 Task: Compose an email with the signature Lia Hill with the subject Request for feedback on a user guide and the message Could you please provide a breakdown of the project assumptions document? from softage.3@softage.net to softage.1@softage.net with an attached audio file Audio_poetry_reading.mp3 Undo the message, redo the message and add the line (Thank you) Send the email. Finally, move the email from Sent Items to the label Customer complaints
Action: Mouse moved to (318, 251)
Screenshot: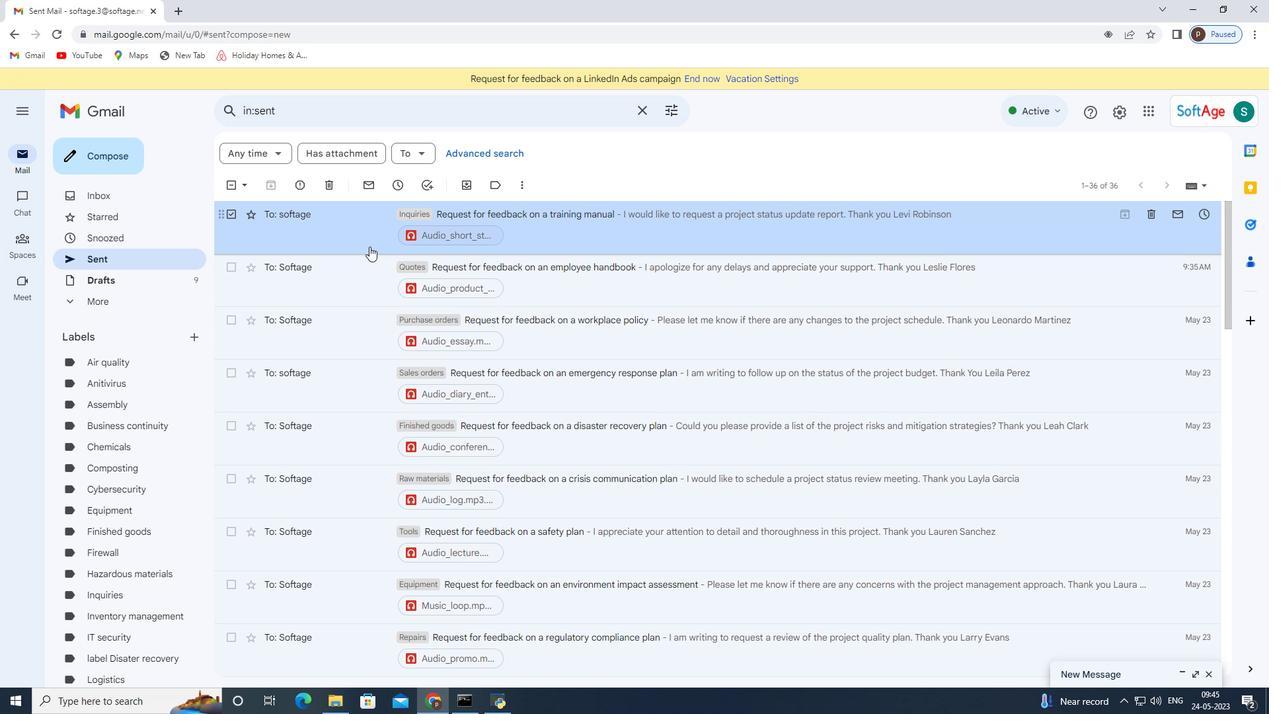 
Action: Mouse scrolled (318, 251) with delta (0, 0)
Screenshot: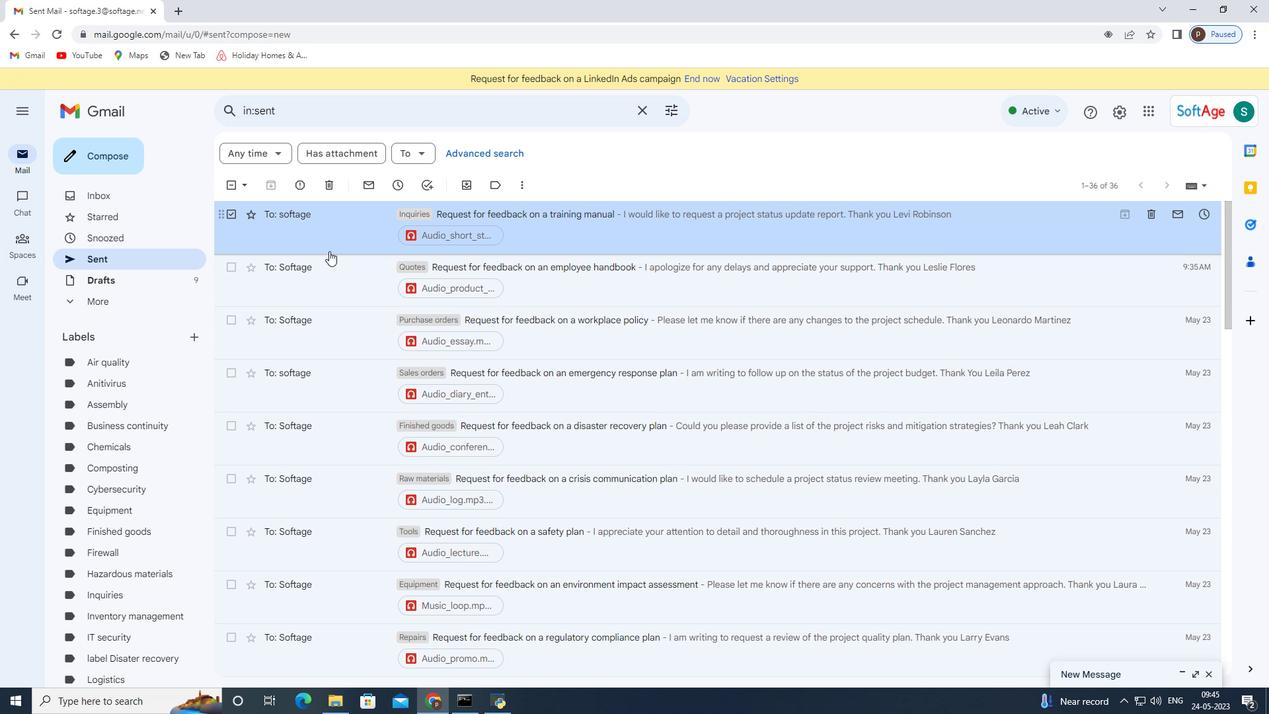 
Action: Mouse scrolled (318, 251) with delta (0, 0)
Screenshot: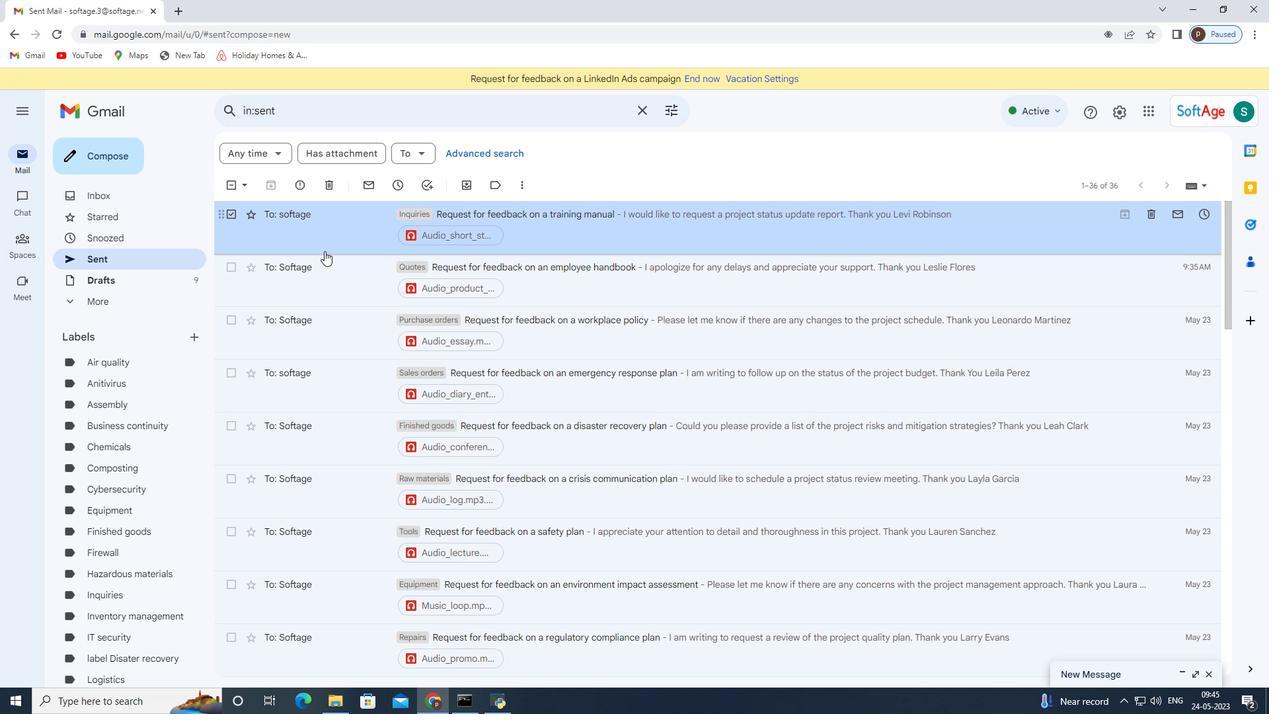 
Action: Mouse scrolled (318, 251) with delta (0, 0)
Screenshot: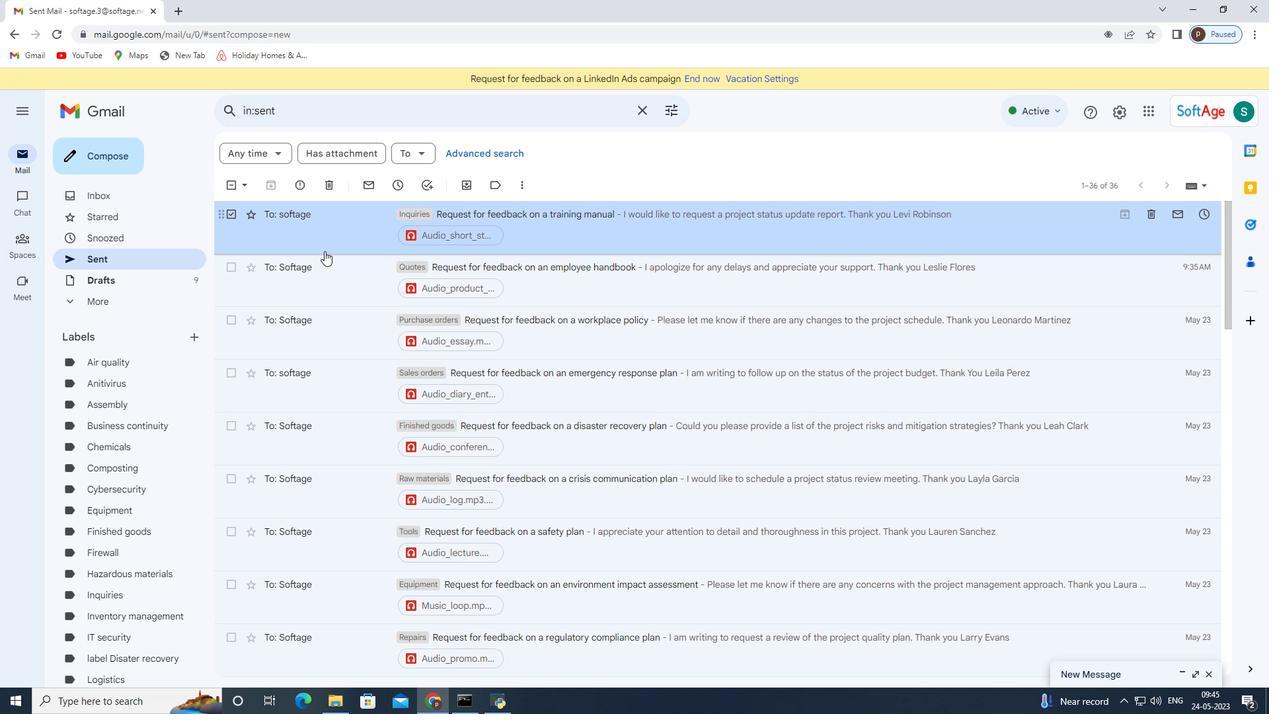 
Action: Mouse moved to (123, 159)
Screenshot: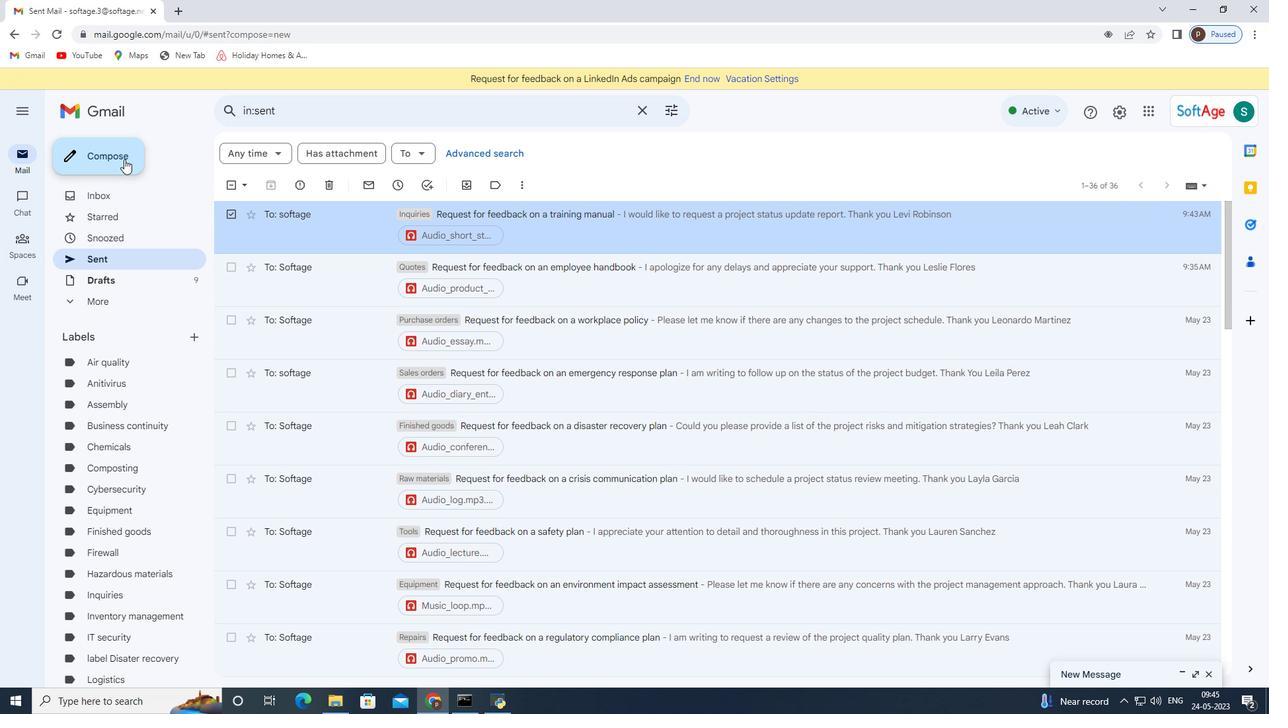 
Action: Mouse pressed left at (123, 159)
Screenshot: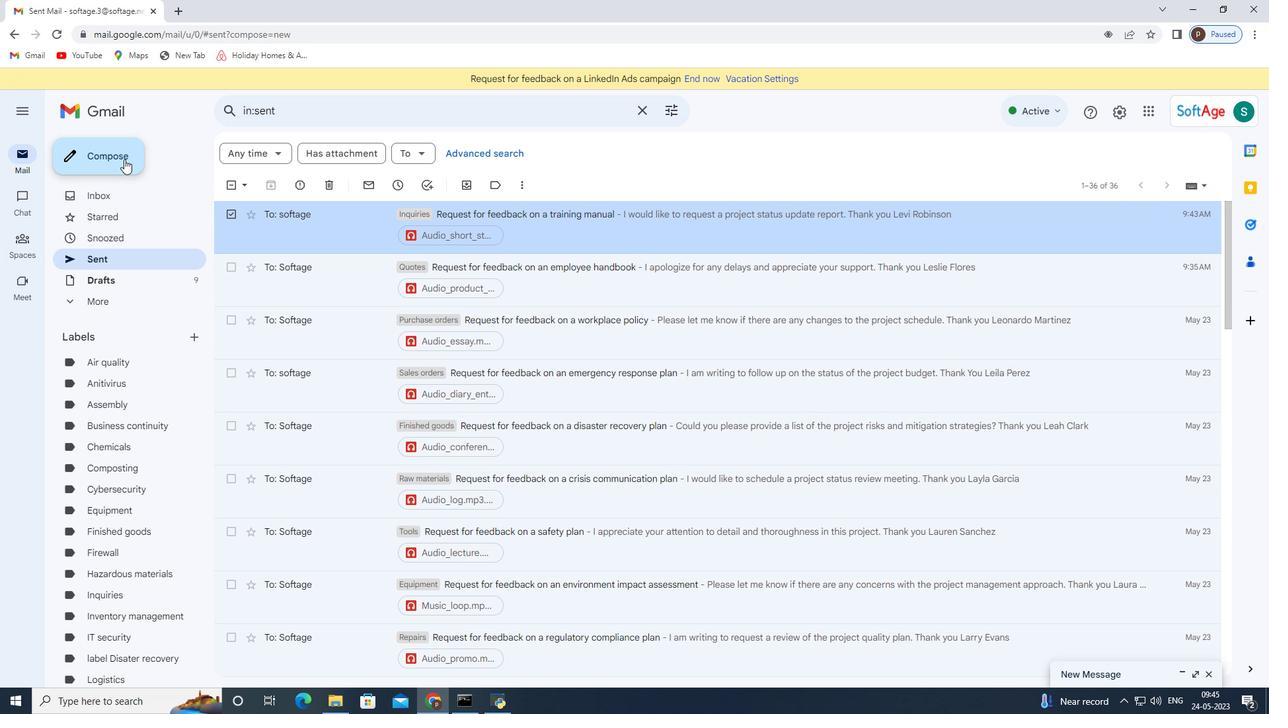 
Action: Mouse moved to (891, 667)
Screenshot: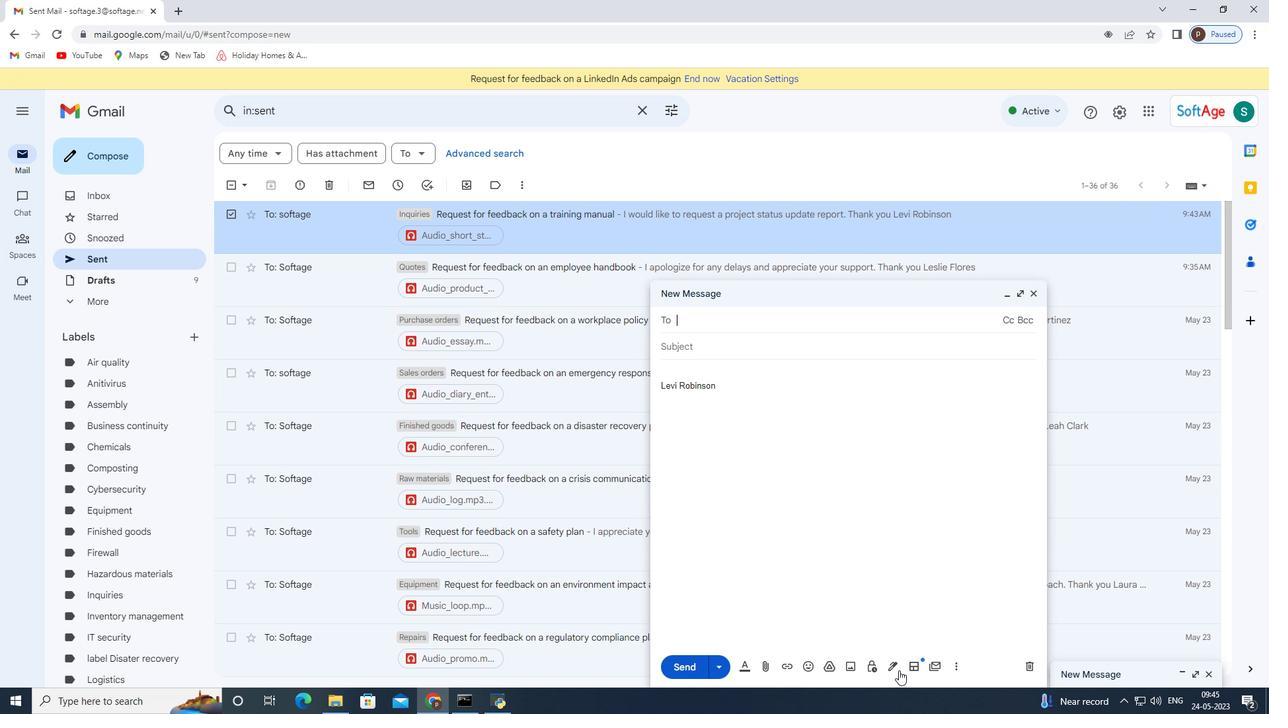 
Action: Mouse pressed left at (891, 667)
Screenshot: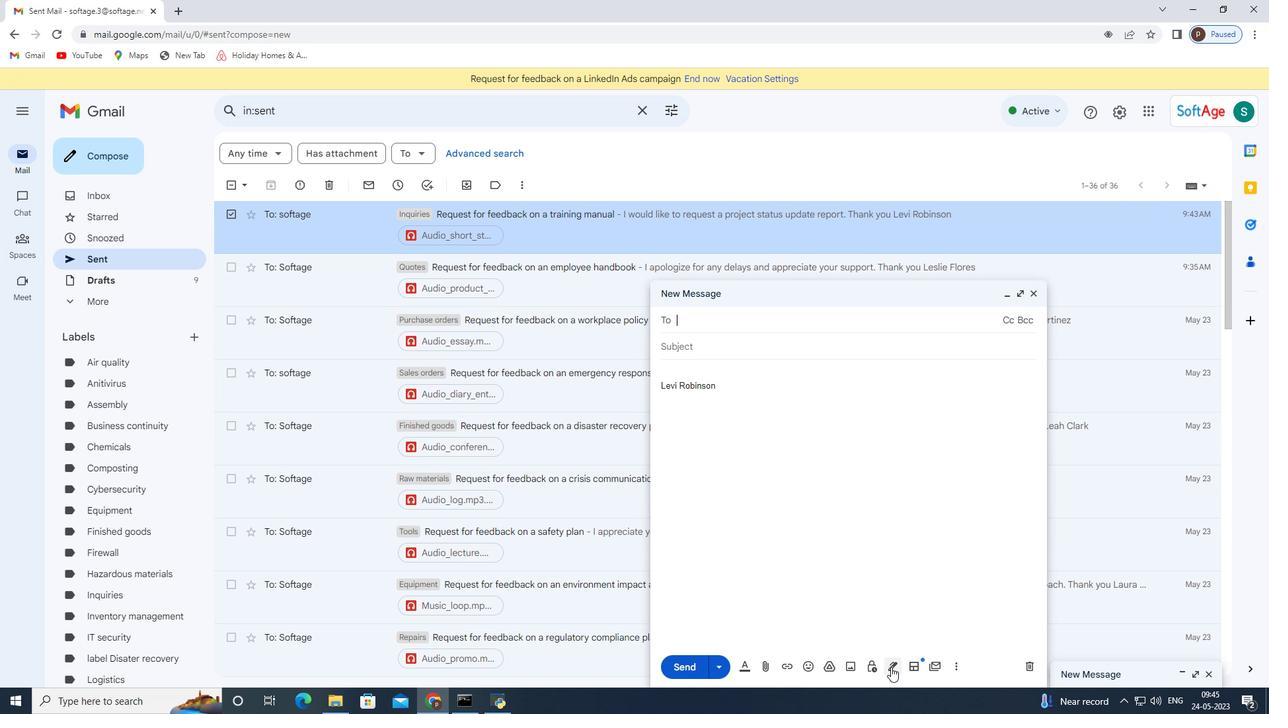 
Action: Mouse moved to (931, 590)
Screenshot: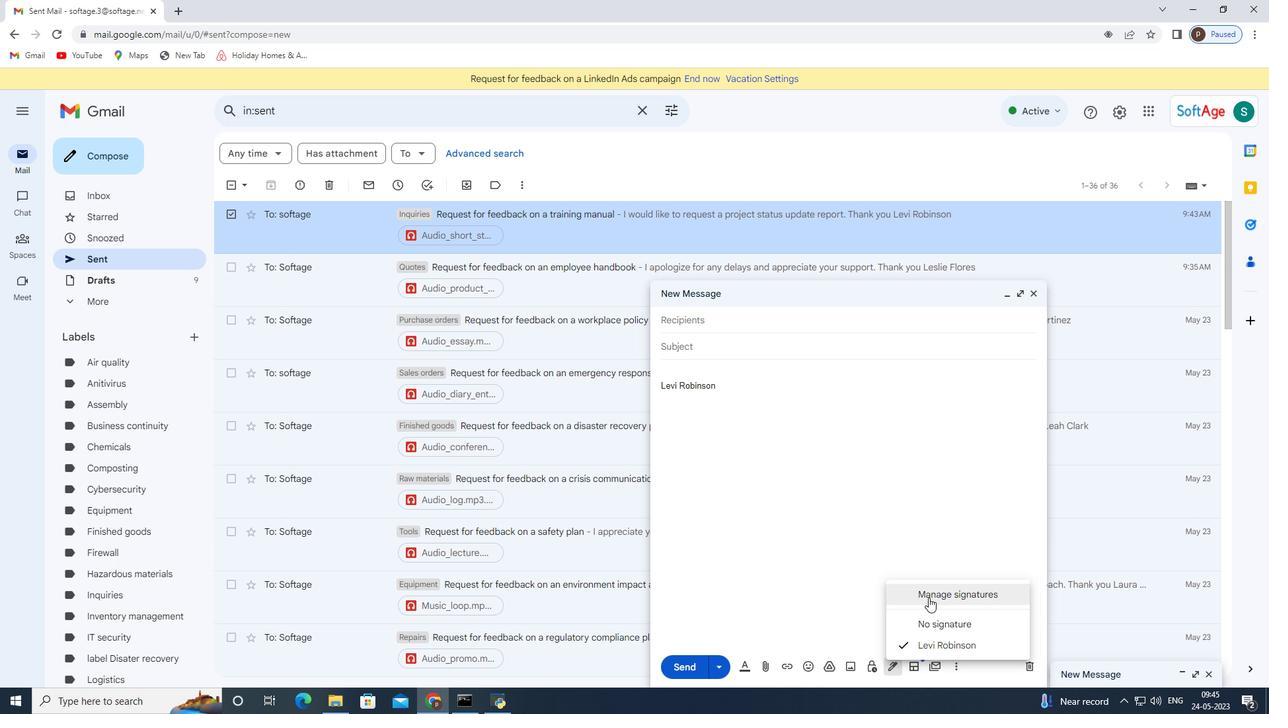 
Action: Mouse pressed left at (931, 590)
Screenshot: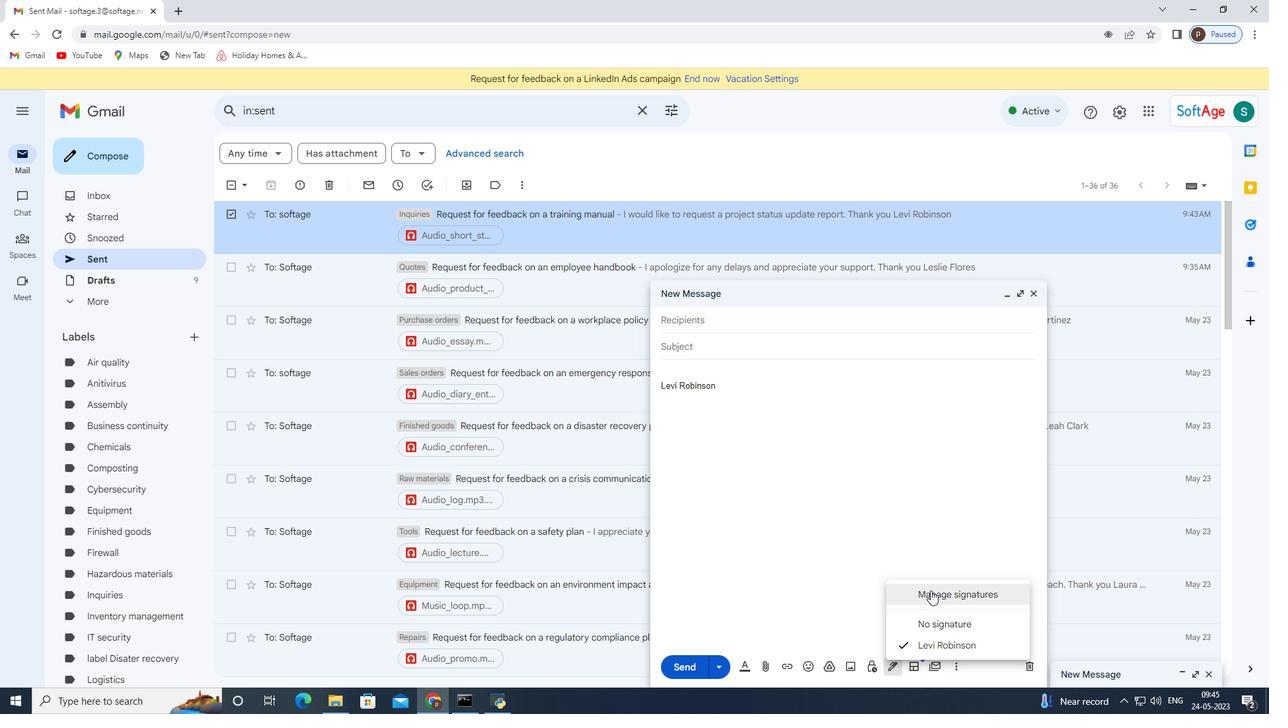 
Action: Mouse moved to (1033, 292)
Screenshot: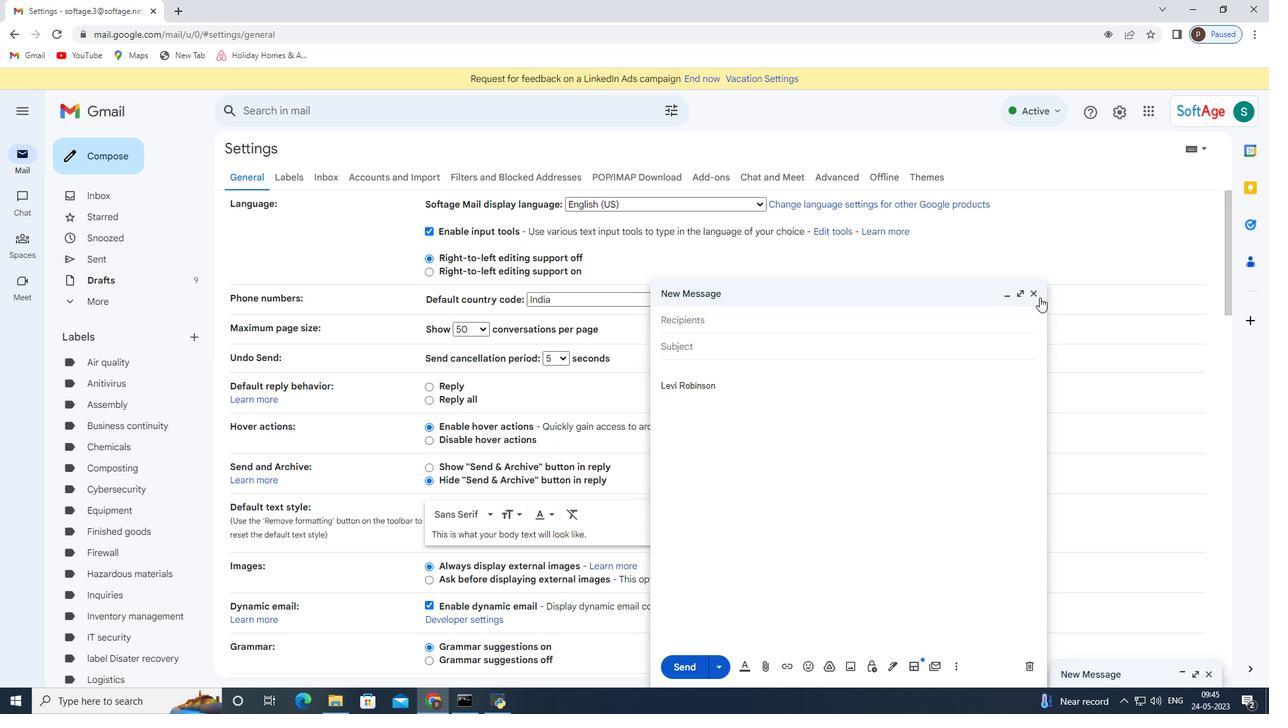 
Action: Mouse pressed left at (1033, 292)
Screenshot: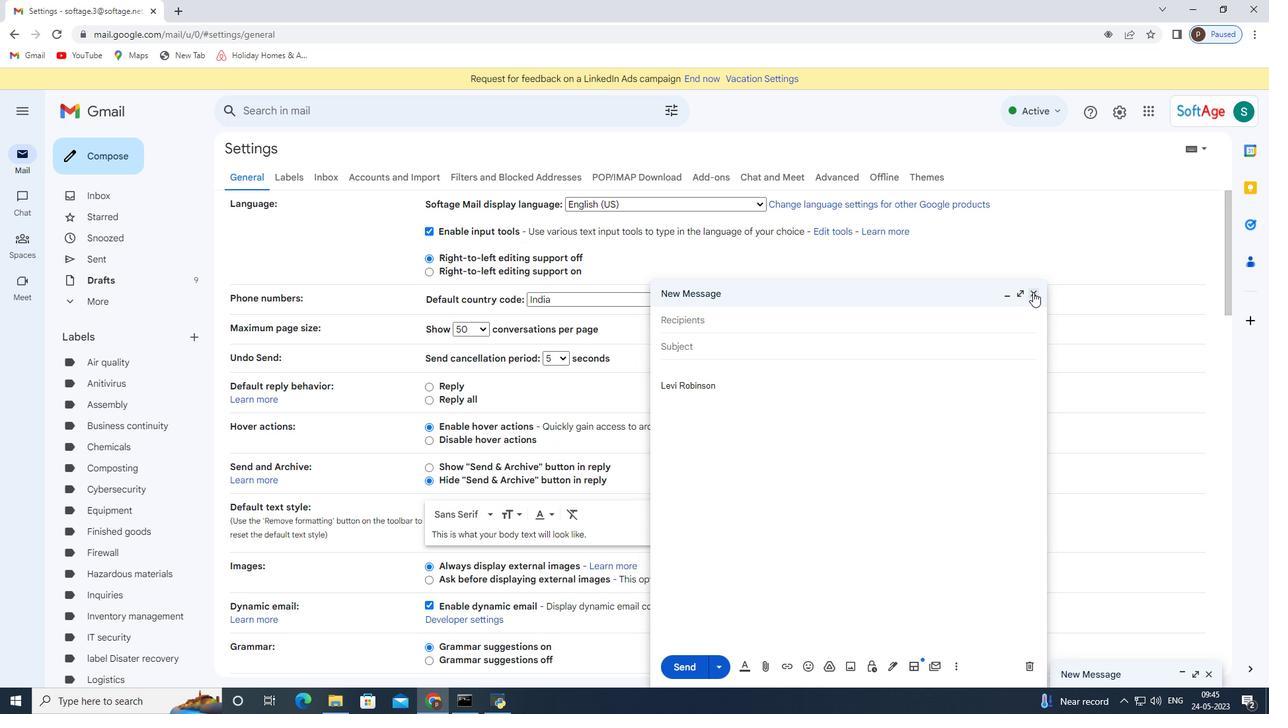 
Action: Mouse moved to (575, 402)
Screenshot: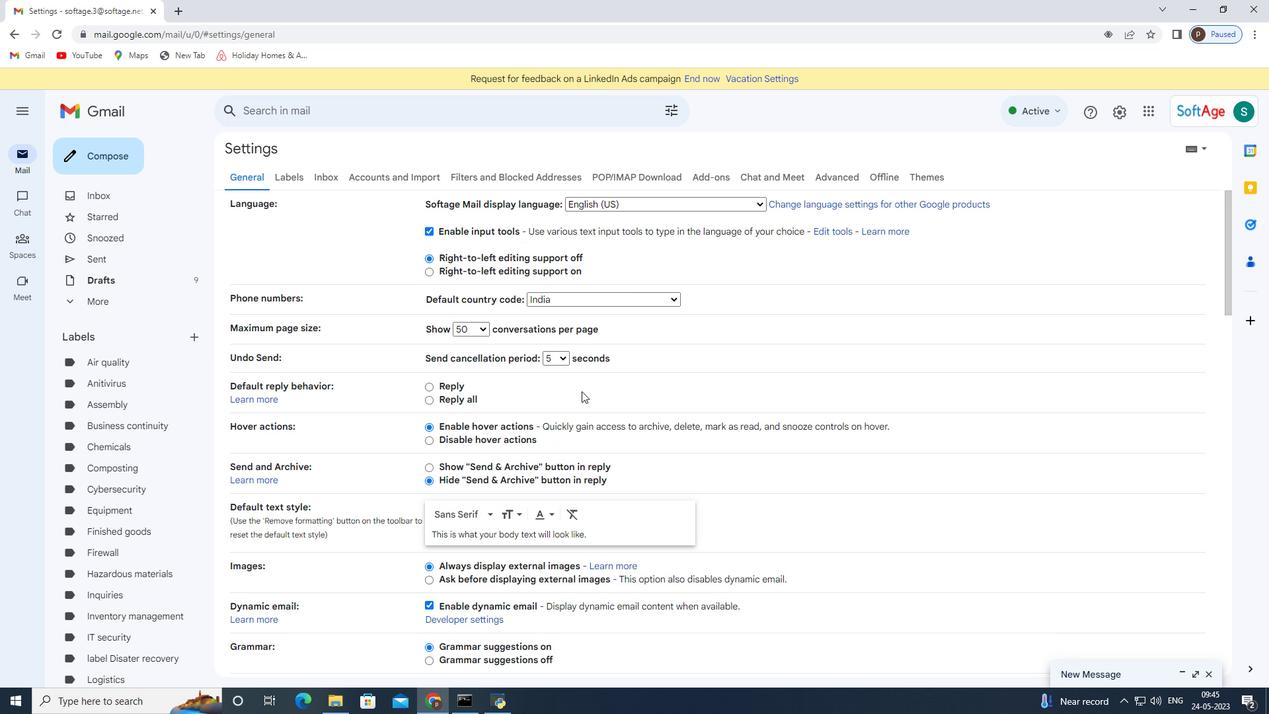 
Action: Mouse scrolled (575, 401) with delta (0, 0)
Screenshot: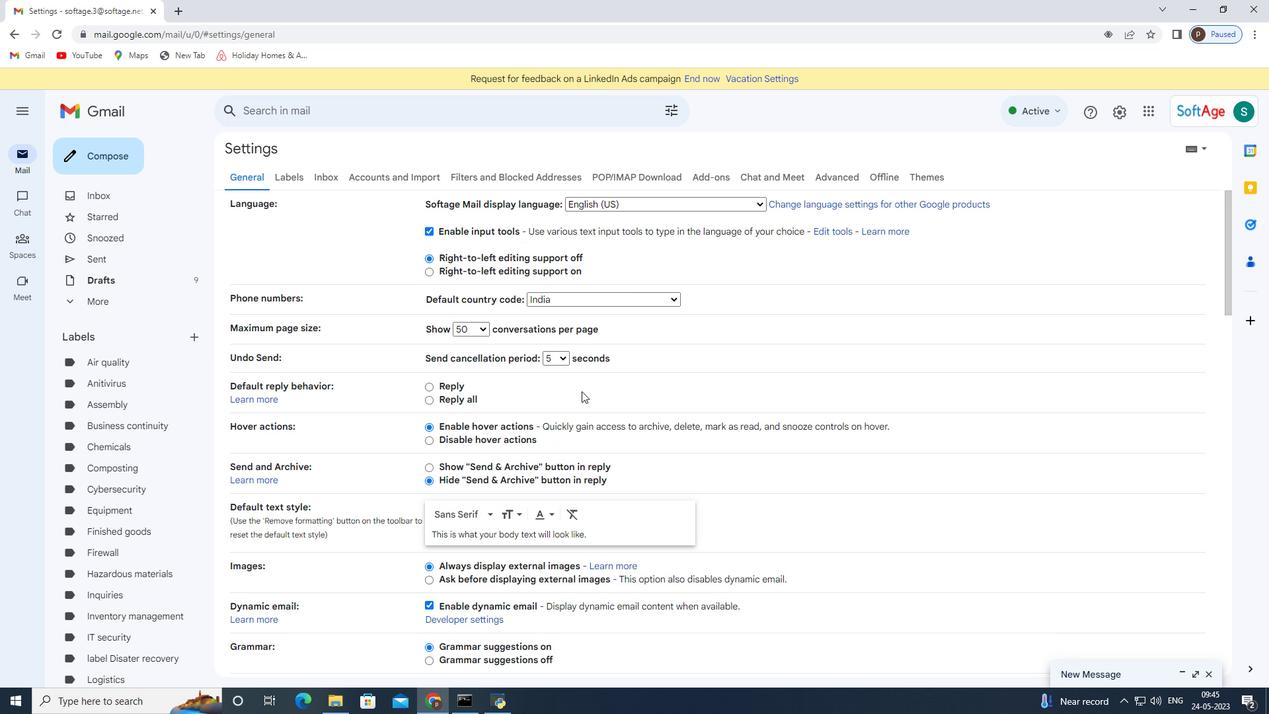 
Action: Mouse moved to (574, 402)
Screenshot: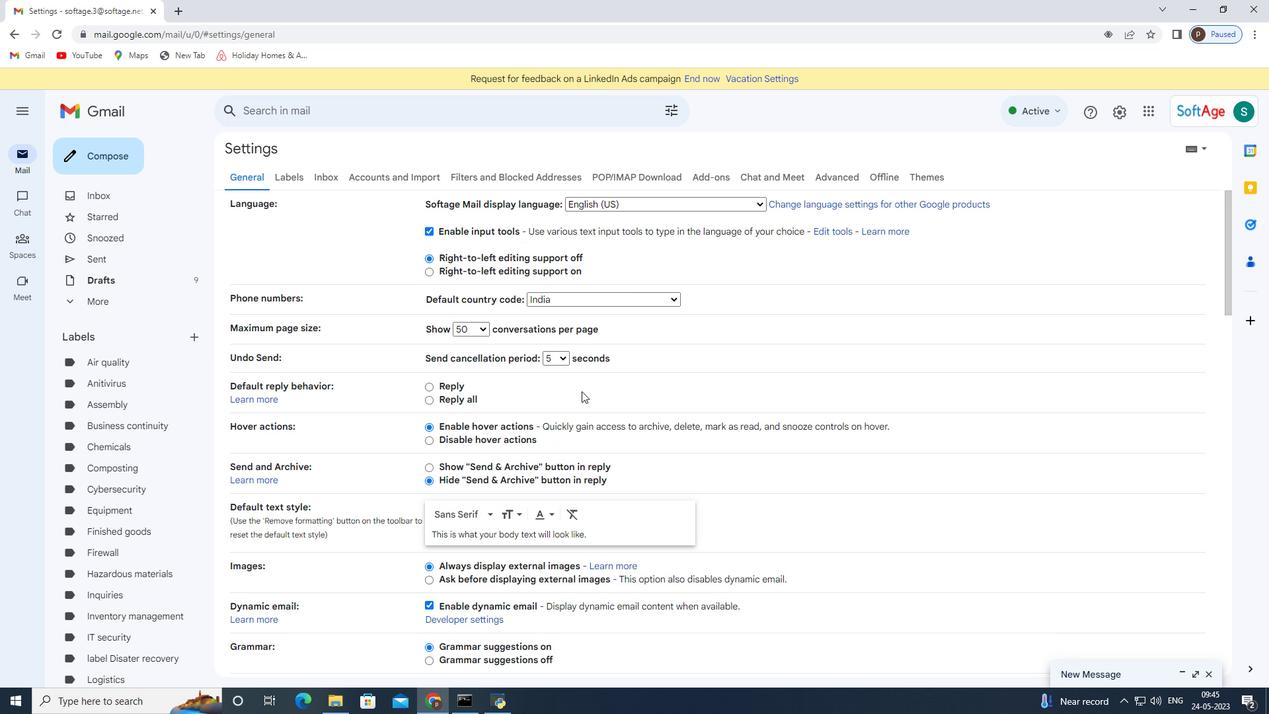 
Action: Mouse scrolled (574, 403) with delta (0, 0)
Screenshot: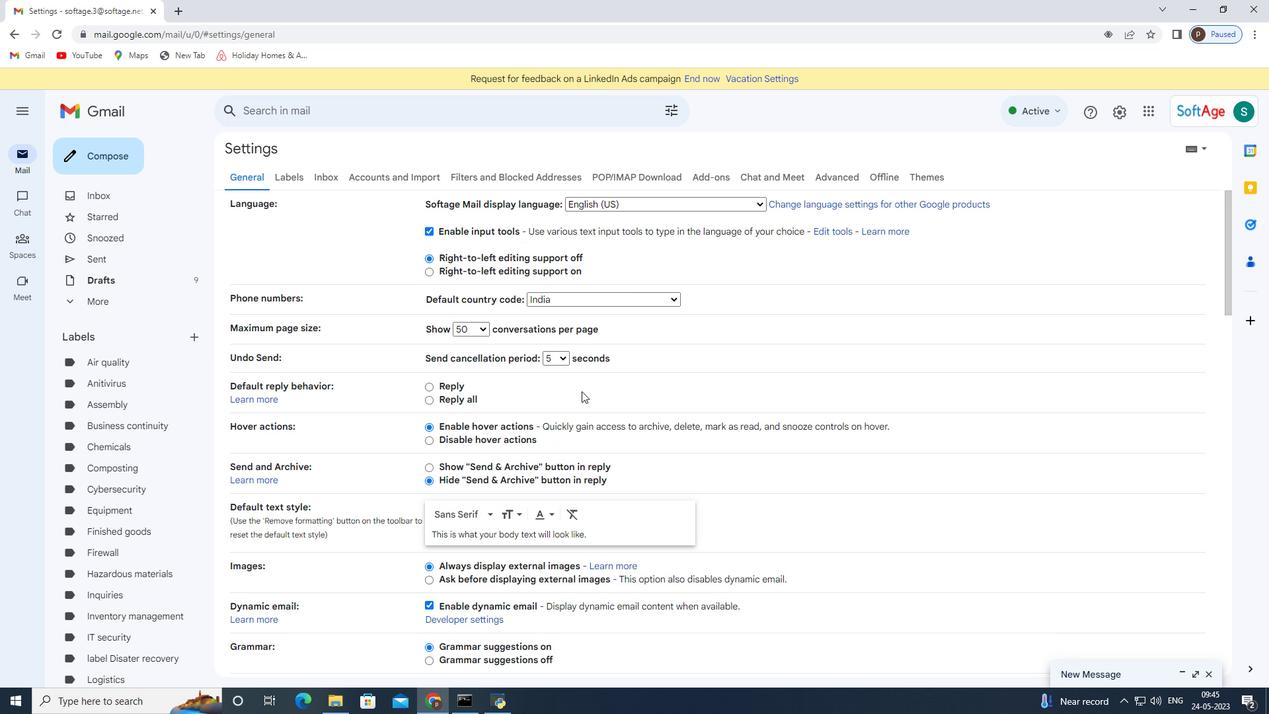 
Action: Mouse moved to (574, 404)
Screenshot: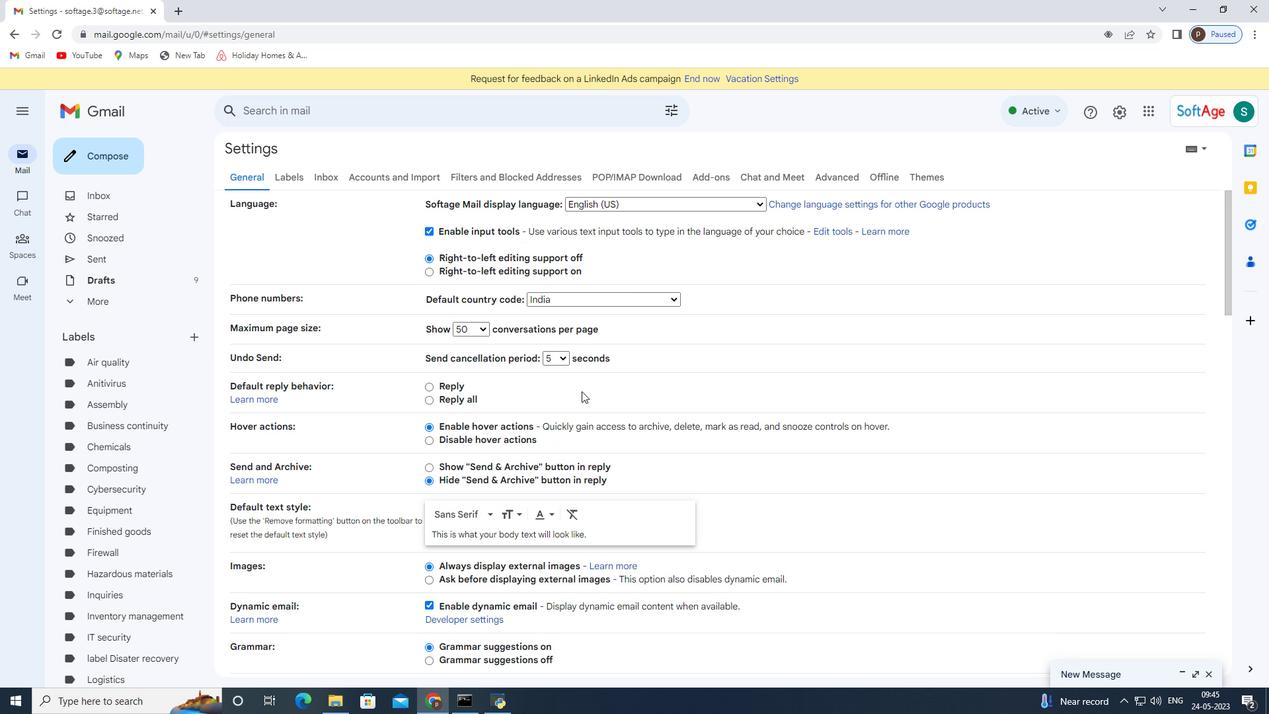 
Action: Mouse scrolled (574, 403) with delta (0, 0)
Screenshot: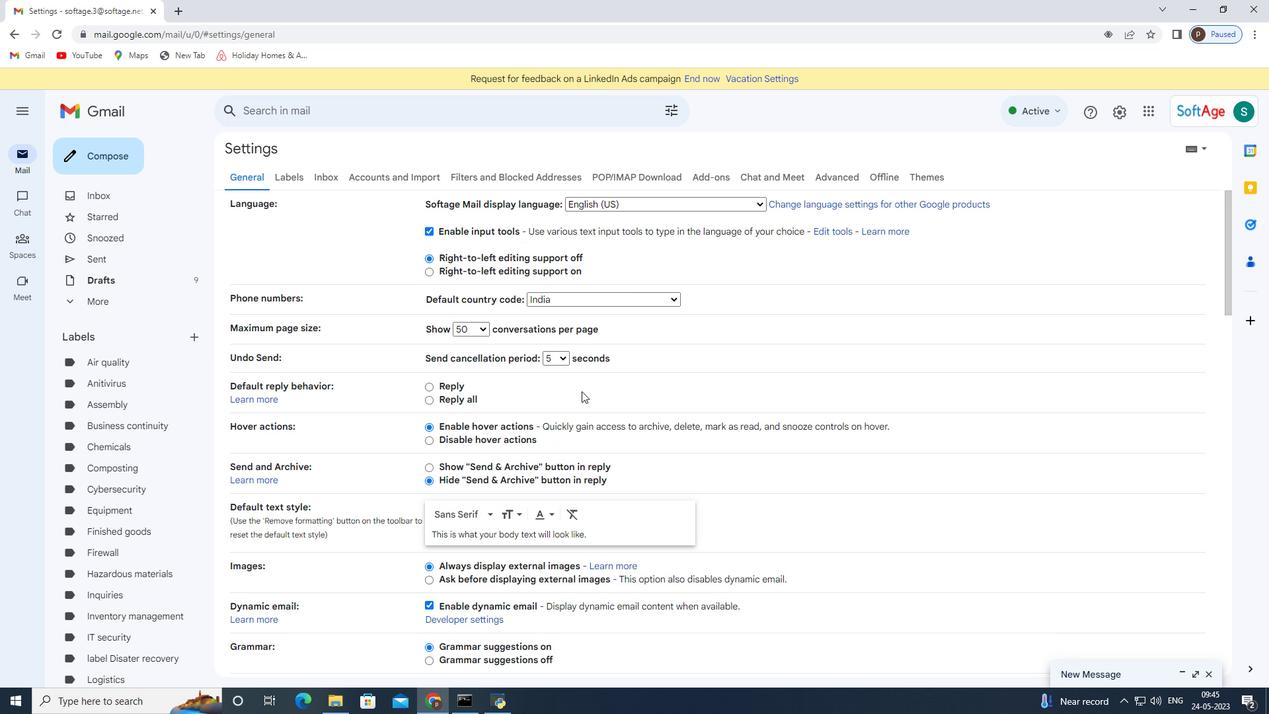 
Action: Mouse moved to (573, 404)
Screenshot: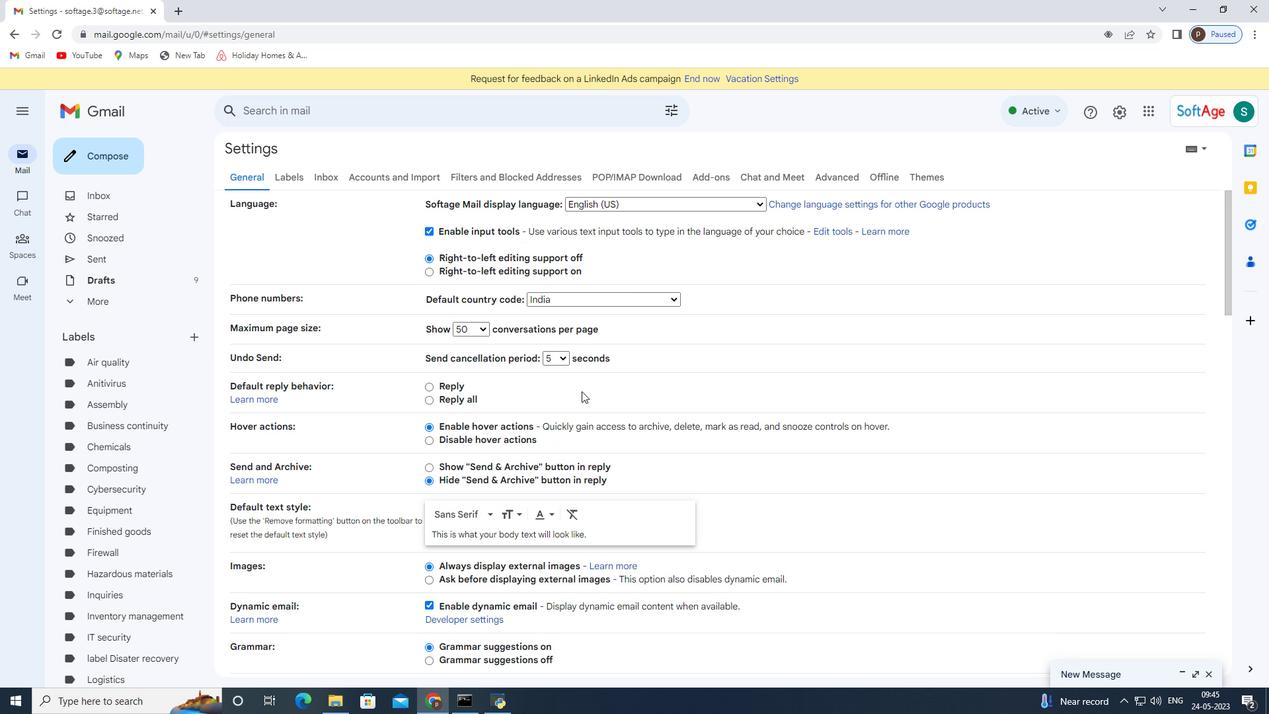 
Action: Mouse scrolled (573, 404) with delta (0, 0)
Screenshot: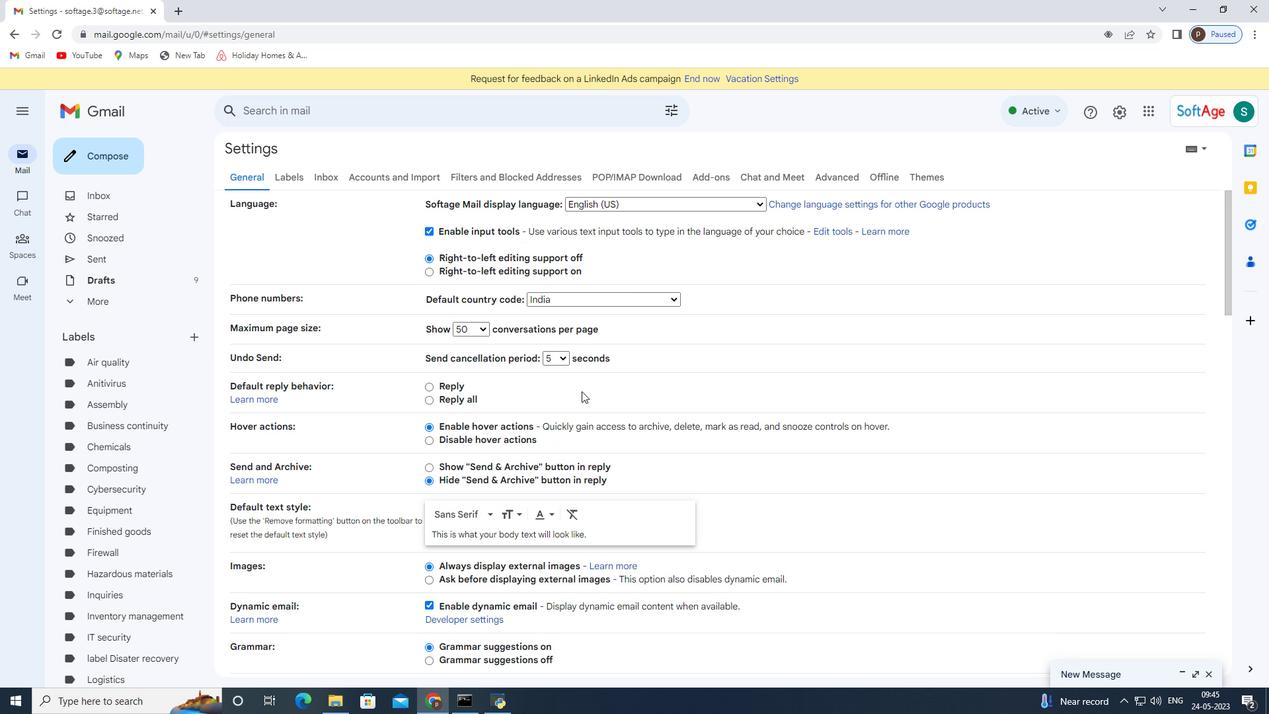 
Action: Mouse scrolled (573, 404) with delta (0, 0)
Screenshot: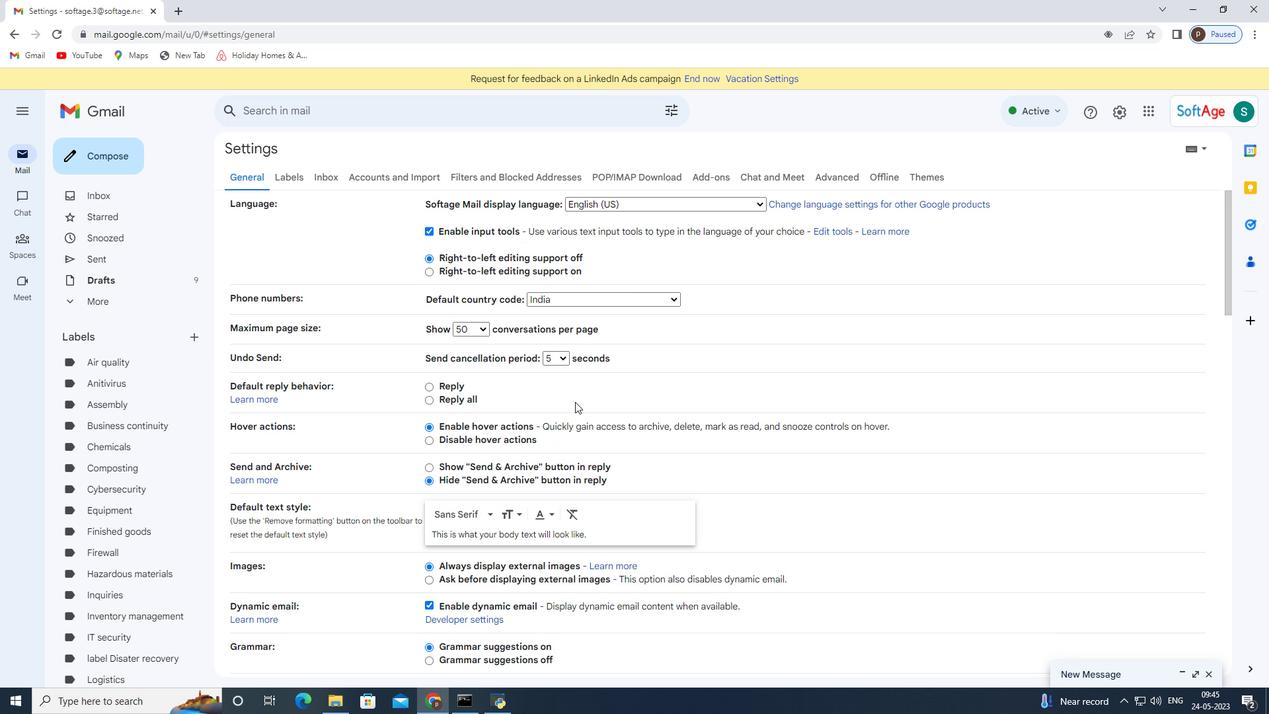 
Action: Mouse scrolled (573, 404) with delta (0, 0)
Screenshot: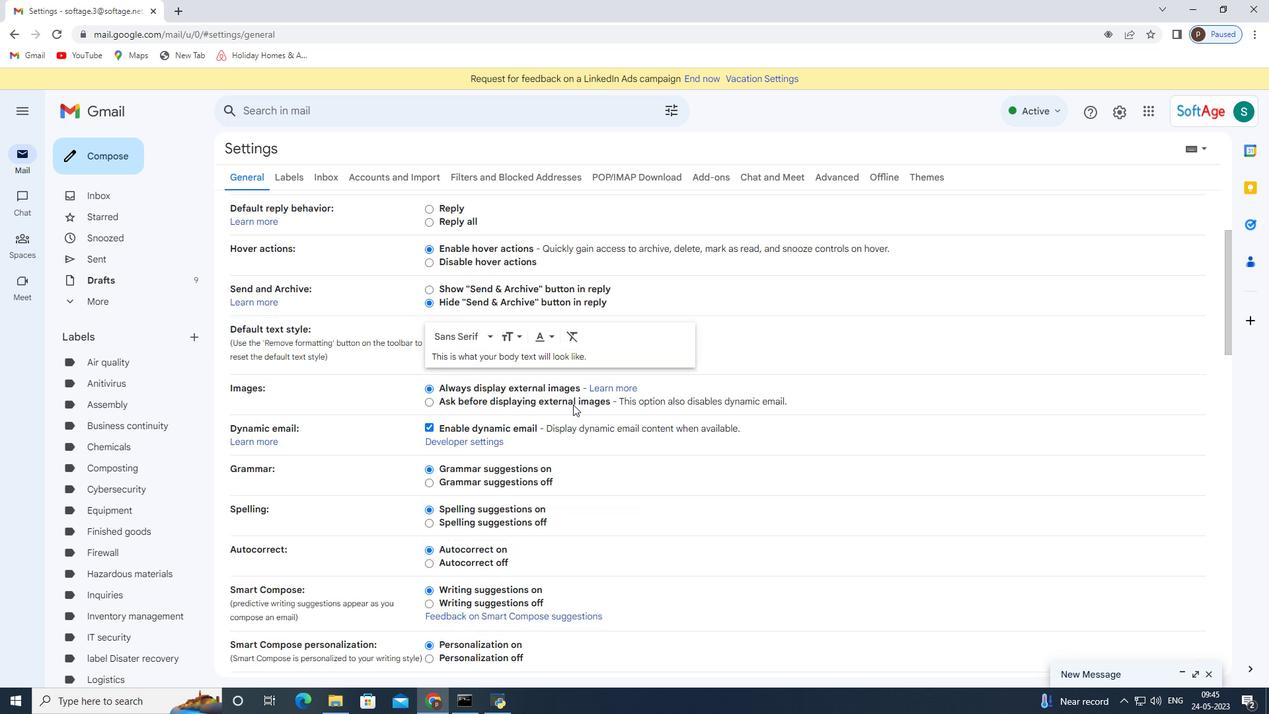 
Action: Mouse scrolled (573, 404) with delta (0, 0)
Screenshot: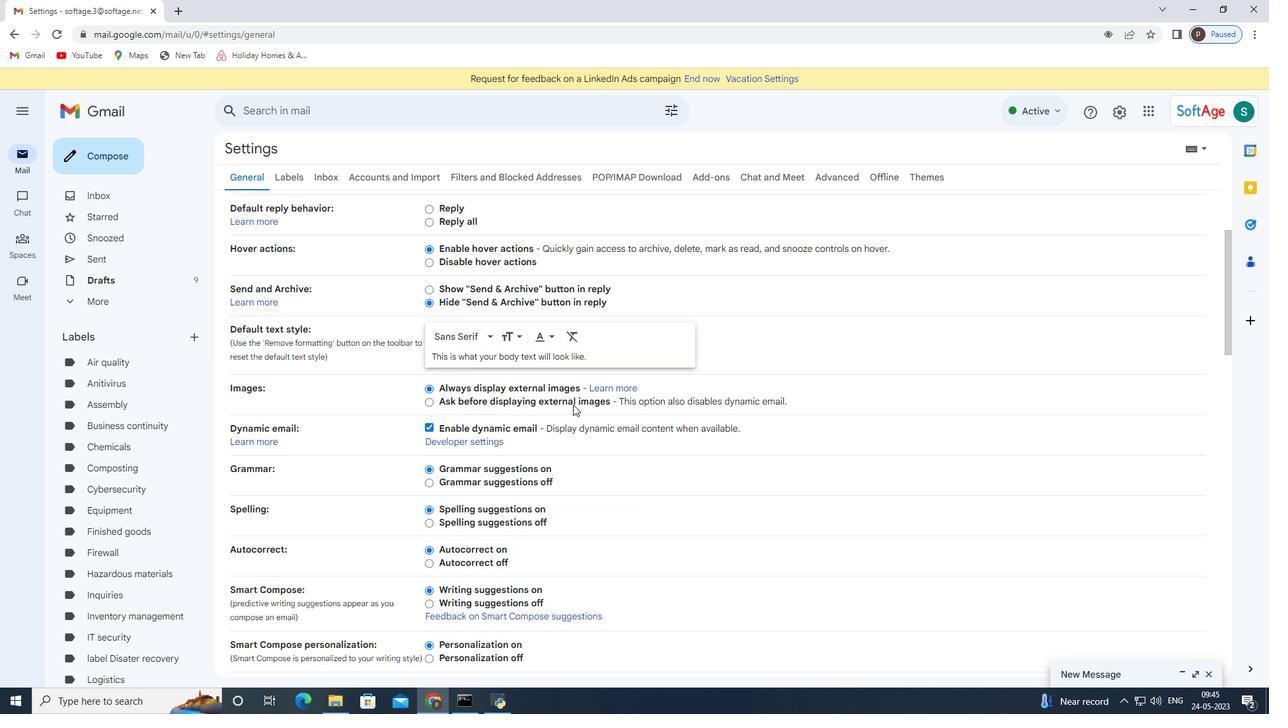 
Action: Mouse scrolled (573, 405) with delta (0, 0)
Screenshot: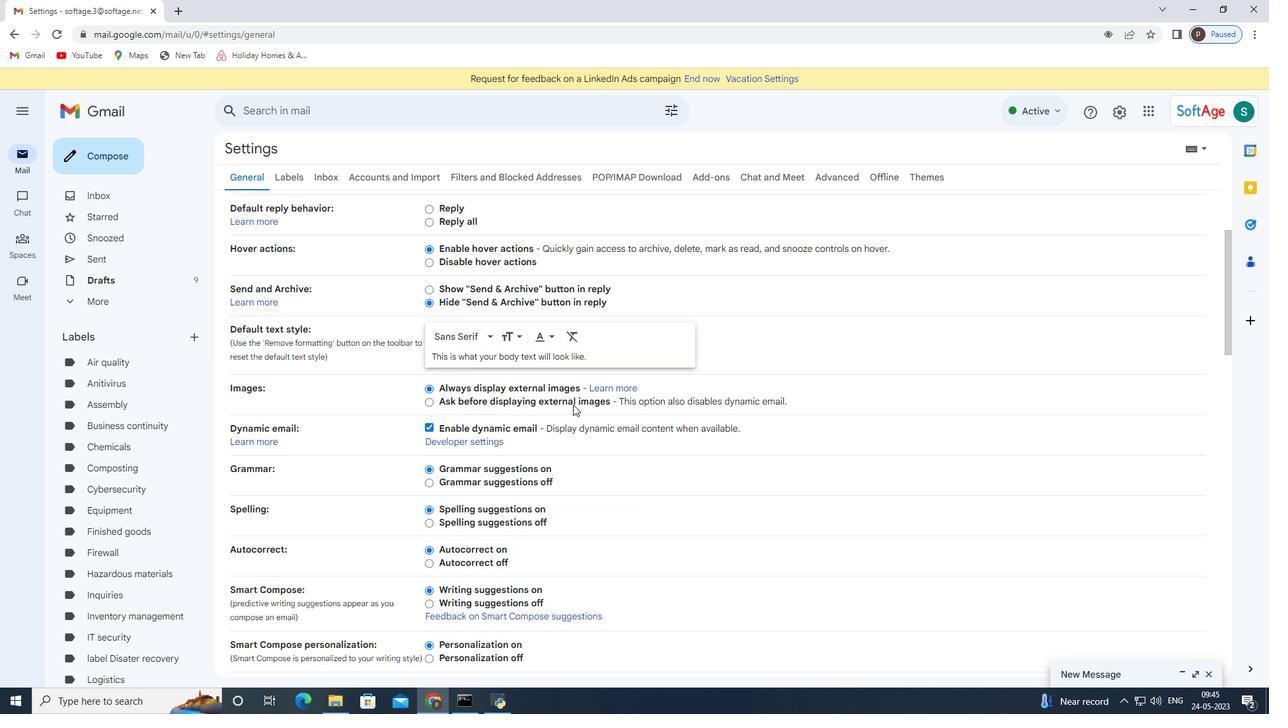 
Action: Mouse scrolled (573, 404) with delta (0, 0)
Screenshot: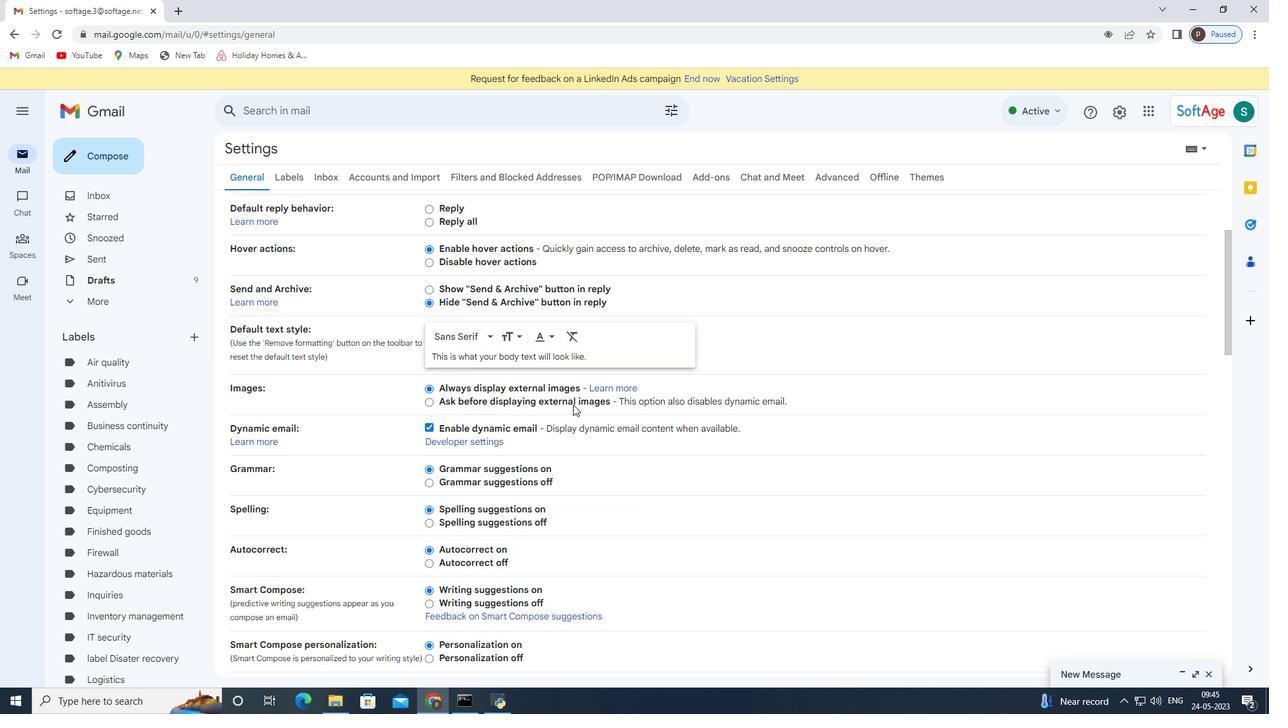 
Action: Mouse scrolled (573, 404) with delta (0, 0)
Screenshot: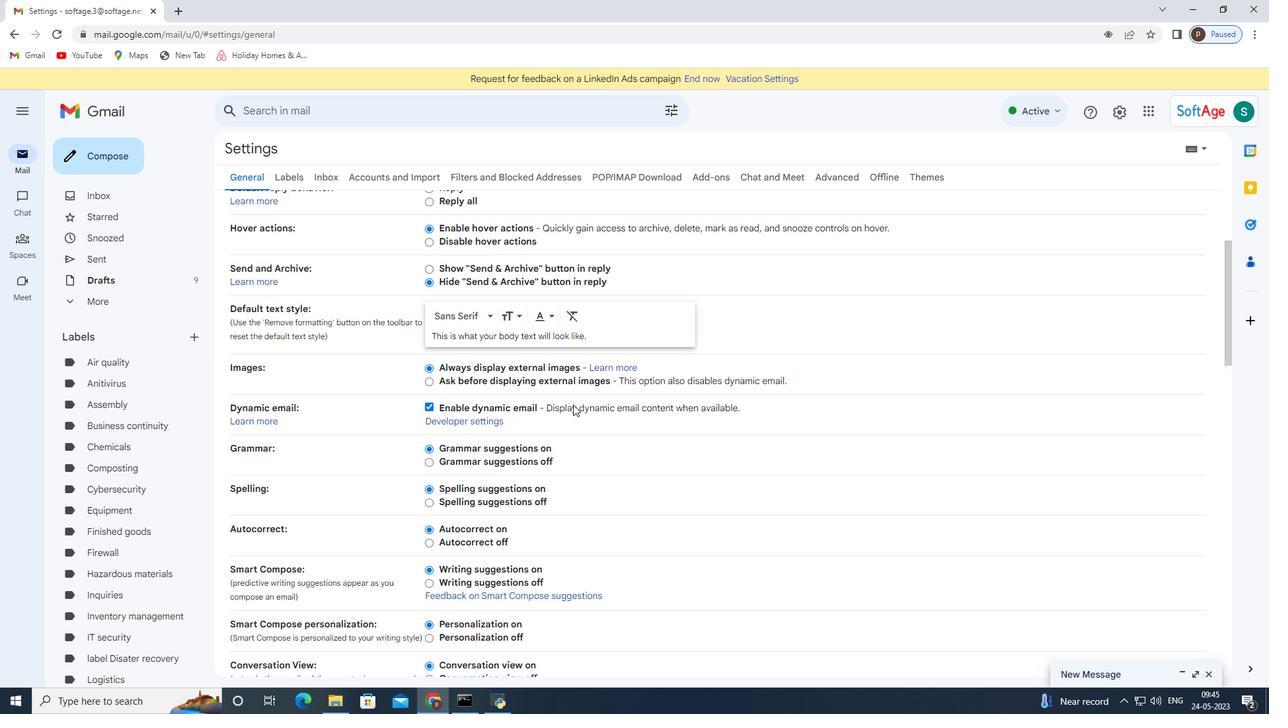 
Action: Mouse moved to (568, 412)
Screenshot: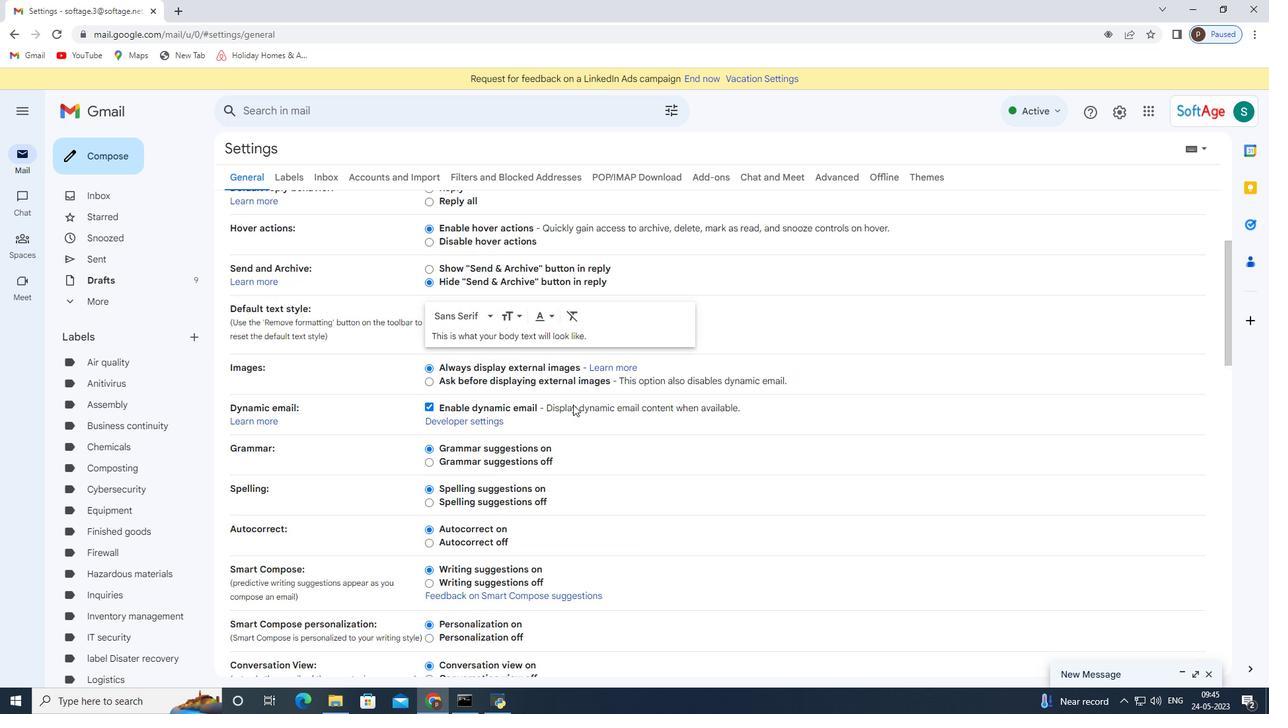
Action: Mouse scrolled (568, 412) with delta (0, 0)
Screenshot: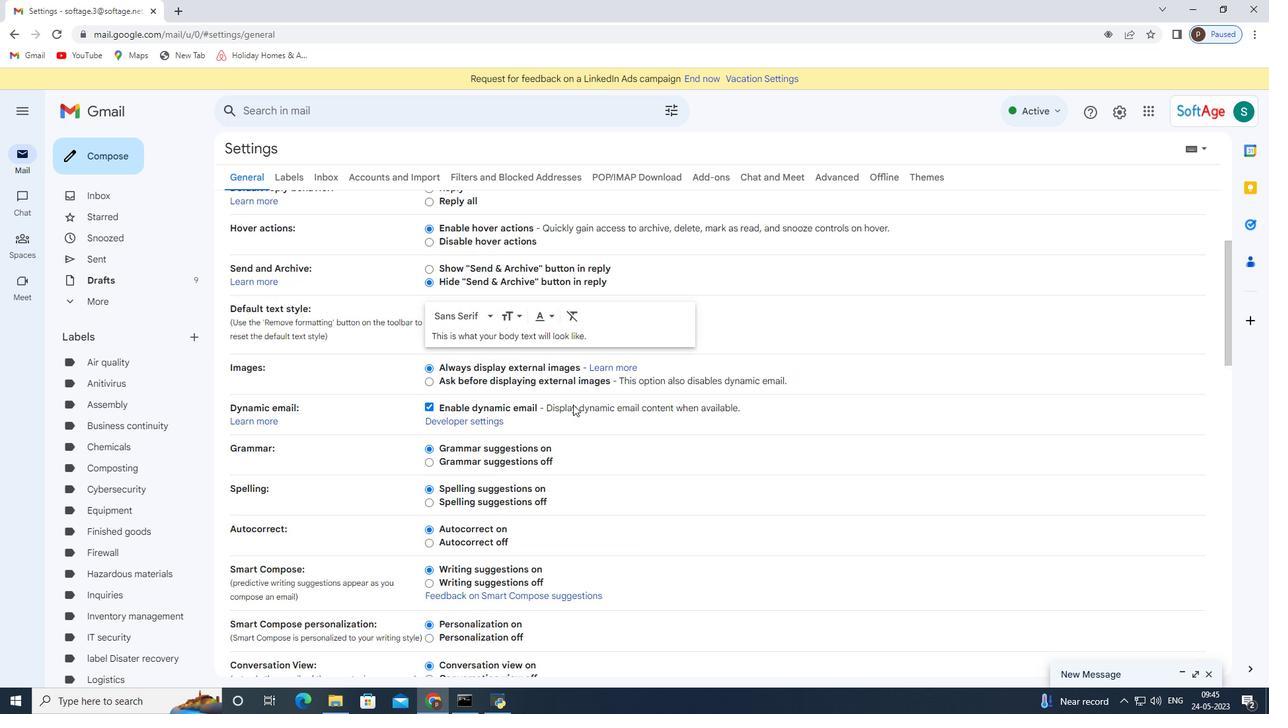 
Action: Mouse moved to (494, 478)
Screenshot: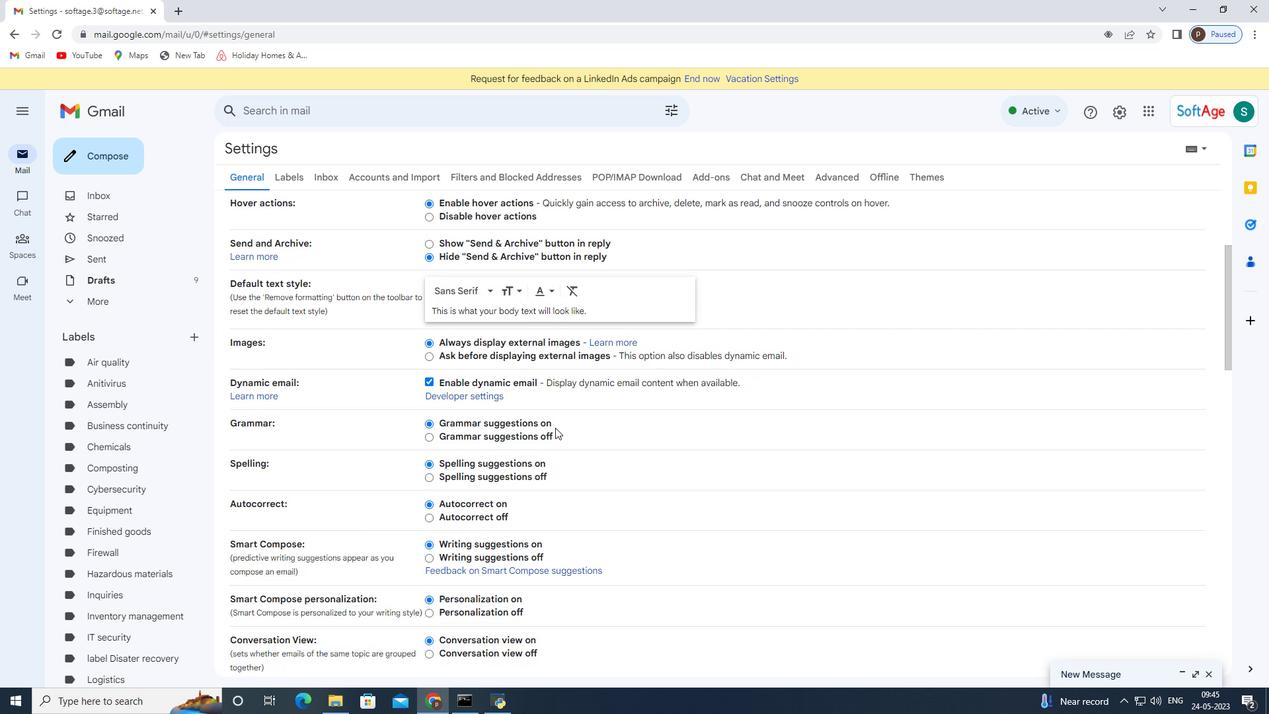 
Action: Mouse scrolled (494, 478) with delta (0, 0)
Screenshot: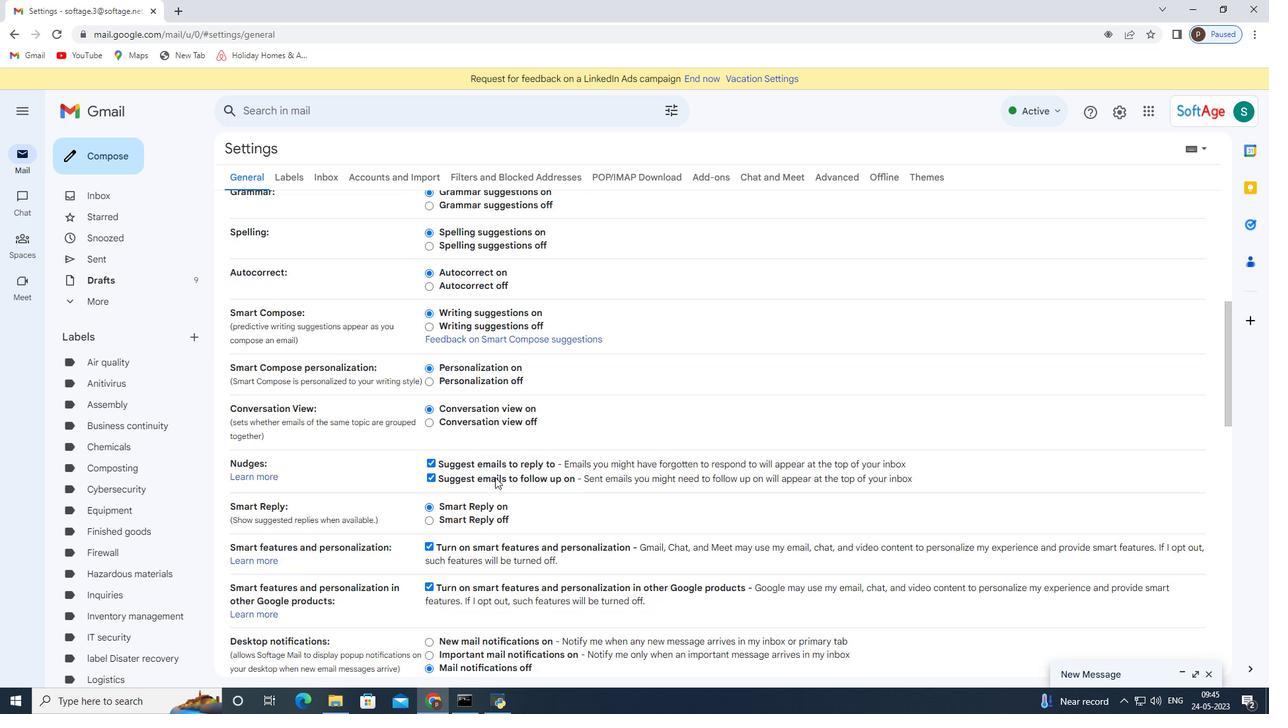
Action: Mouse scrolled (494, 478) with delta (0, 0)
Screenshot: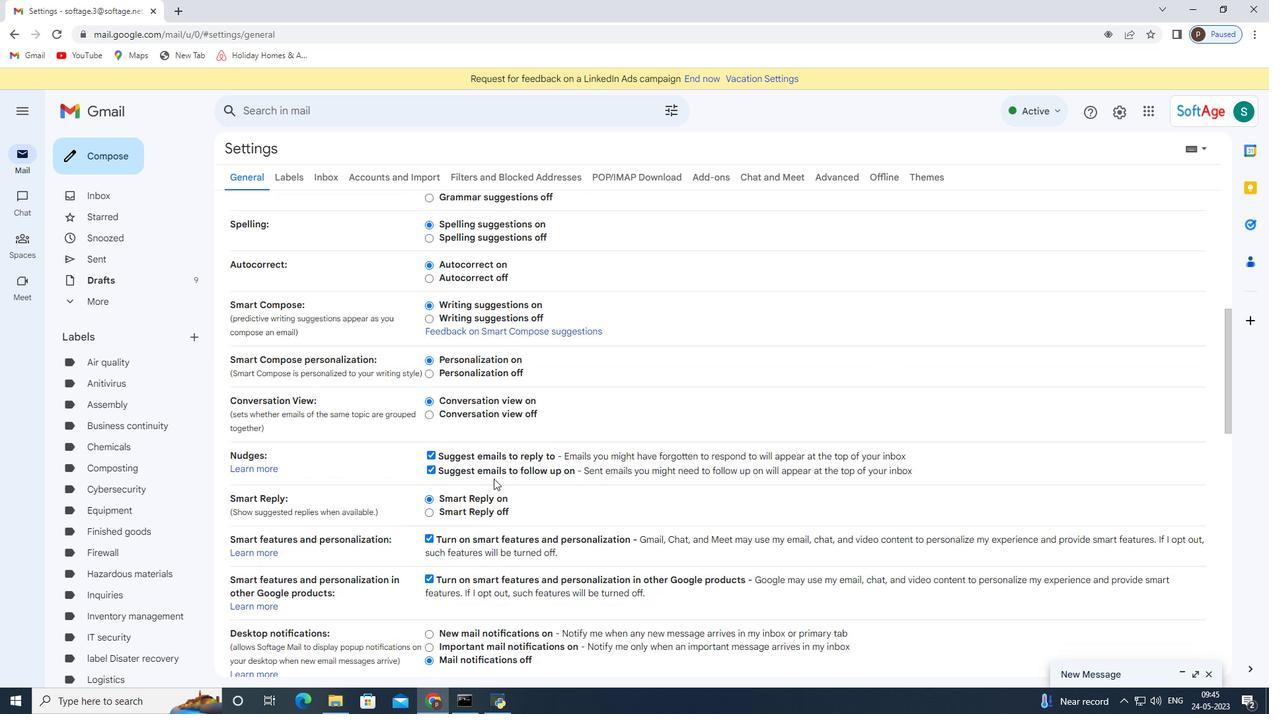 
Action: Mouse scrolled (494, 478) with delta (0, 0)
Screenshot: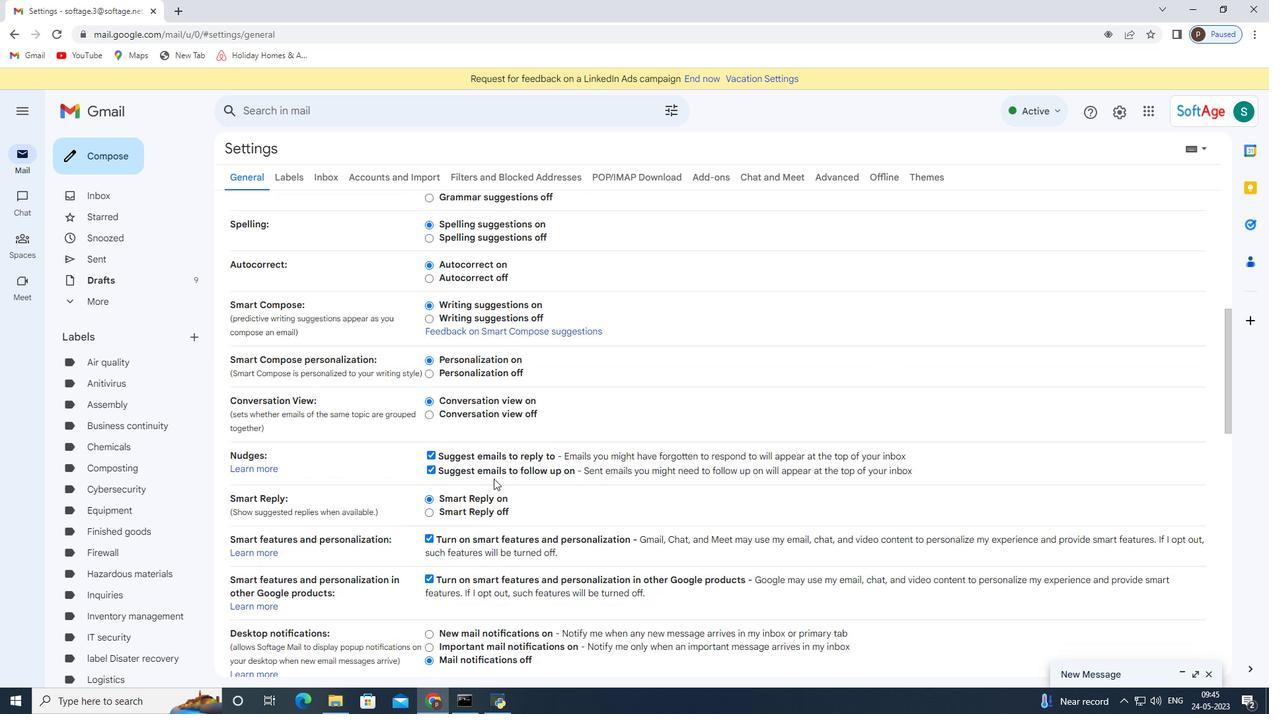
Action: Mouse scrolled (494, 478) with delta (0, 0)
Screenshot: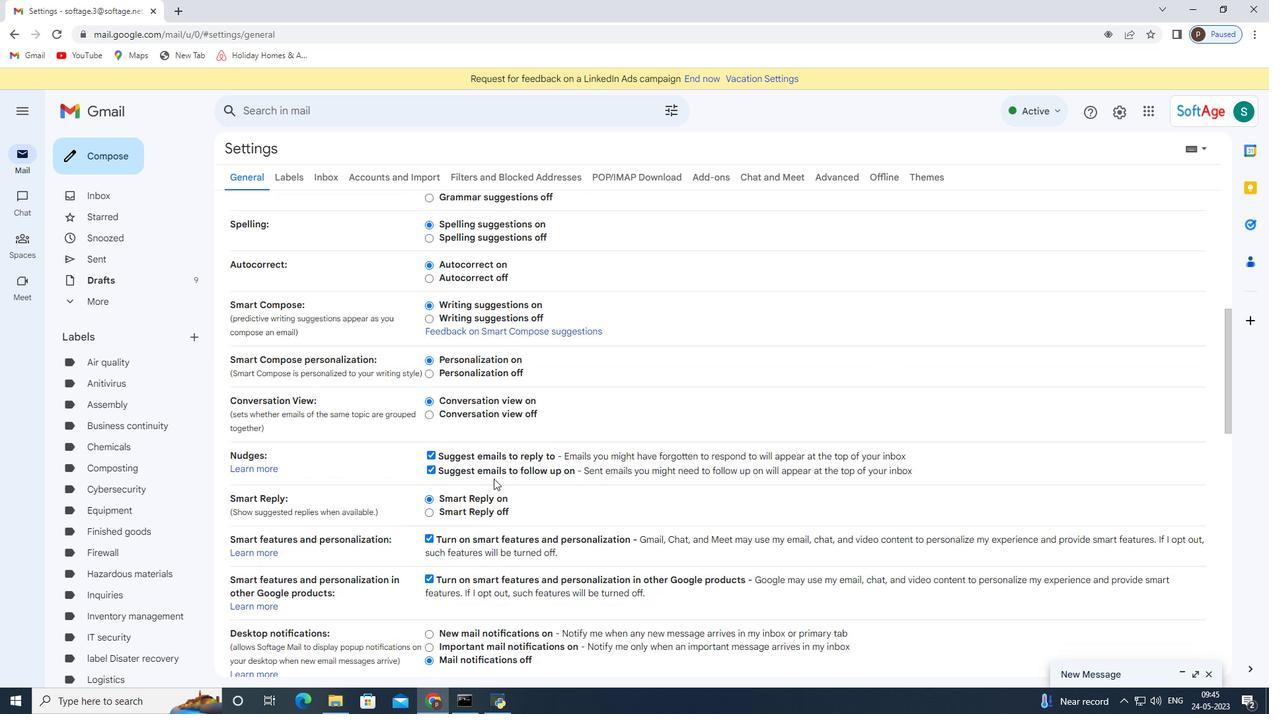 
Action: Mouse moved to (502, 480)
Screenshot: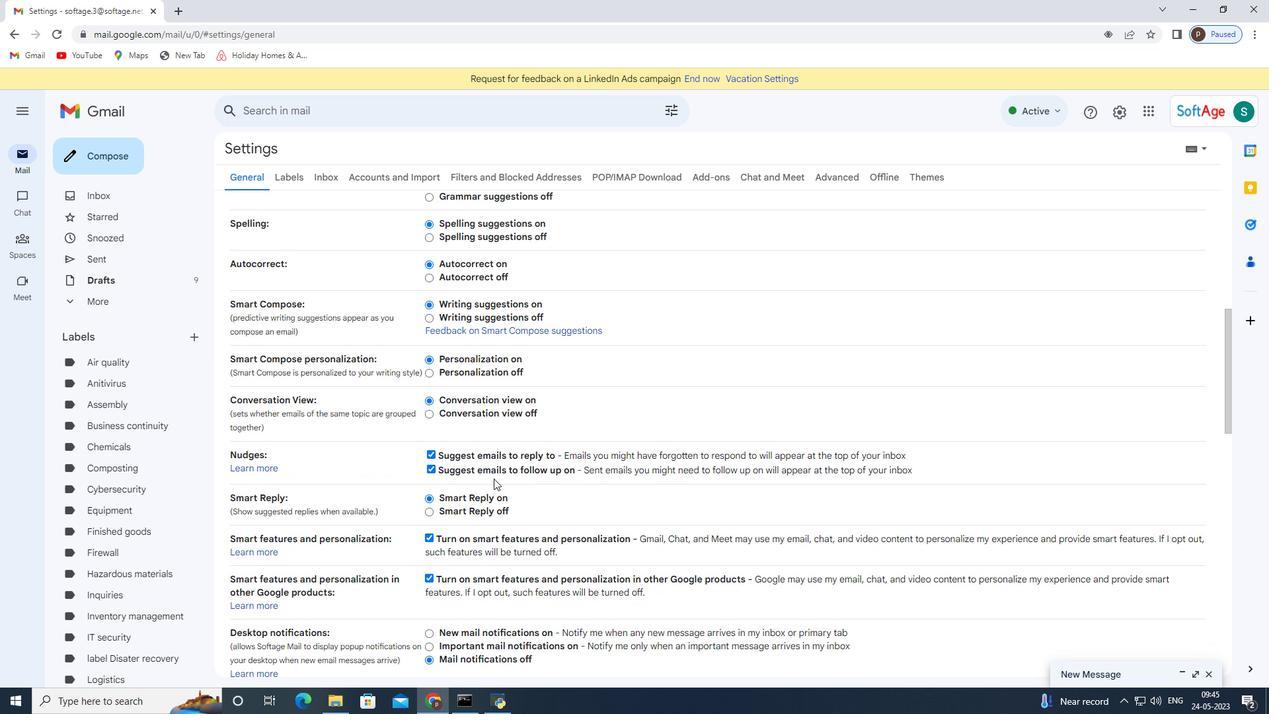 
Action: Mouse scrolled (502, 480) with delta (0, 0)
Screenshot: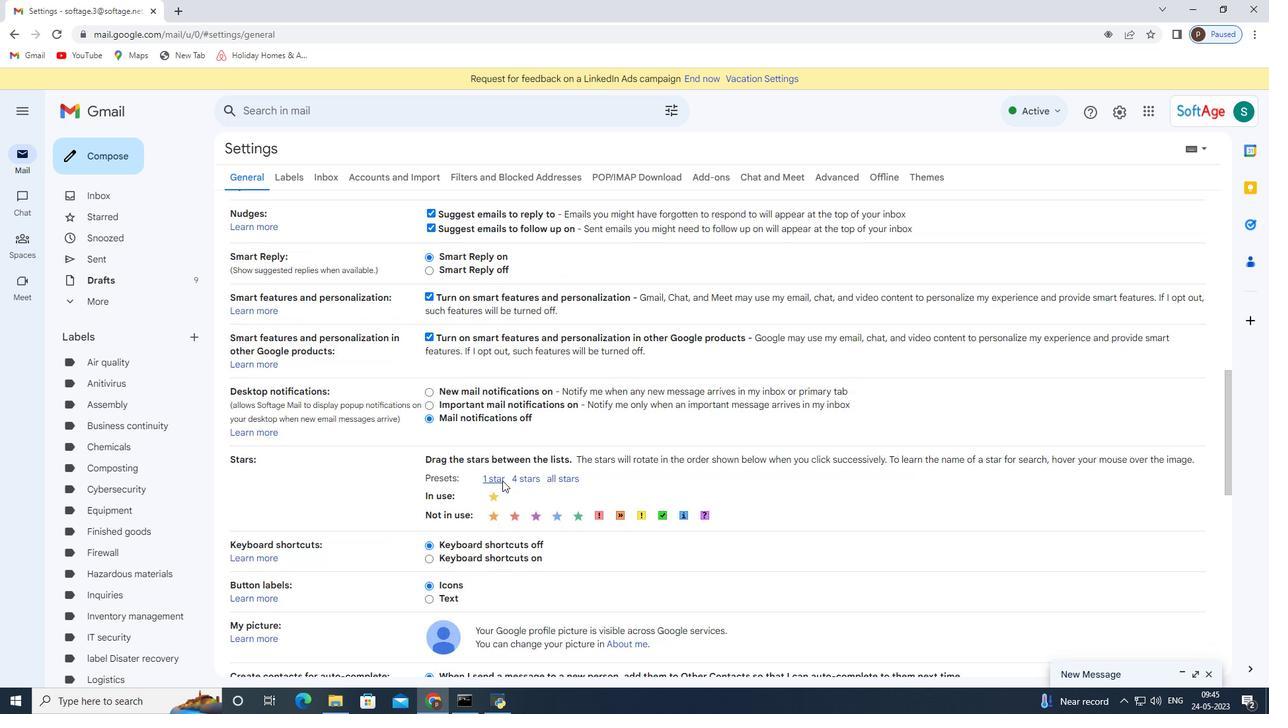 
Action: Mouse scrolled (502, 480) with delta (0, 0)
Screenshot: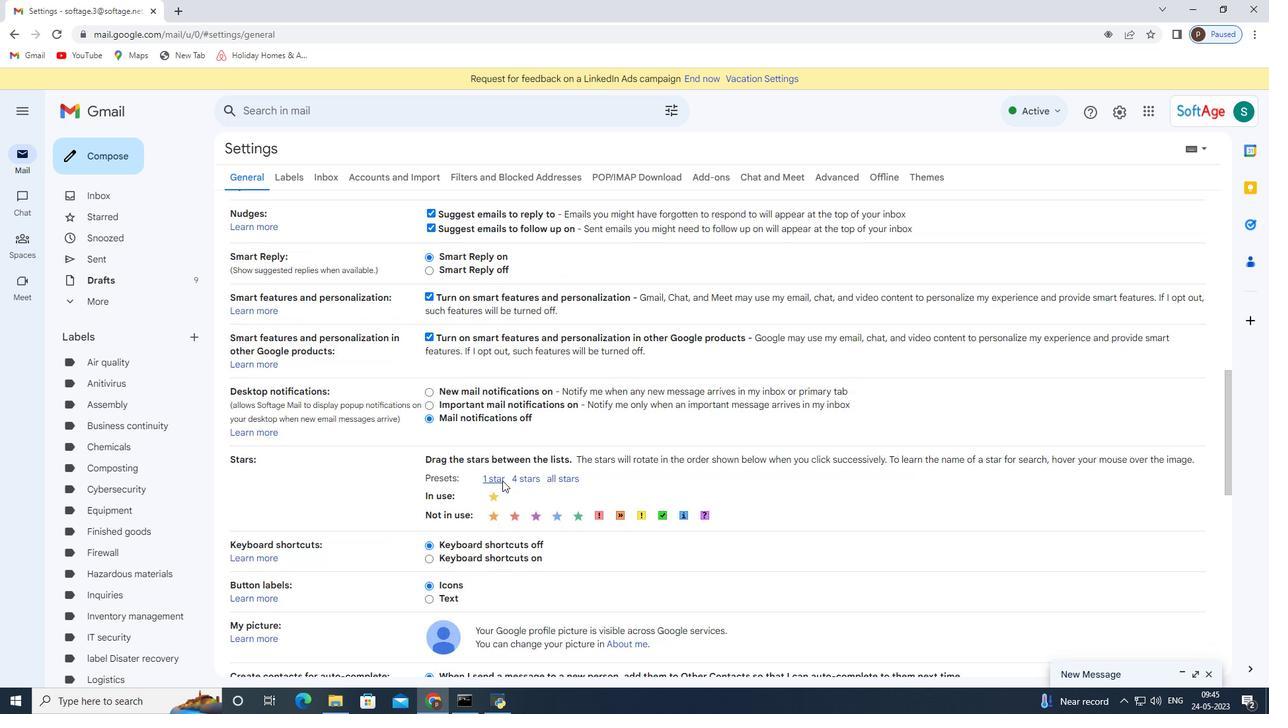 
Action: Mouse scrolled (502, 480) with delta (0, 0)
Screenshot: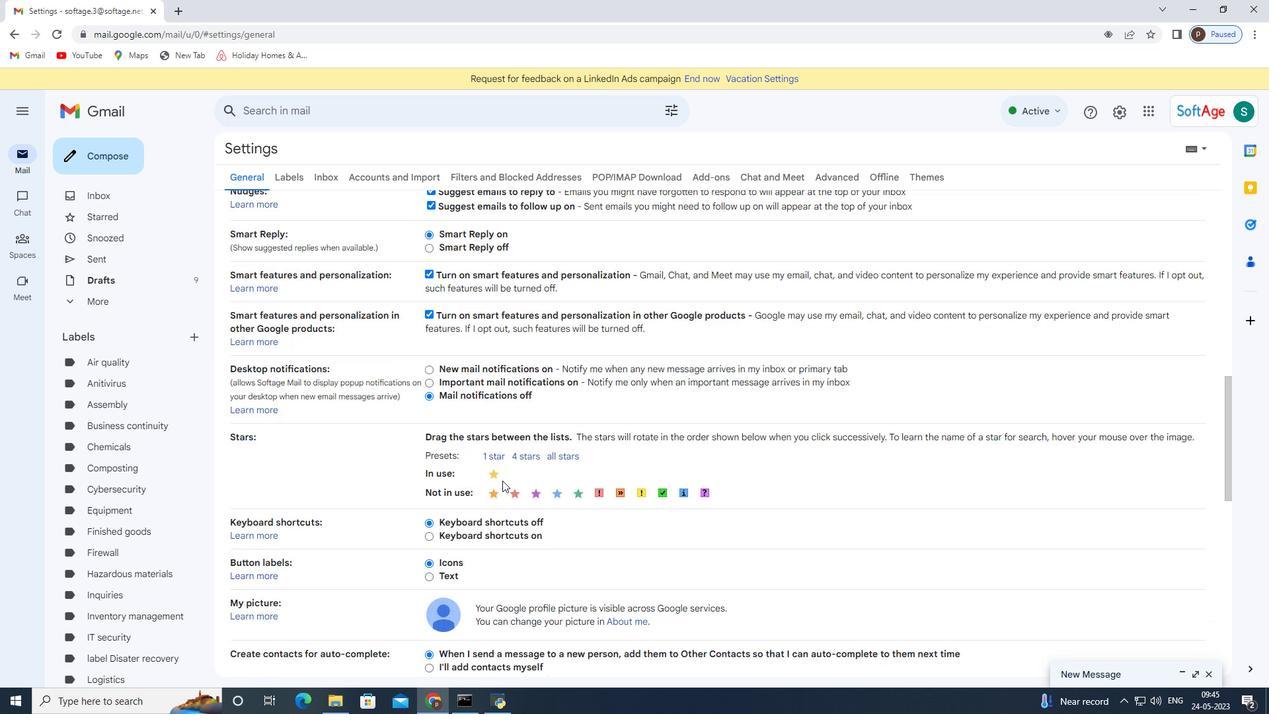 
Action: Mouse scrolled (502, 480) with delta (0, 0)
Screenshot: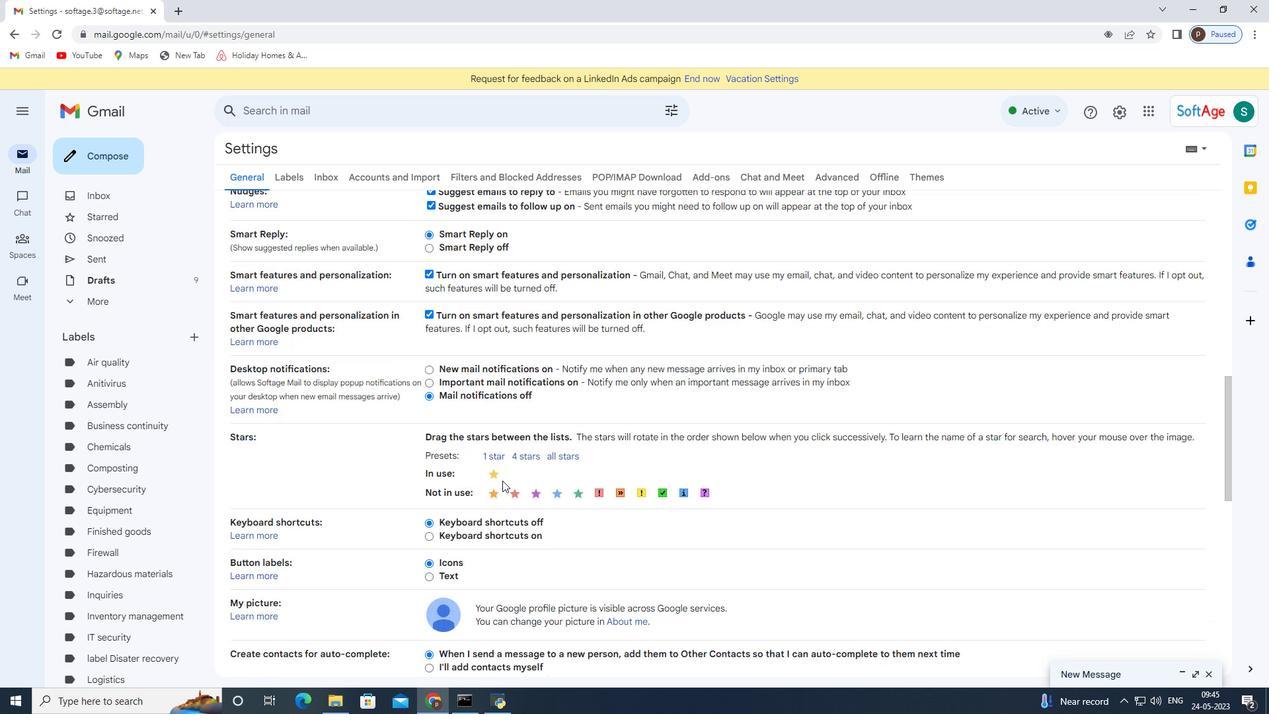 
Action: Mouse moved to (571, 443)
Screenshot: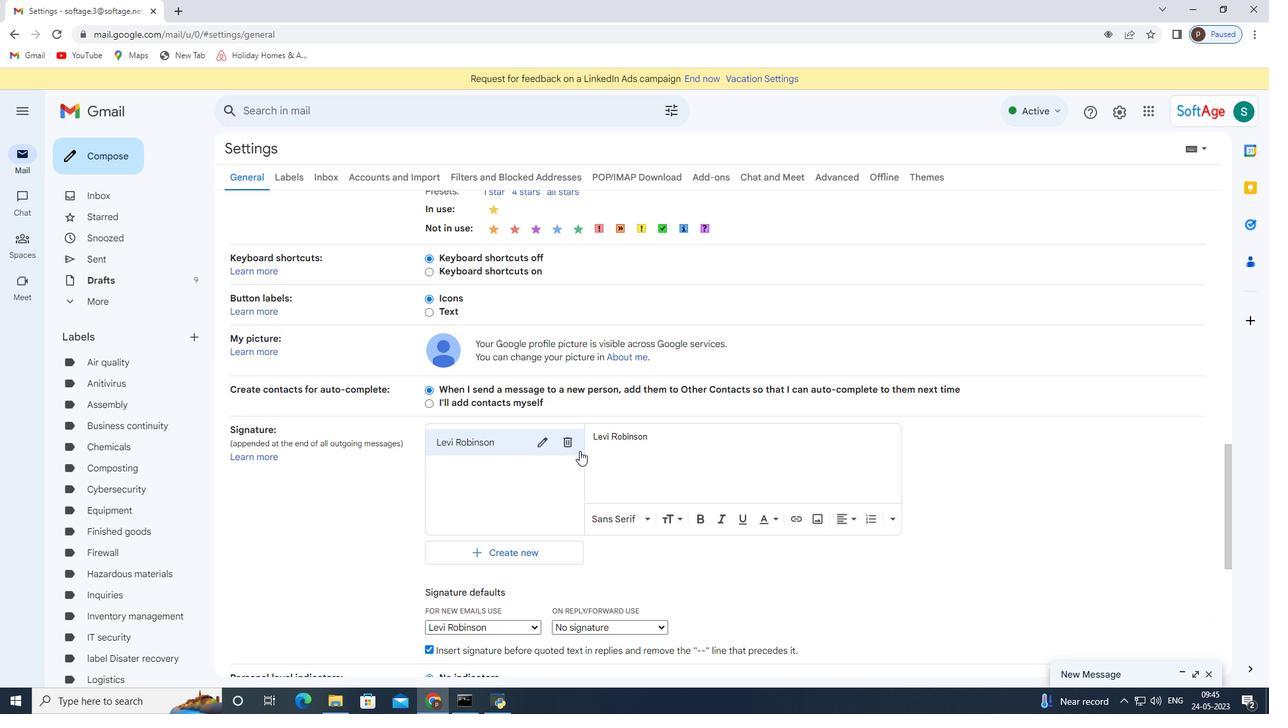 
Action: Mouse pressed left at (571, 443)
Screenshot: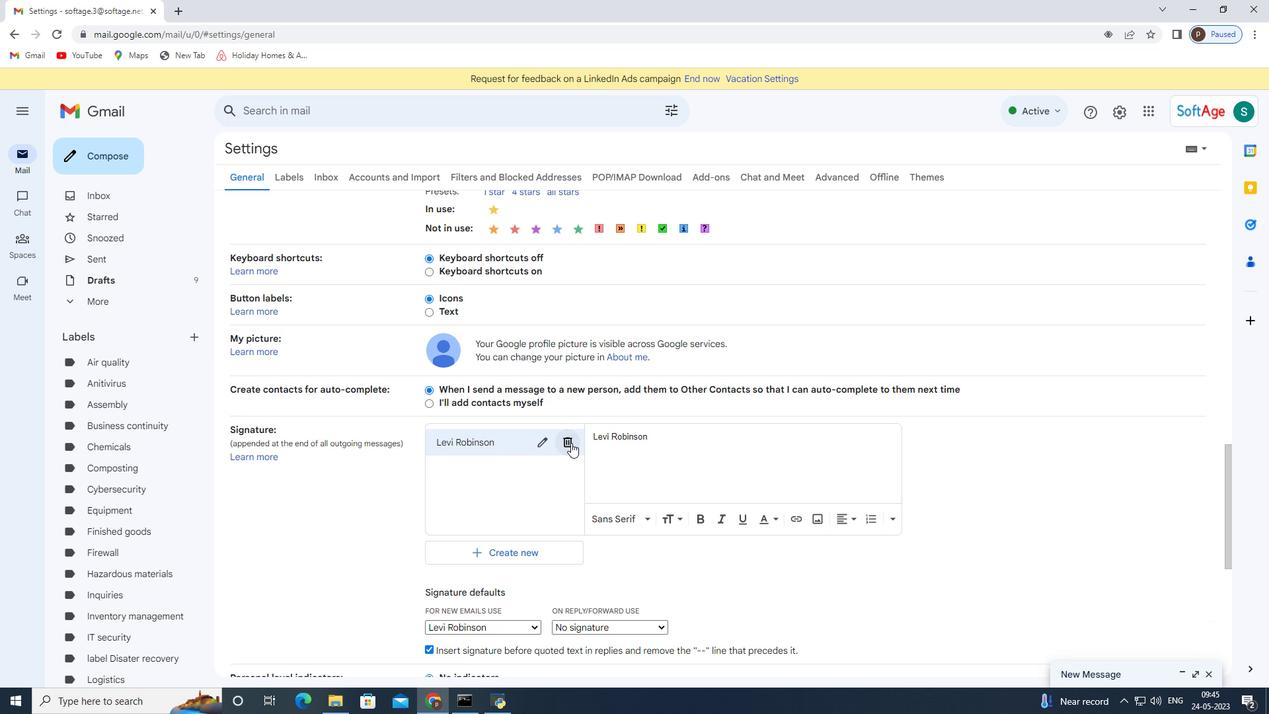 
Action: Mouse moved to (747, 404)
Screenshot: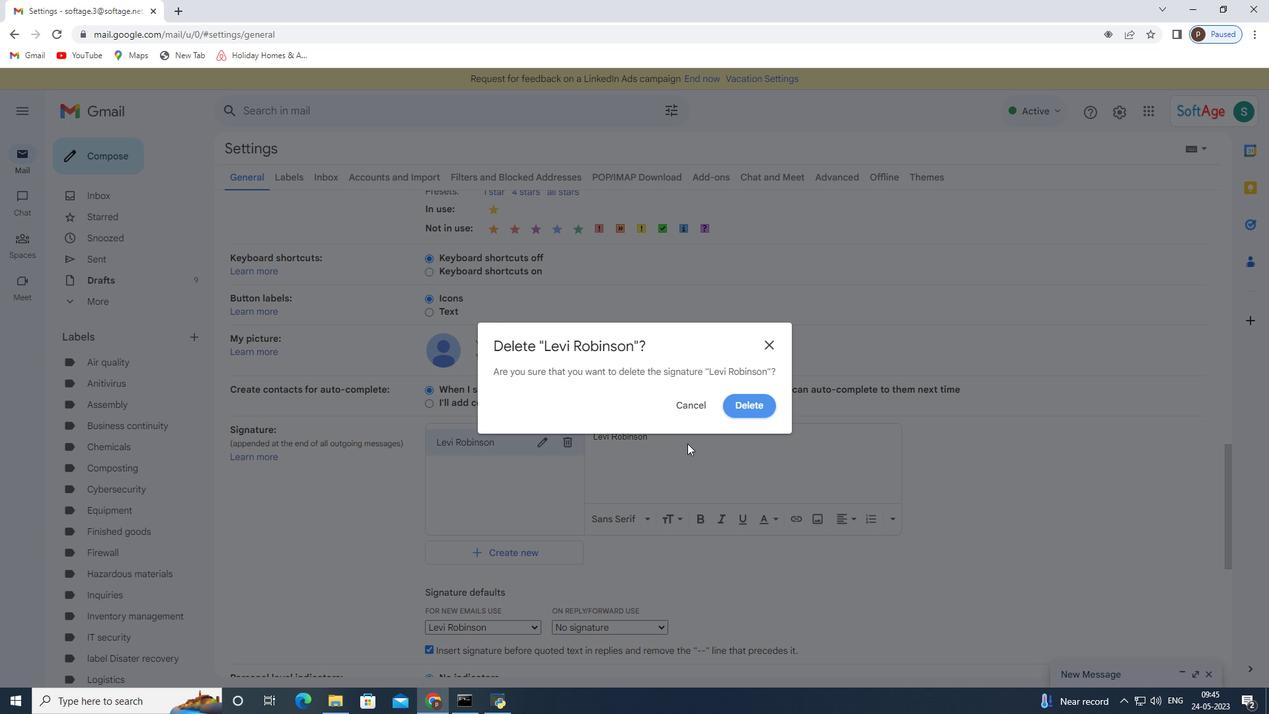 
Action: Mouse pressed left at (747, 404)
Screenshot: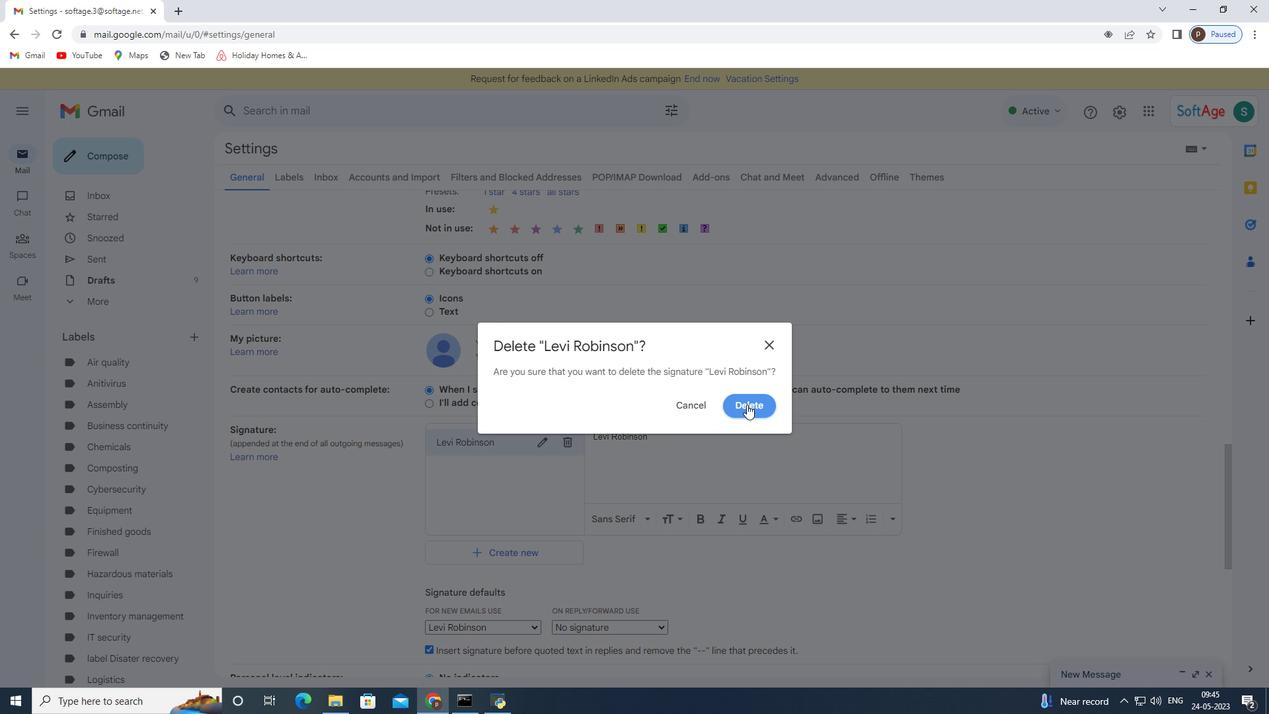 
Action: Mouse moved to (478, 457)
Screenshot: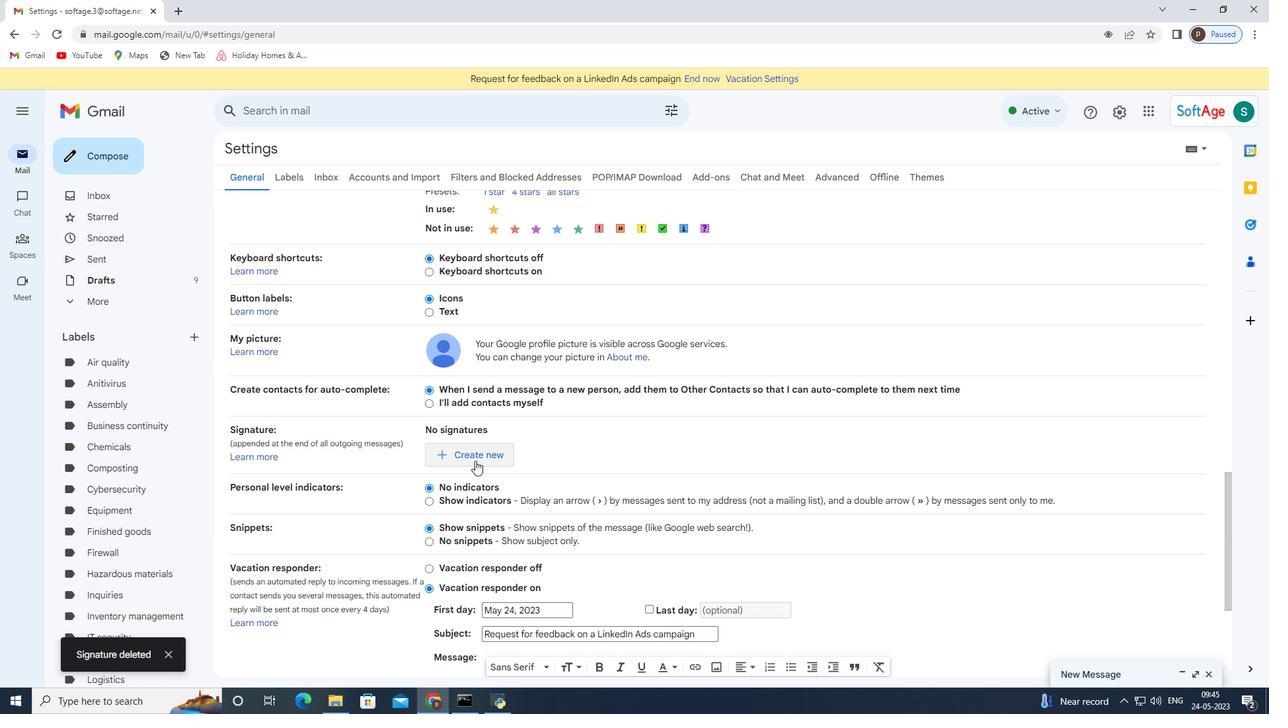 
Action: Mouse pressed left at (478, 457)
Screenshot: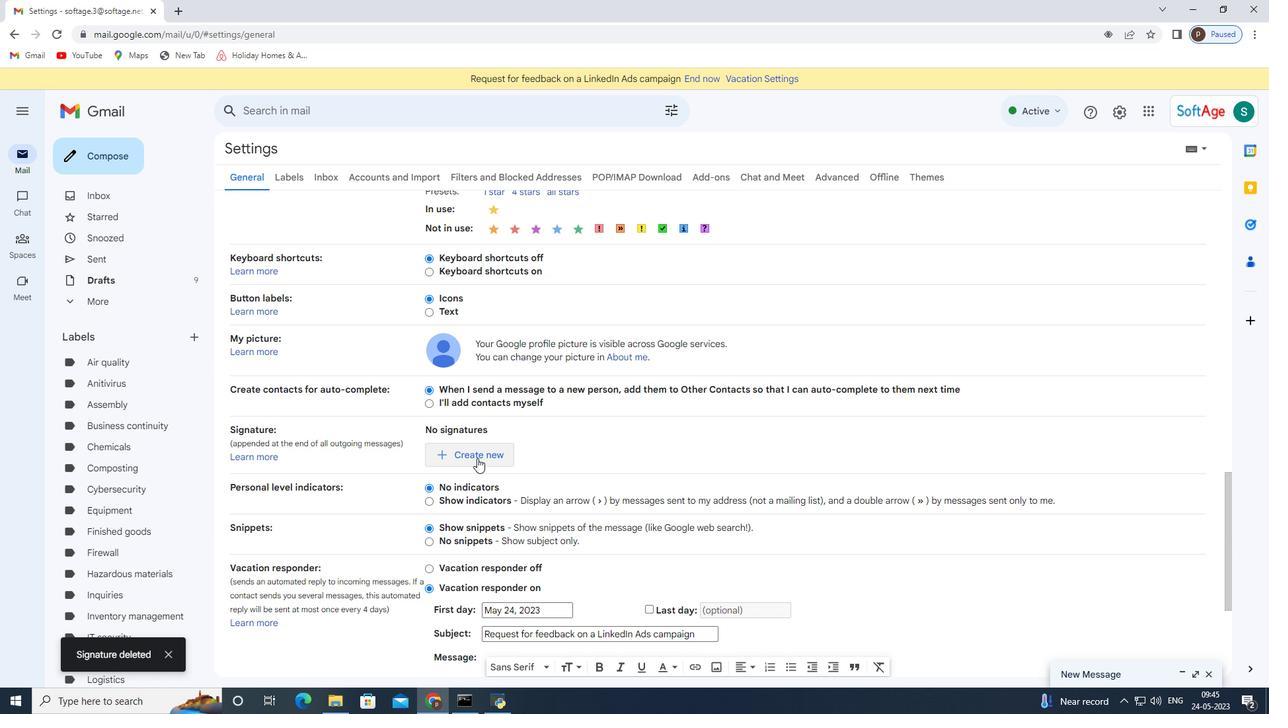 
Action: Mouse moved to (557, 373)
Screenshot: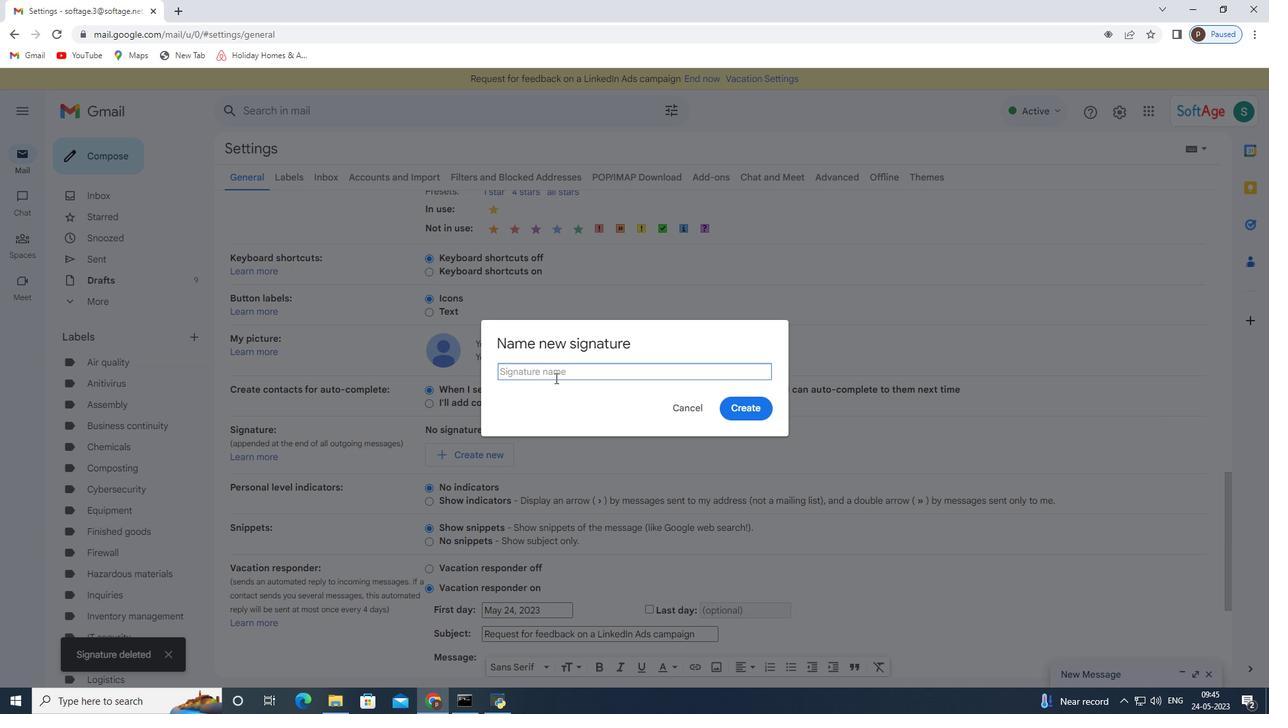 
Action: Mouse pressed left at (557, 373)
Screenshot: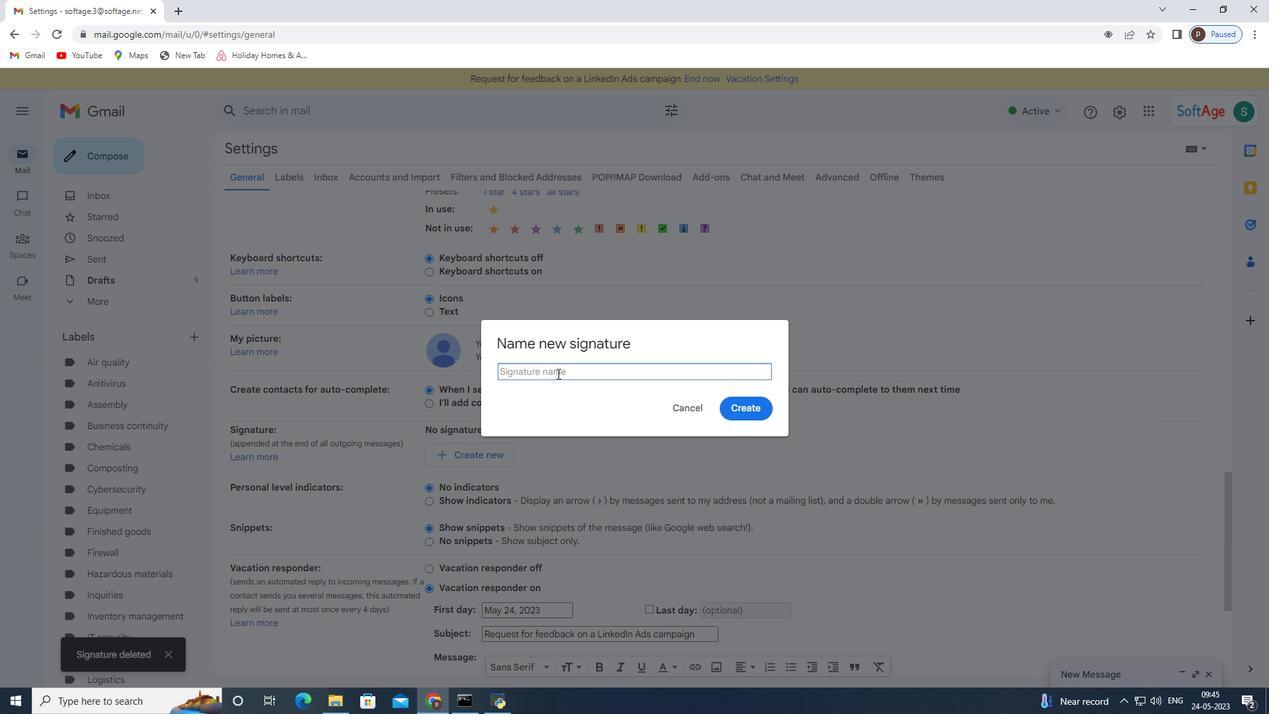 
Action: Mouse moved to (647, 470)
Screenshot: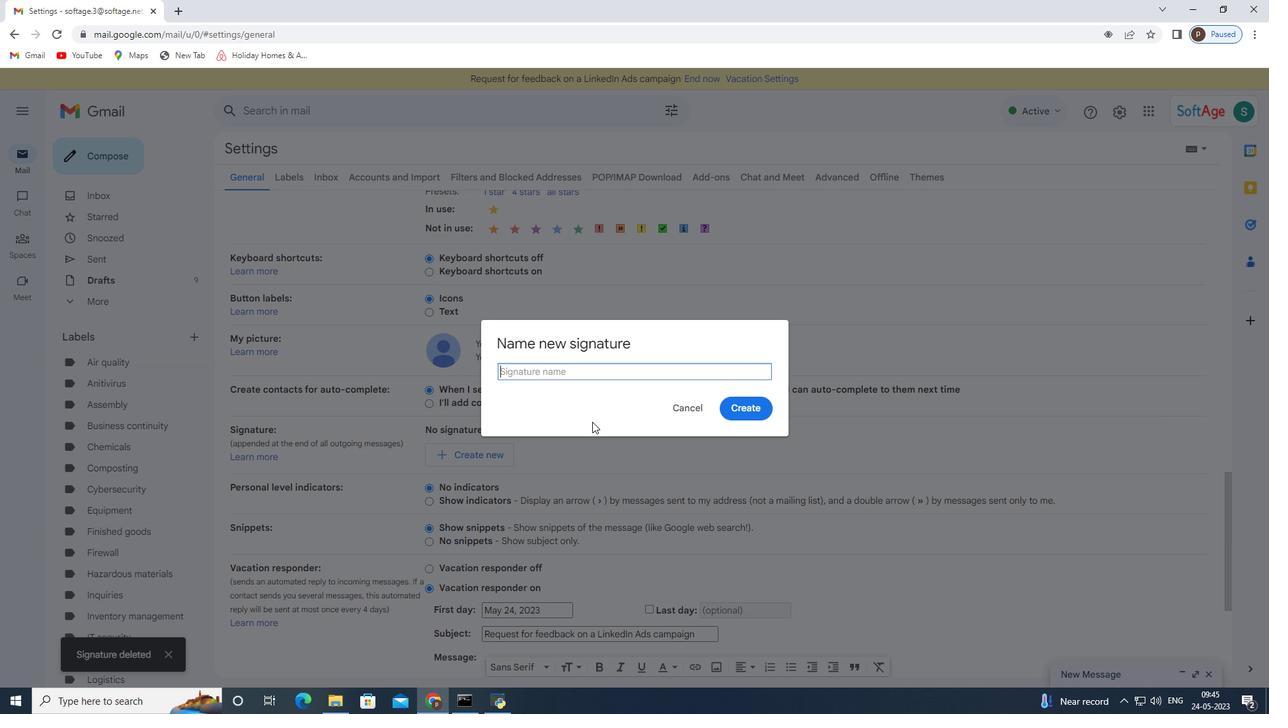 
Action: Key pressed <Key.shift>Lia<Key.space><Key.shift>Ha<Key.backspace>ill
Screenshot: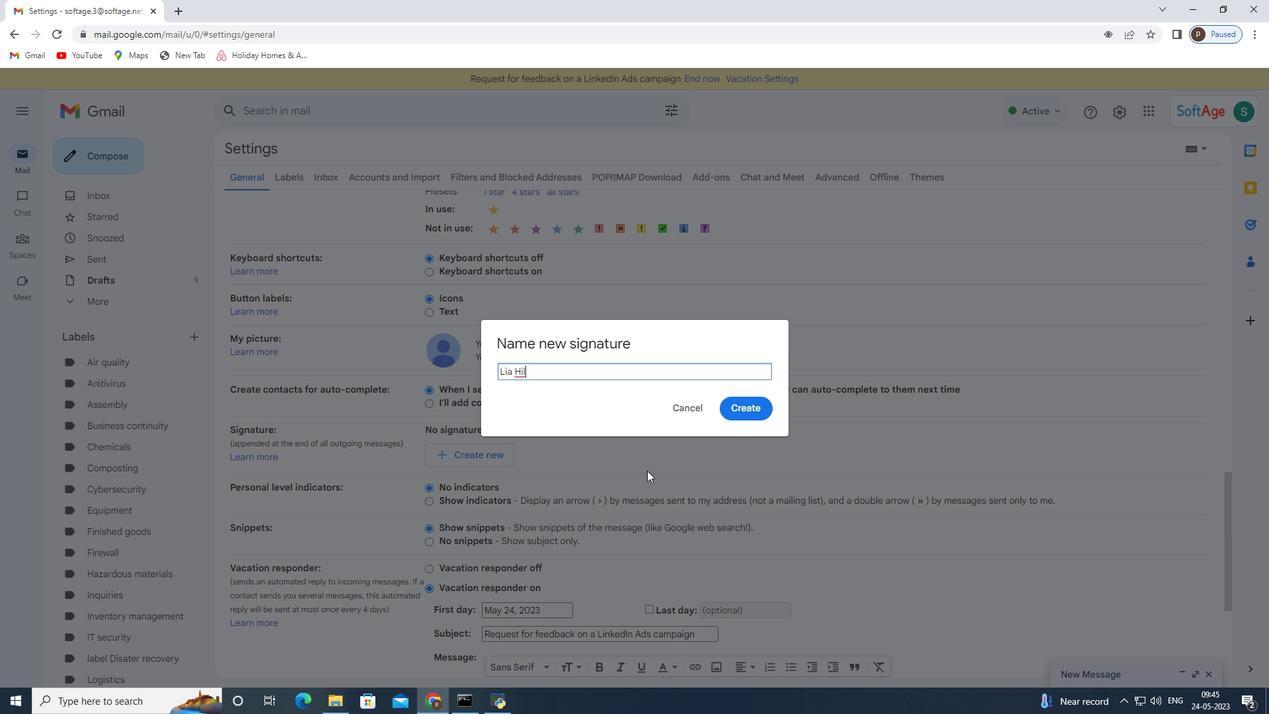 
Action: Mouse moved to (730, 411)
Screenshot: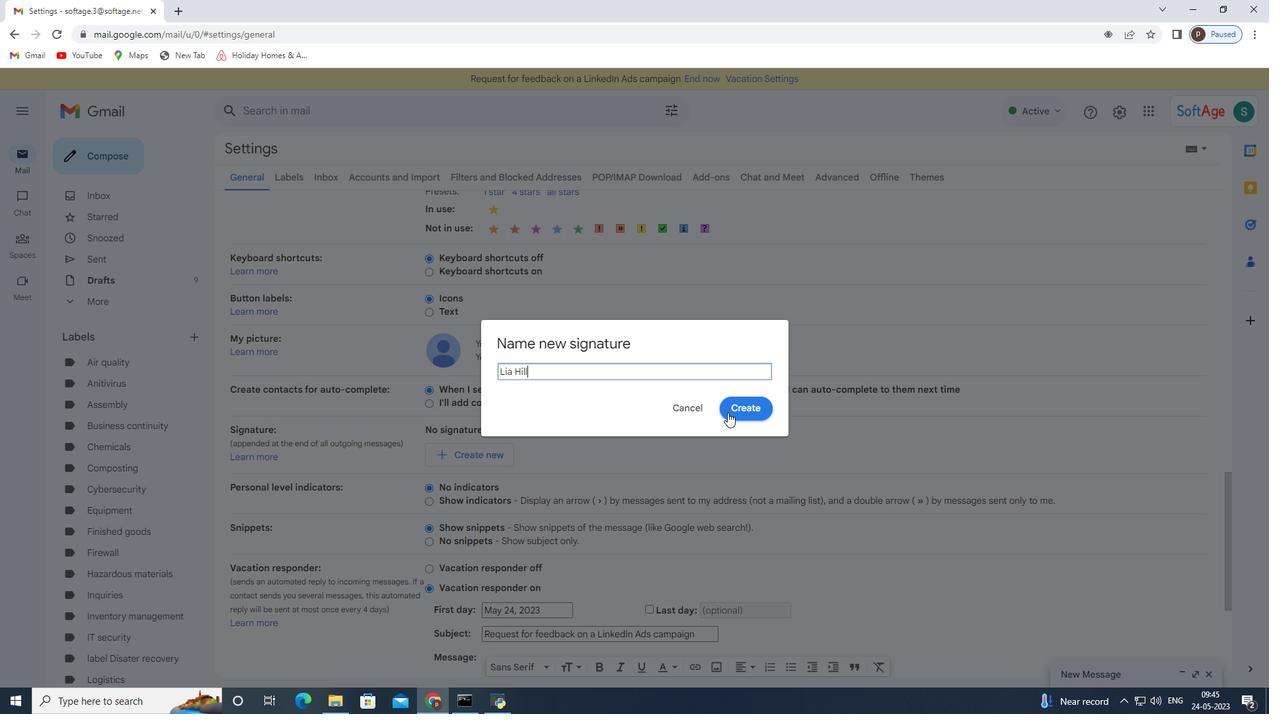 
Action: Mouse pressed left at (730, 411)
Screenshot: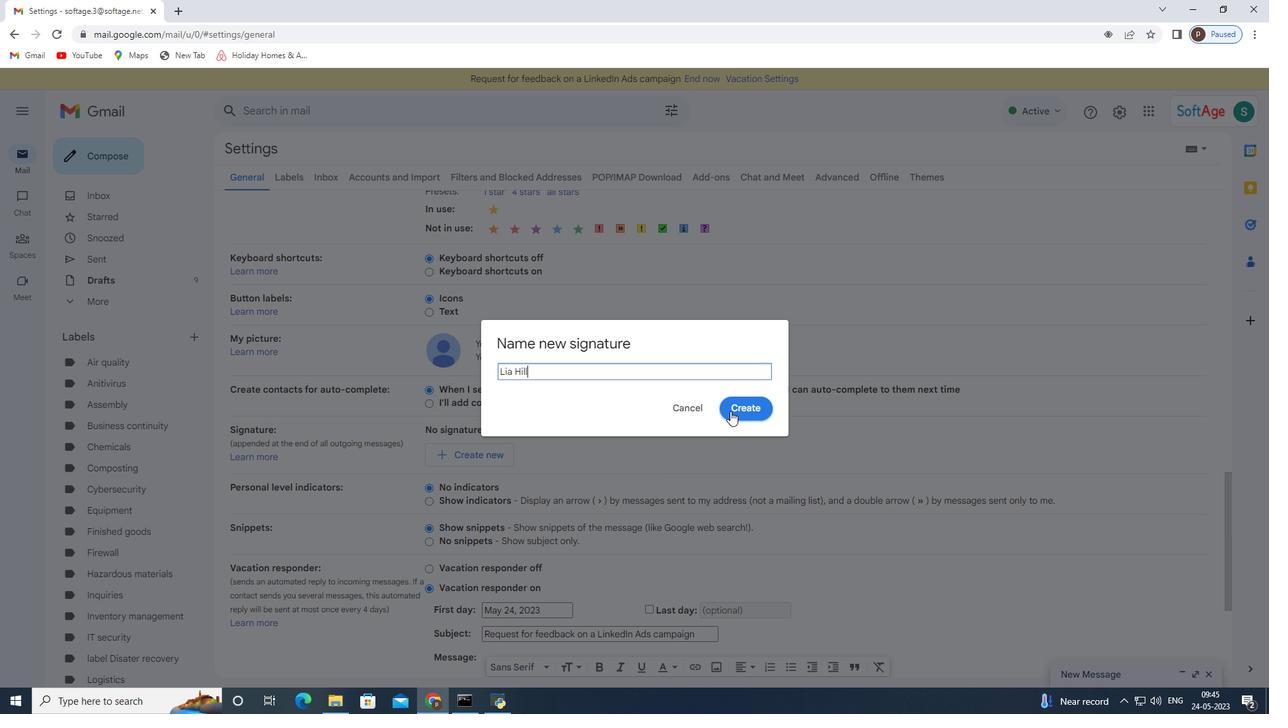 
Action: Mouse moved to (614, 437)
Screenshot: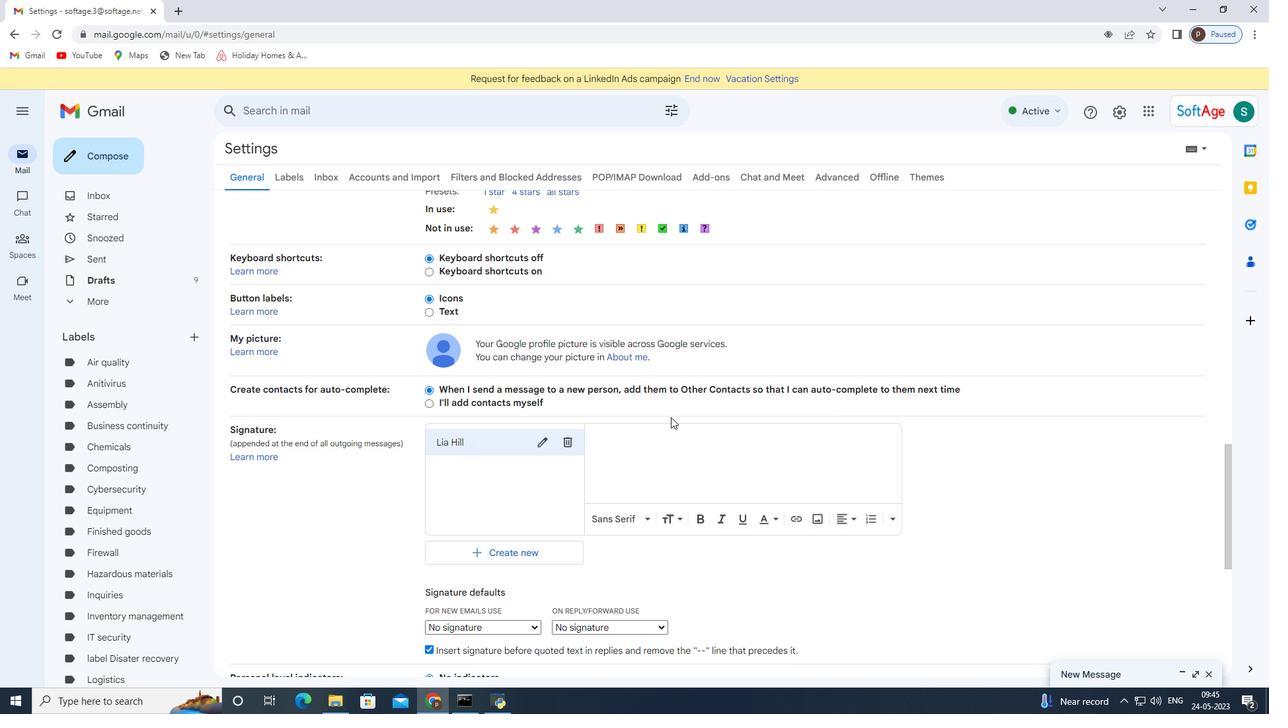 
Action: Key pressed <Key.shift>Lia<Key.space><Key.shift>Hill
Screenshot: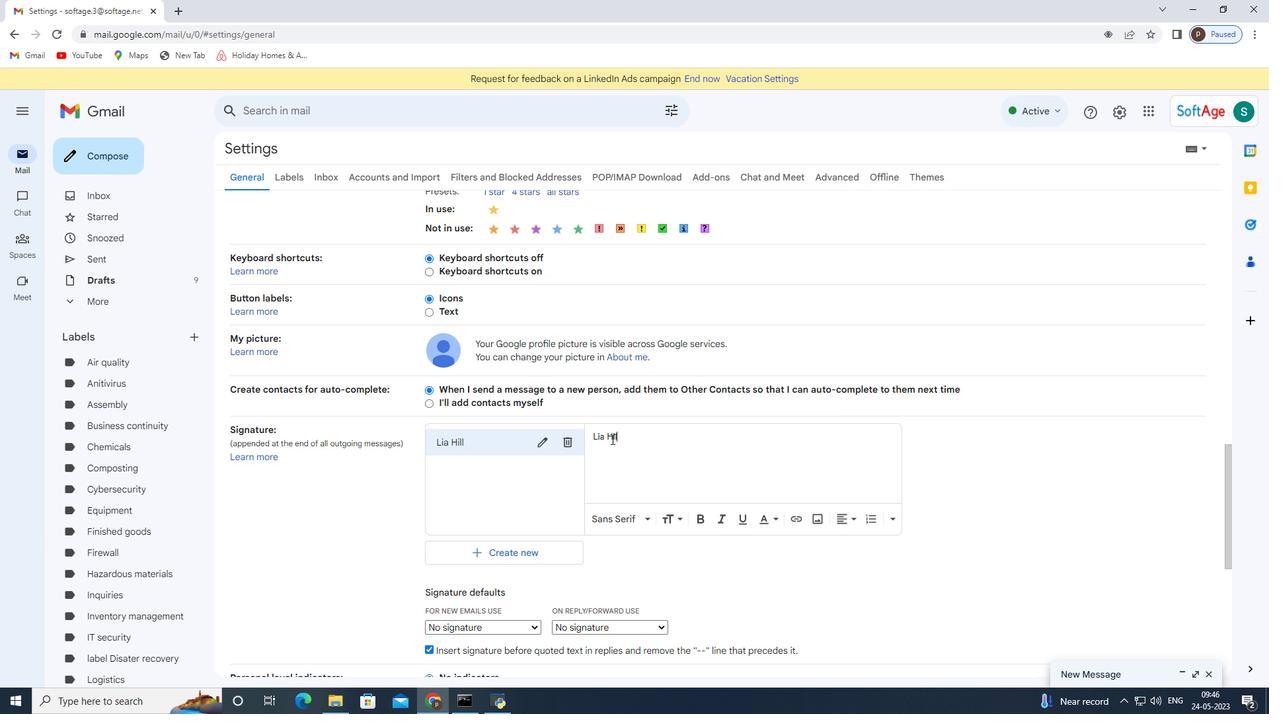 
Action: Mouse scrolled (611, 438) with delta (0, 0)
Screenshot: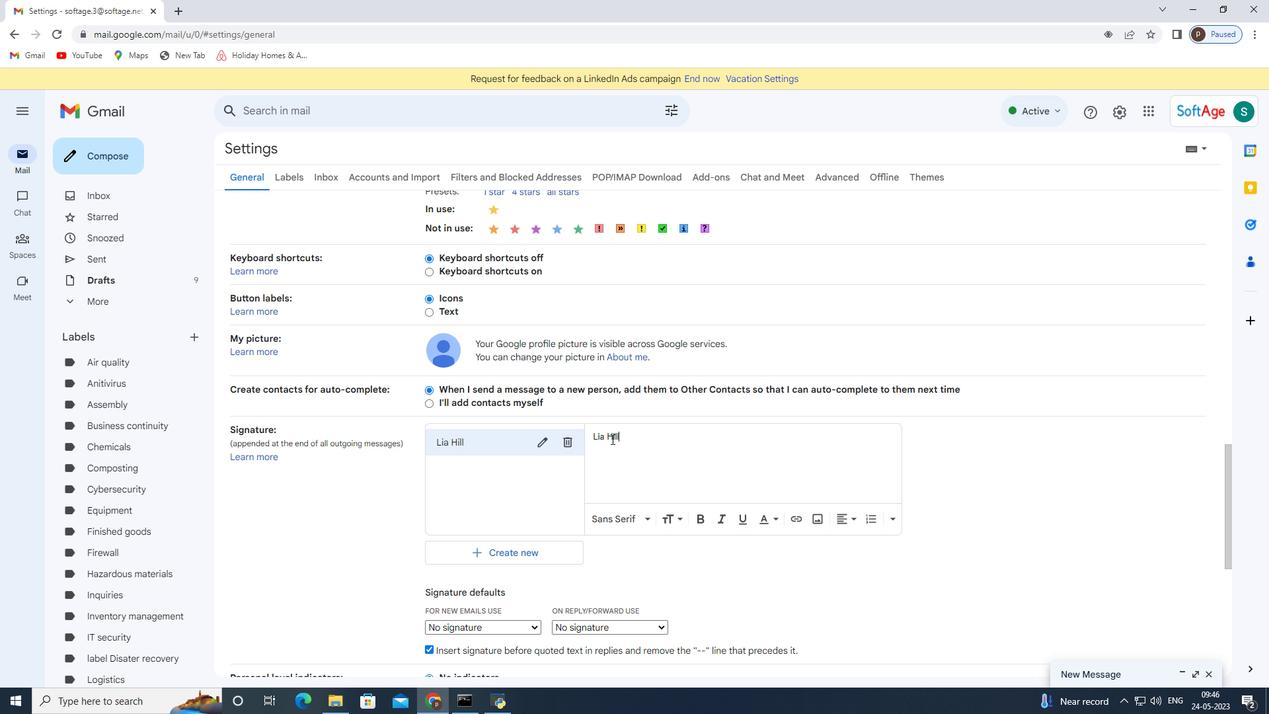 
Action: Mouse scrolled (611, 438) with delta (0, 0)
Screenshot: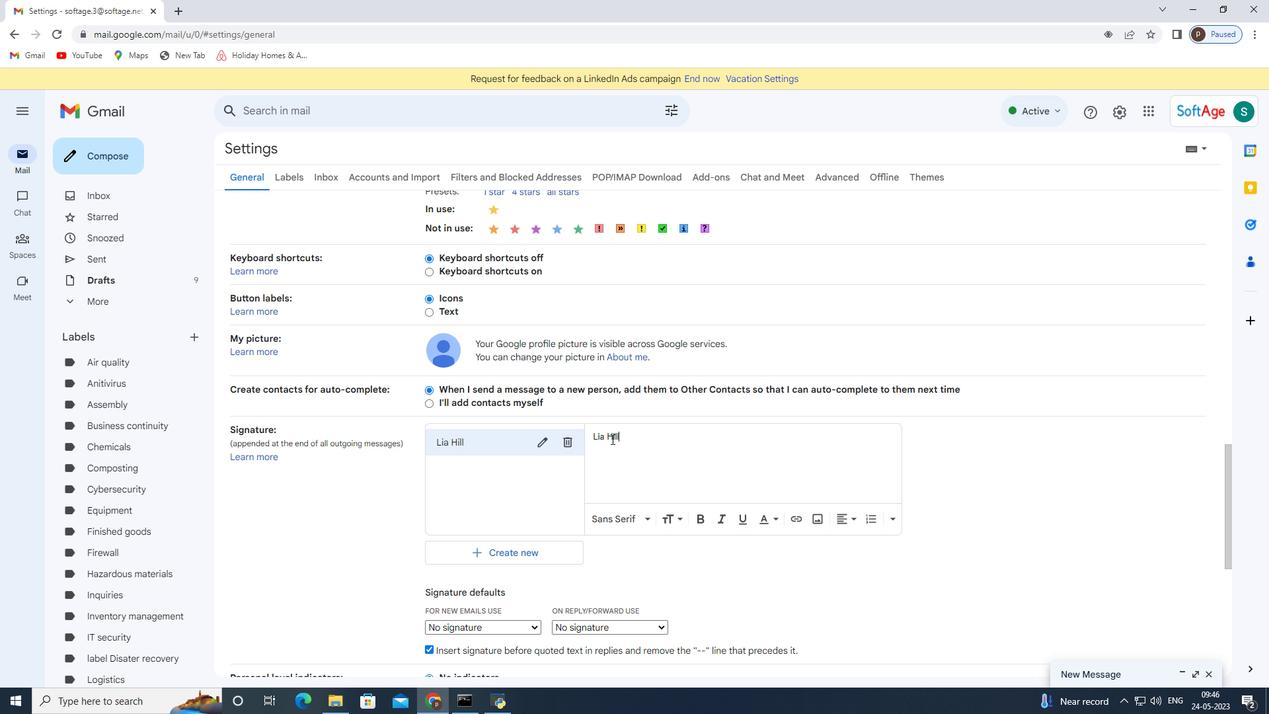 
Action: Mouse moved to (503, 499)
Screenshot: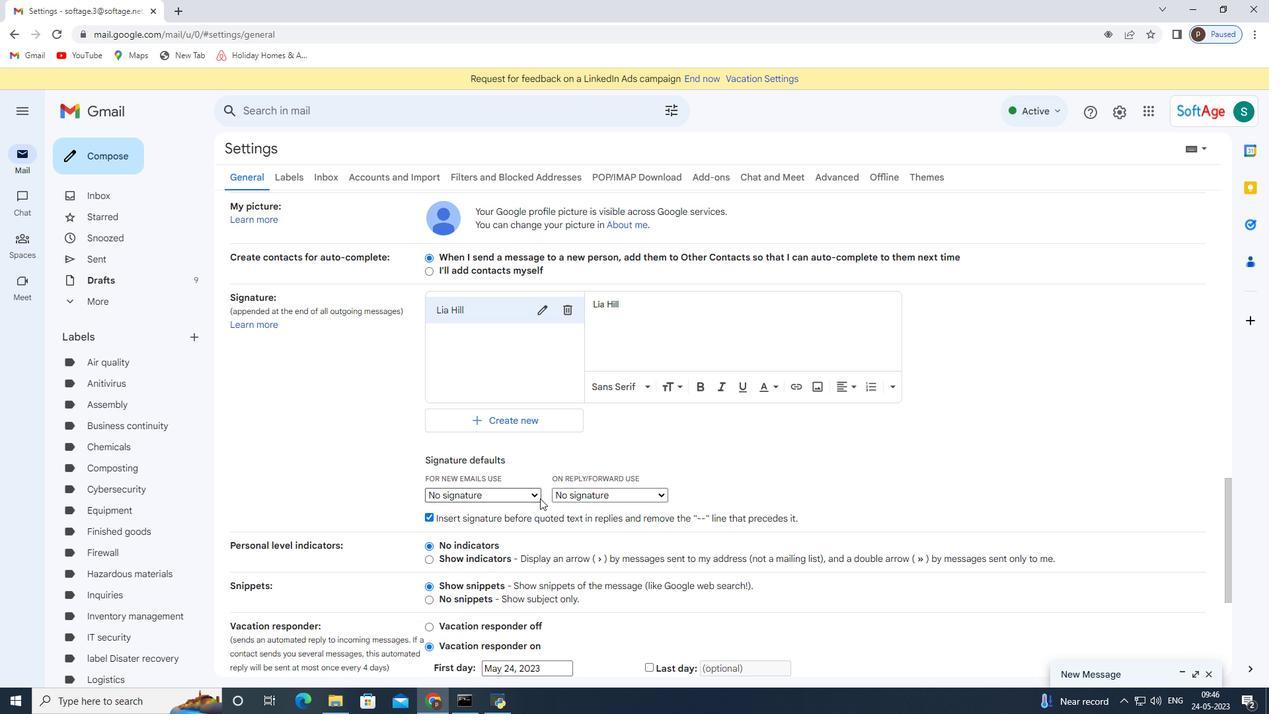 
Action: Mouse pressed left at (503, 499)
Screenshot: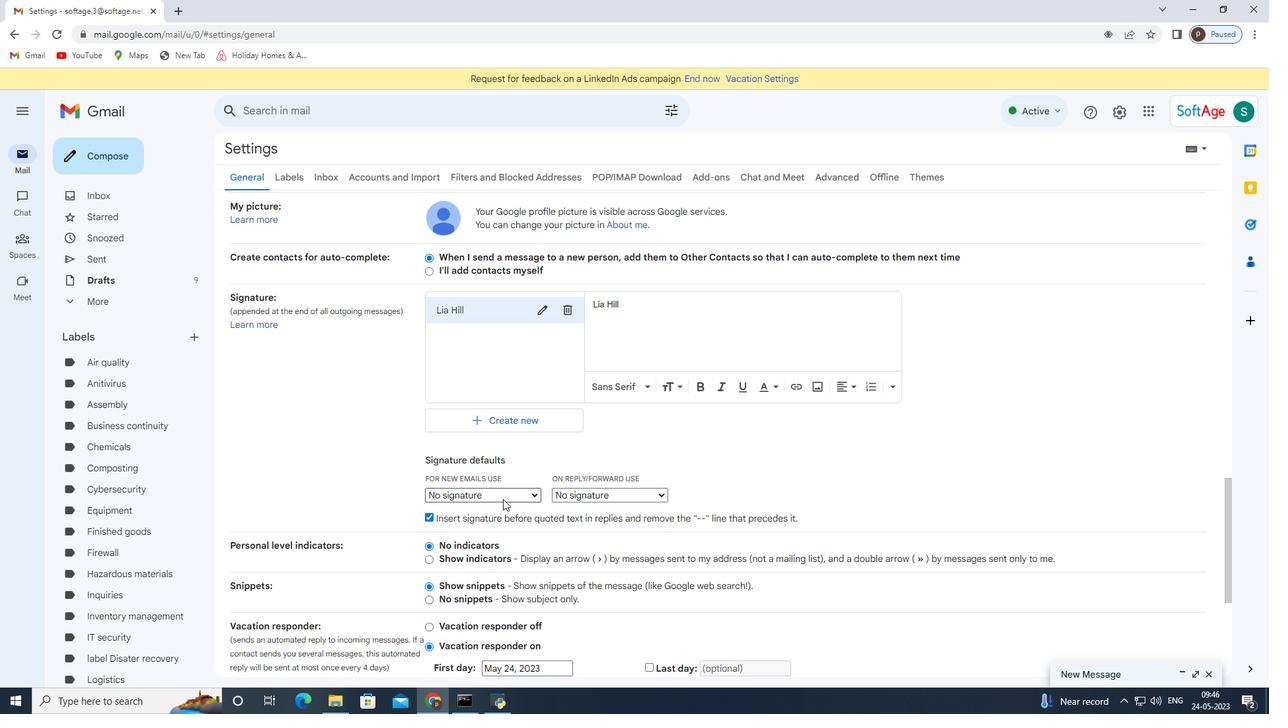 
Action: Mouse moved to (494, 523)
Screenshot: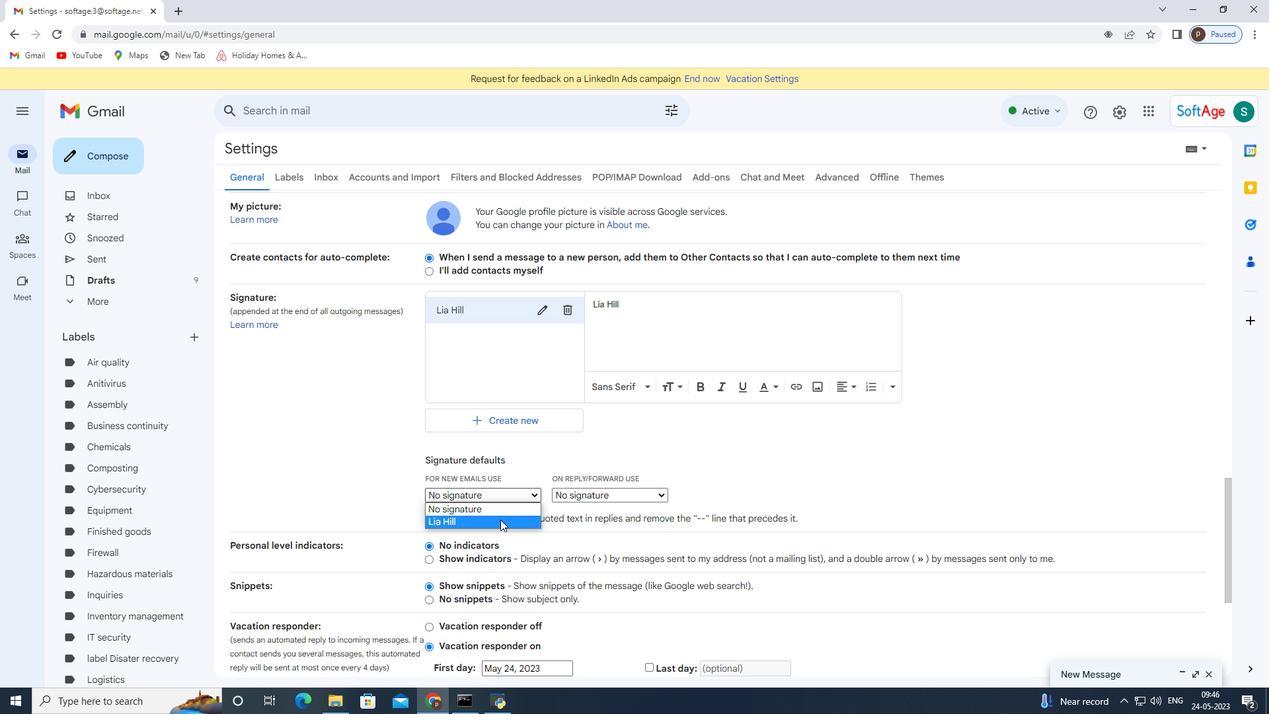 
Action: Mouse pressed left at (494, 523)
Screenshot: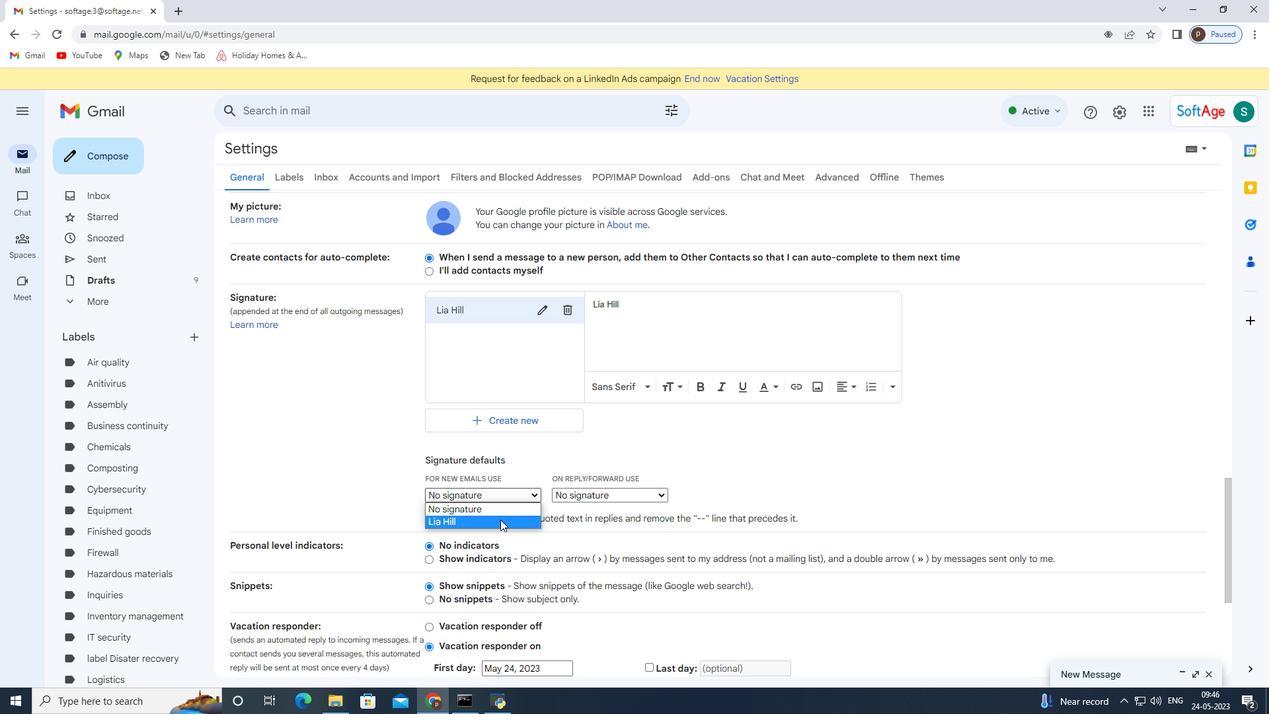 
Action: Mouse scrolled (494, 522) with delta (0, 0)
Screenshot: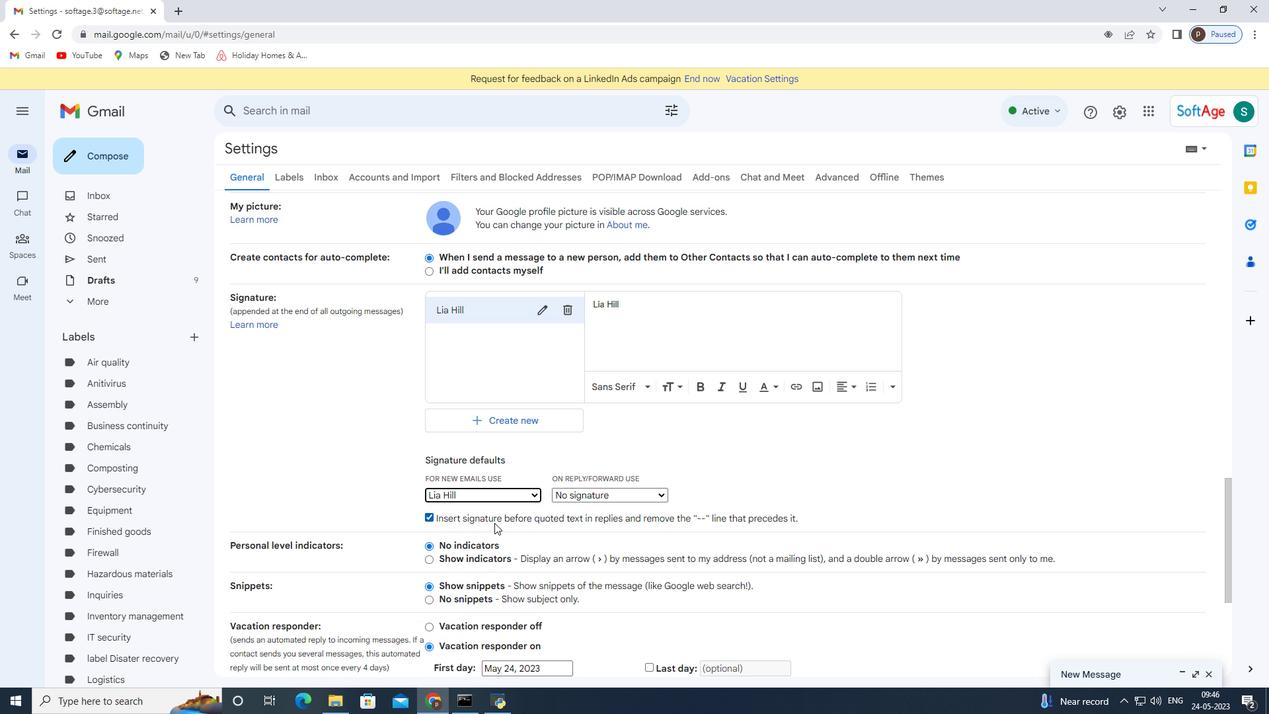 
Action: Mouse scrolled (494, 522) with delta (0, 0)
Screenshot: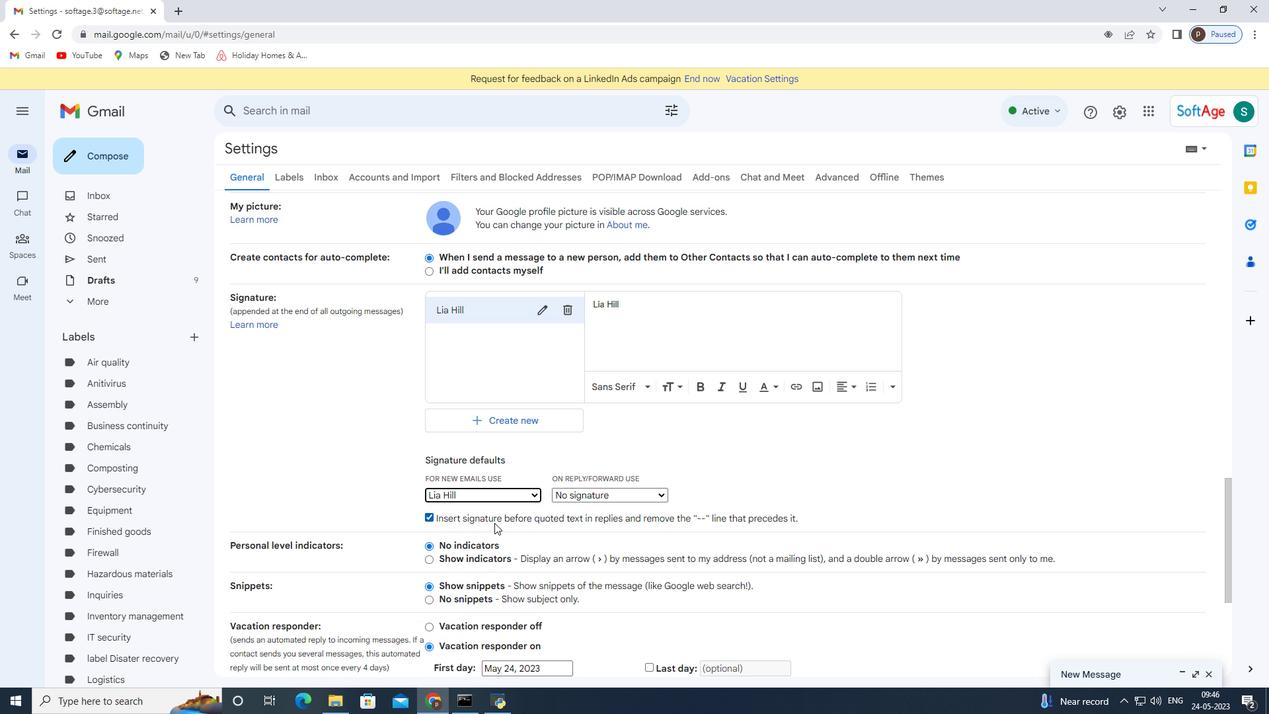 
Action: Mouse scrolled (494, 522) with delta (0, 0)
Screenshot: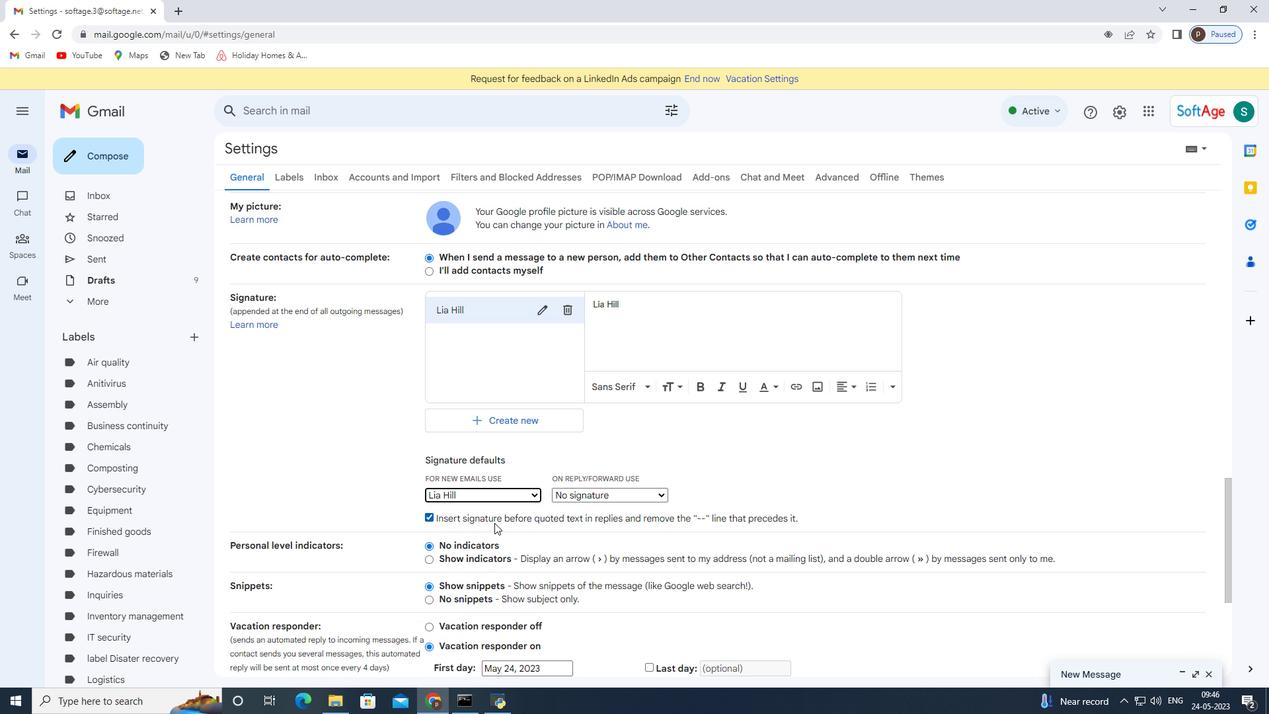 
Action: Mouse scrolled (494, 522) with delta (0, 0)
Screenshot: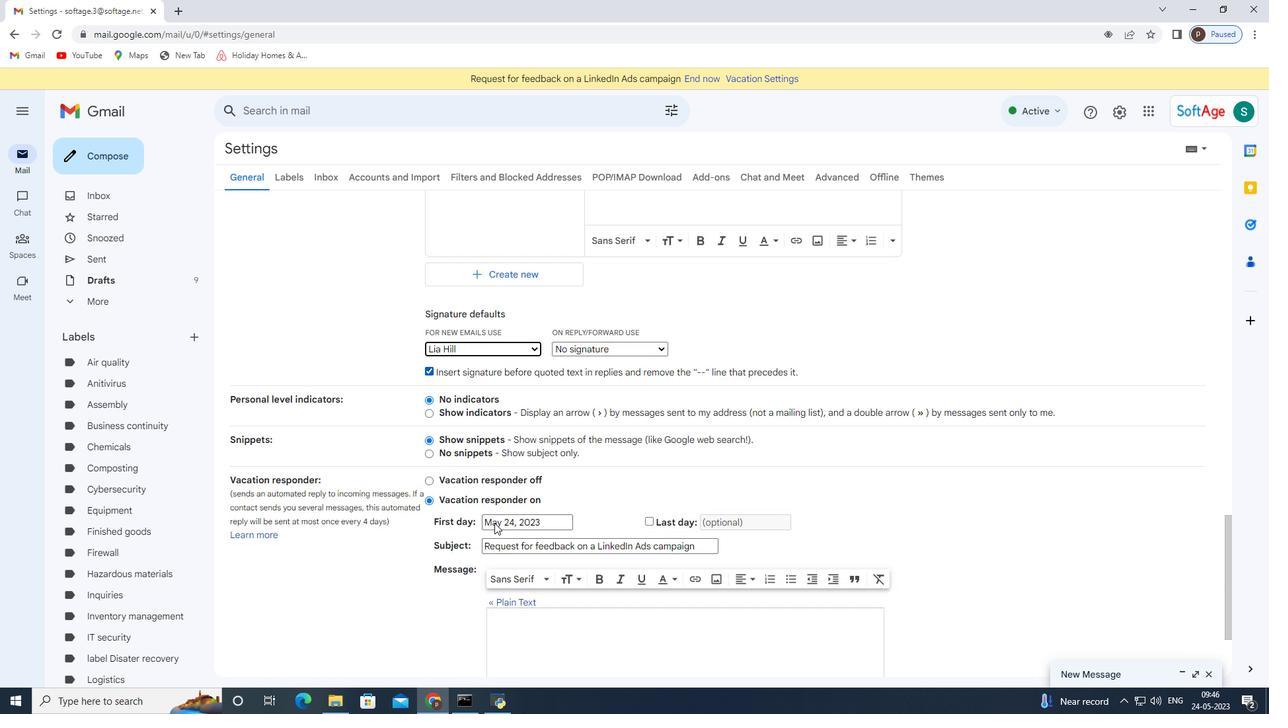 
Action: Mouse scrolled (494, 523) with delta (0, 0)
Screenshot: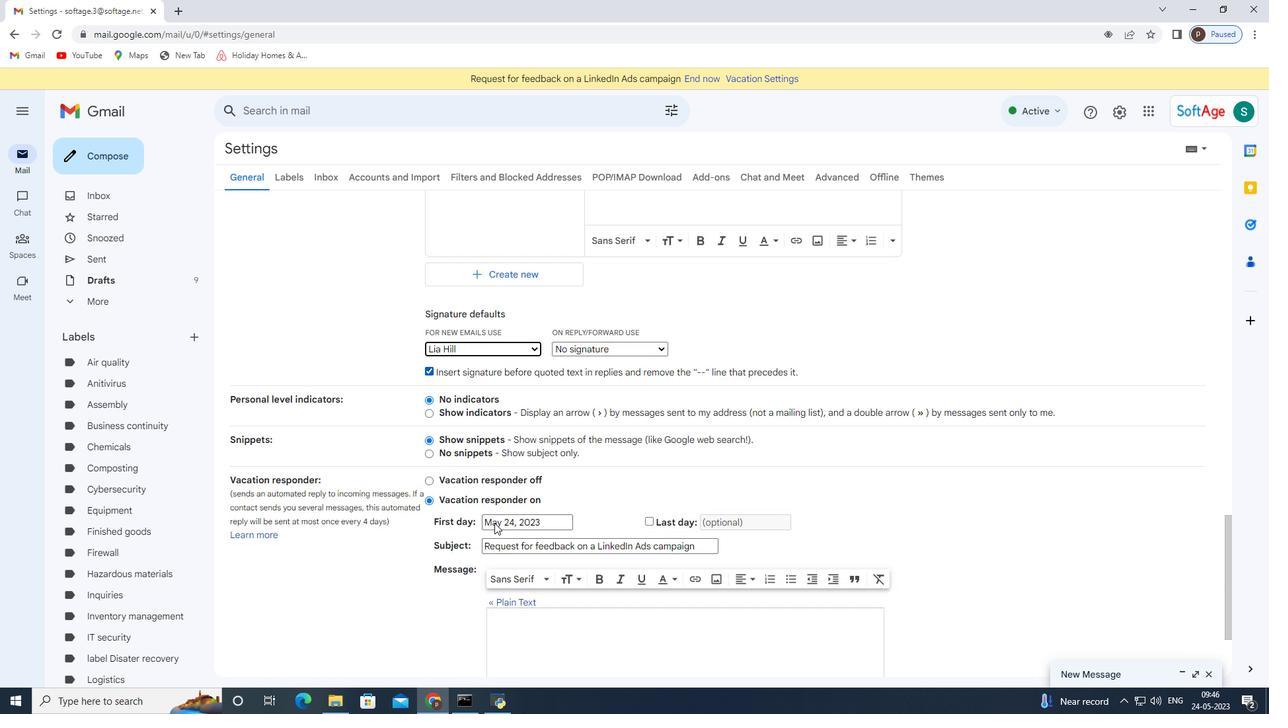 
Action: Mouse scrolled (494, 522) with delta (0, 0)
Screenshot: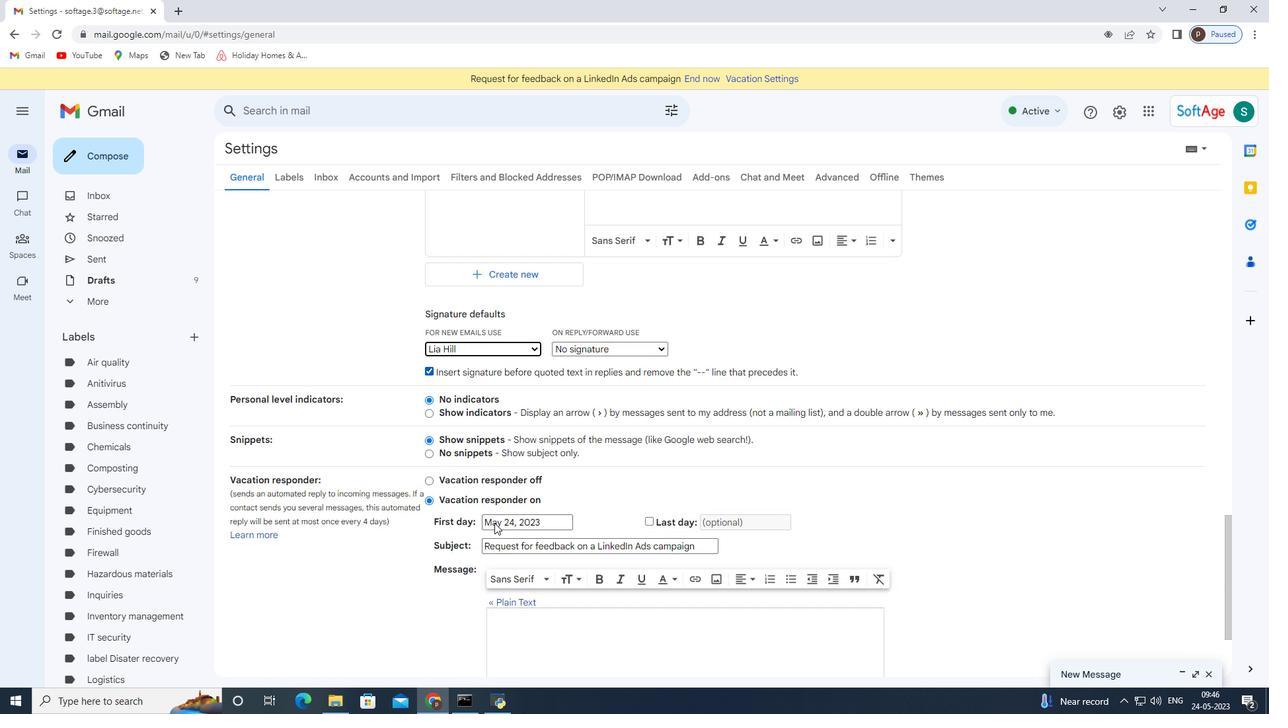 
Action: Mouse scrolled (494, 522) with delta (0, 0)
Screenshot: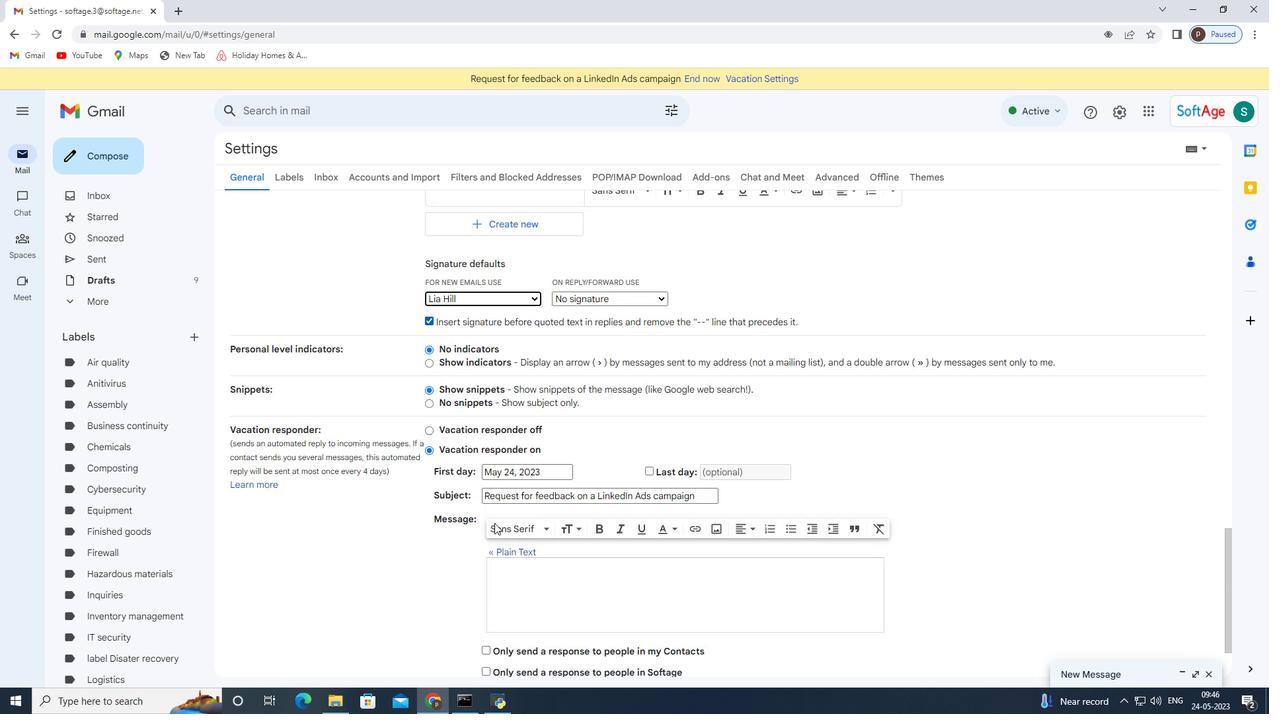 
Action: Mouse moved to (701, 607)
Screenshot: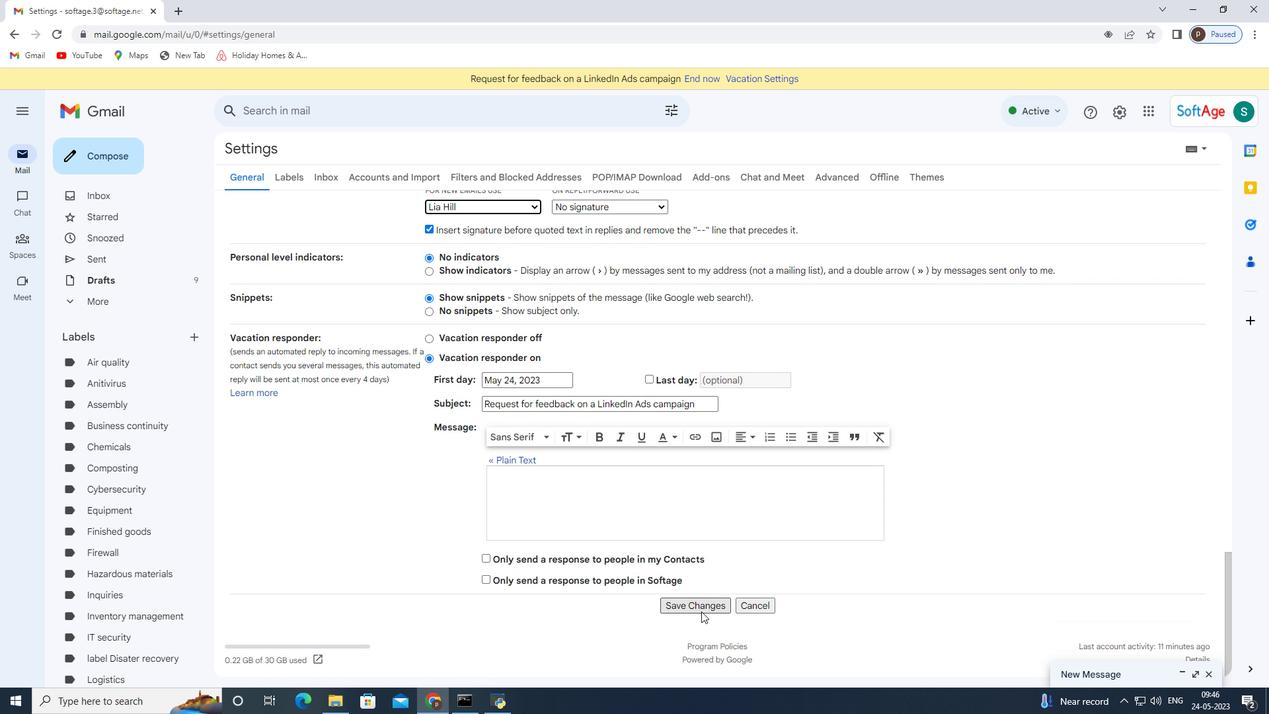 
Action: Mouse pressed left at (701, 607)
Screenshot: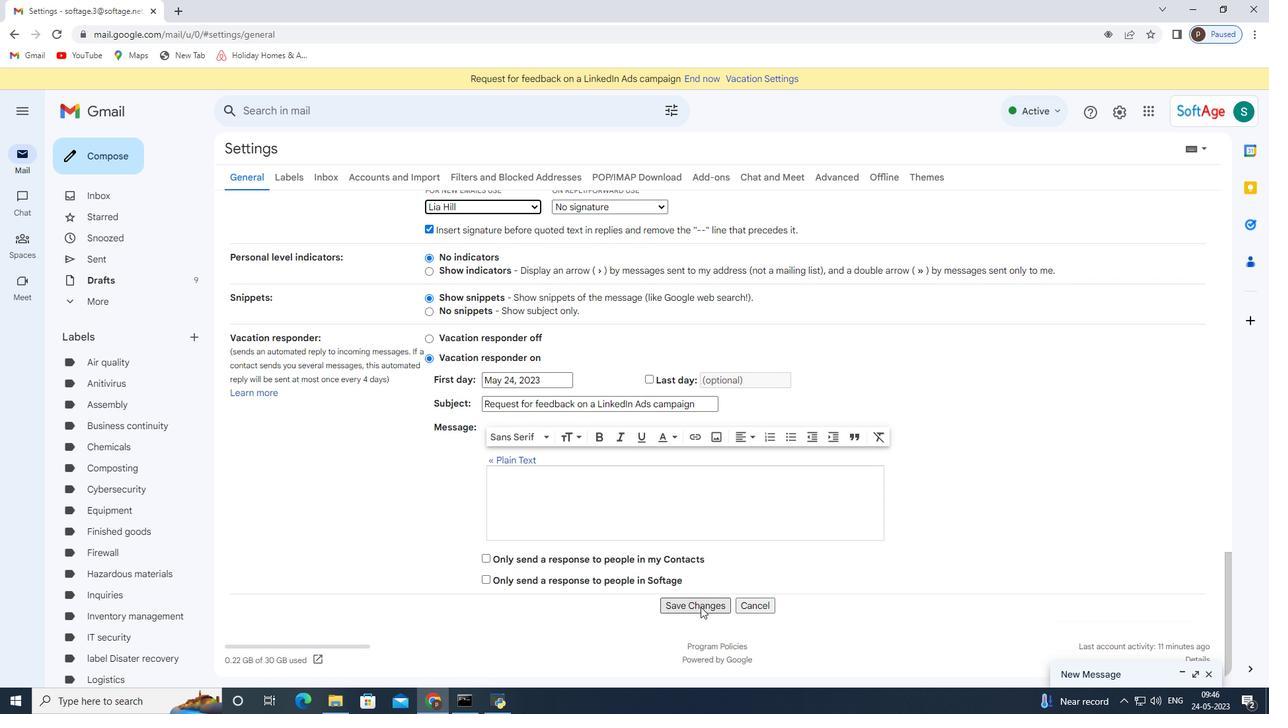 
Action: Mouse moved to (573, 393)
Screenshot: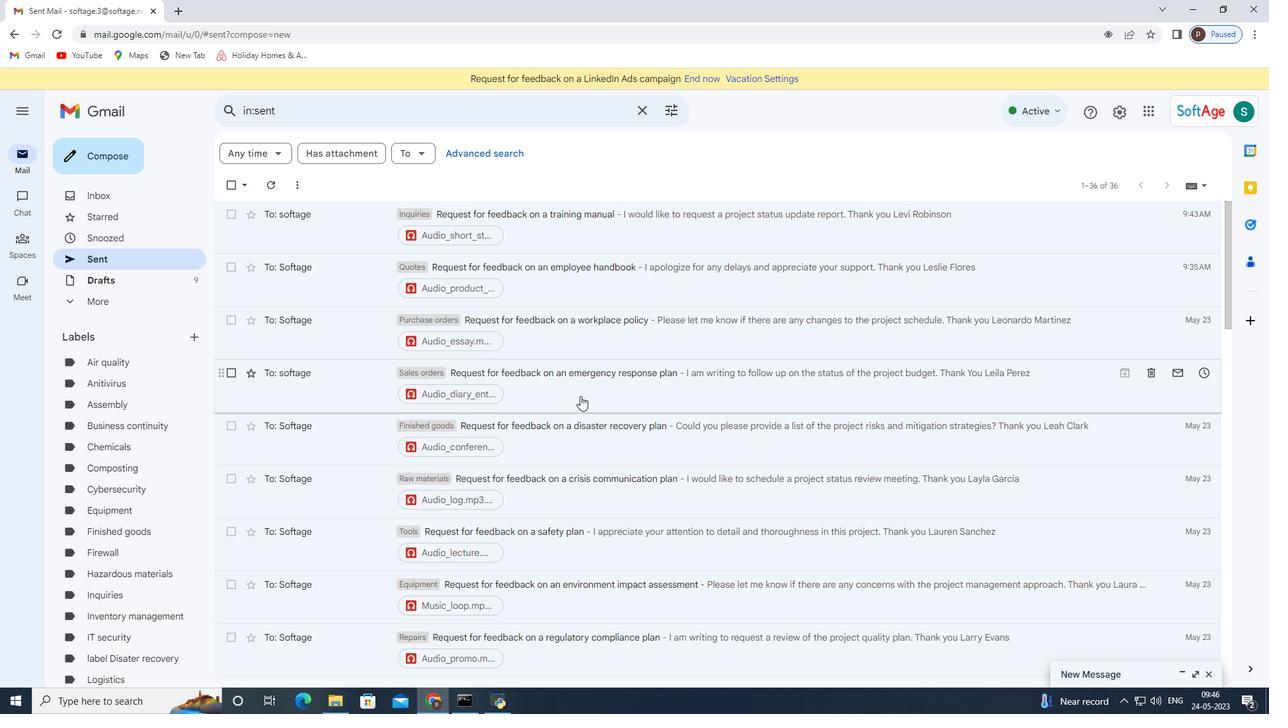 
Action: Mouse scrolled (573, 394) with delta (0, 0)
Screenshot: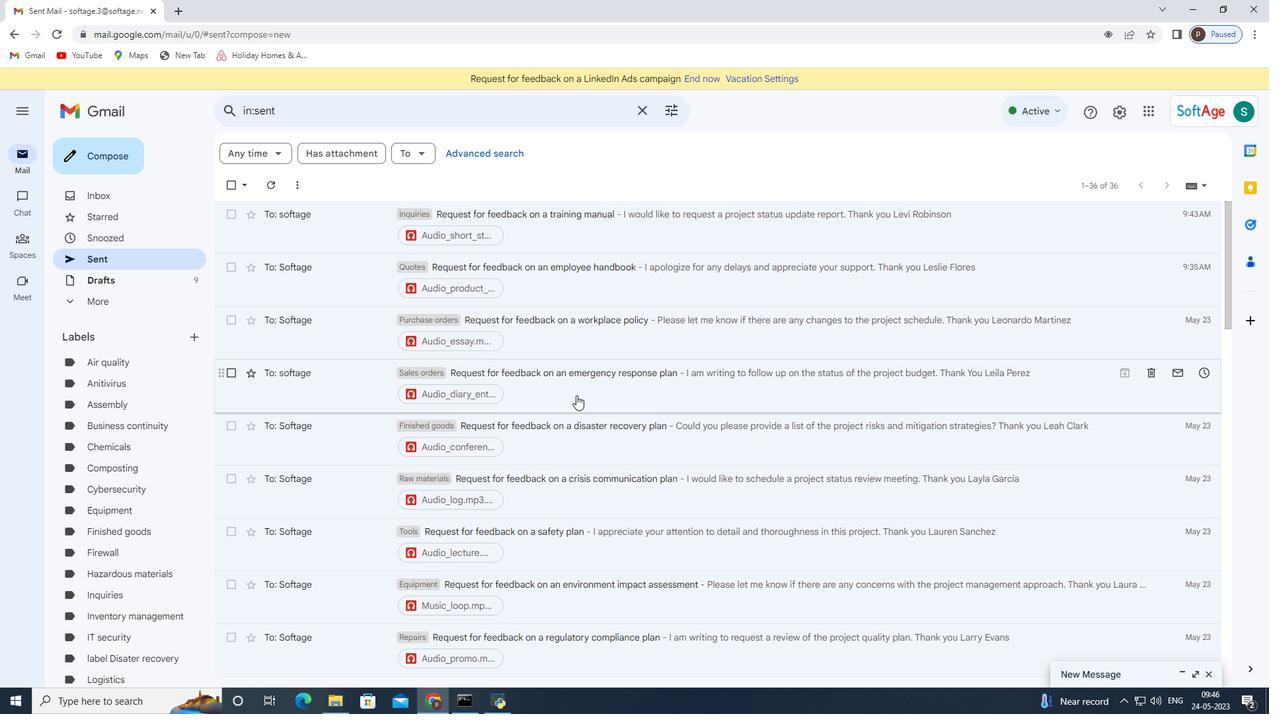
Action: Mouse scrolled (573, 394) with delta (0, 0)
Screenshot: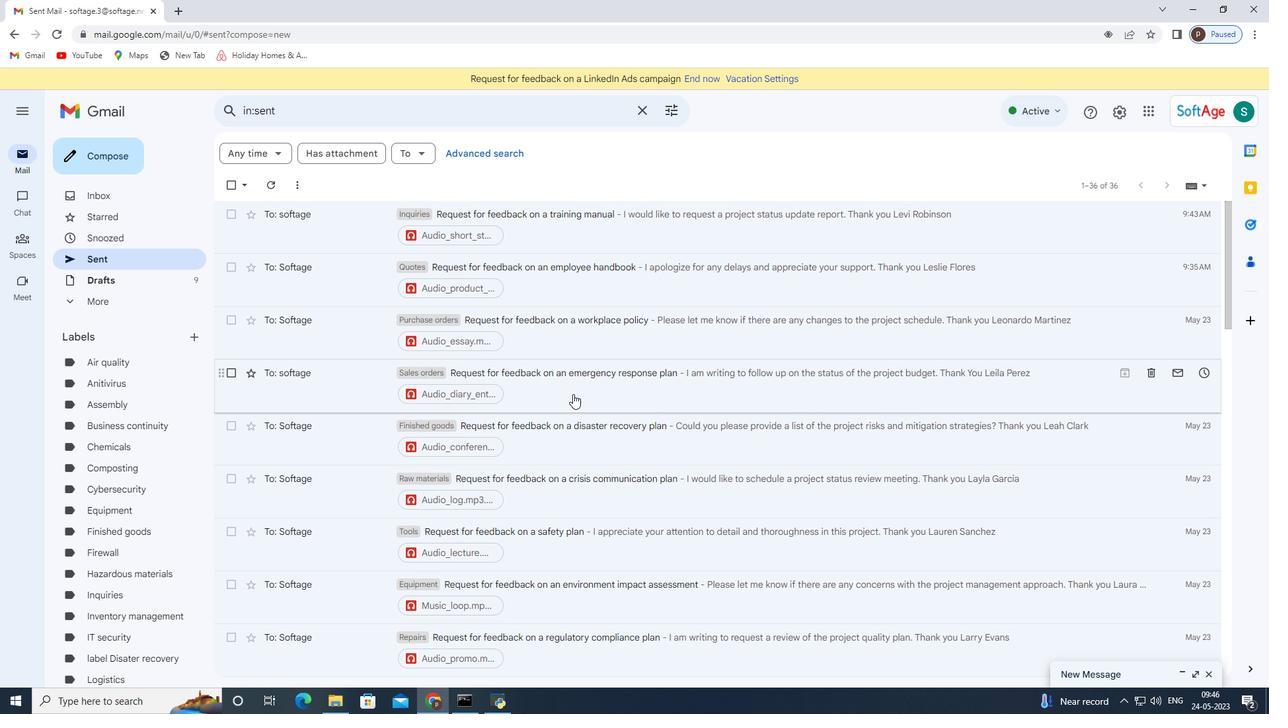 
Action: Mouse scrolled (573, 394) with delta (0, 0)
Screenshot: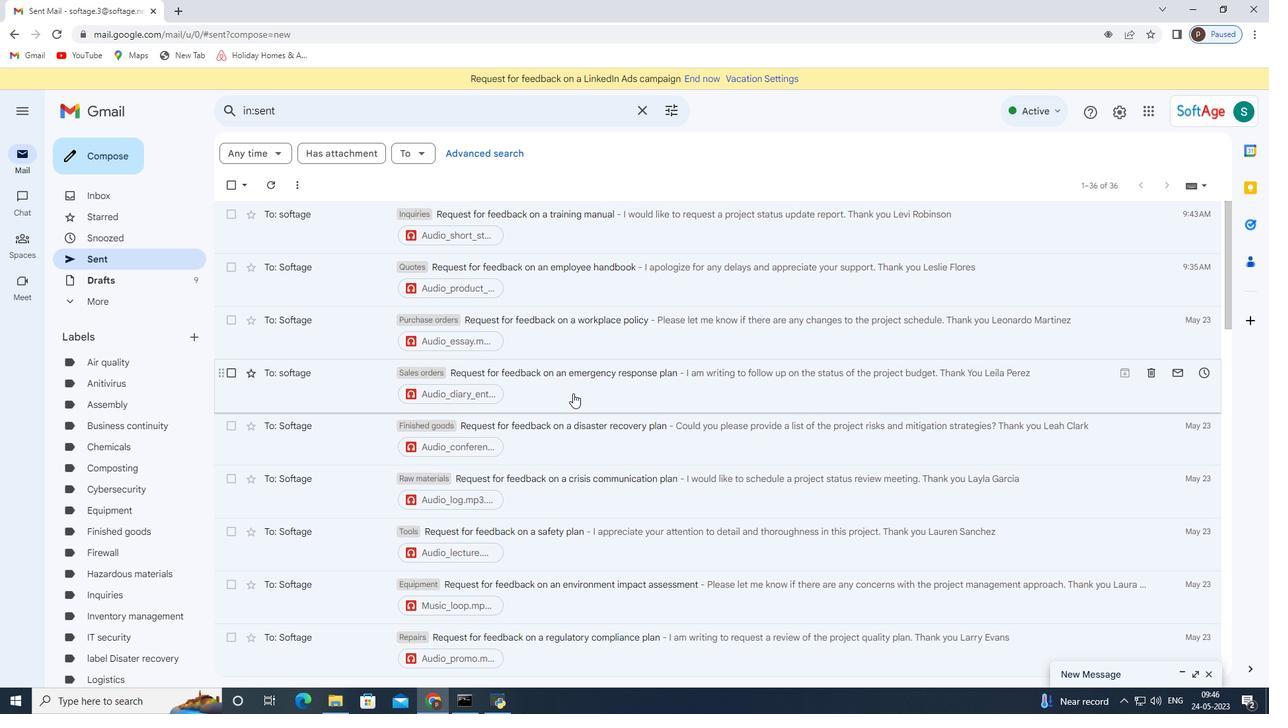 
Action: Mouse scrolled (573, 394) with delta (0, 0)
Screenshot: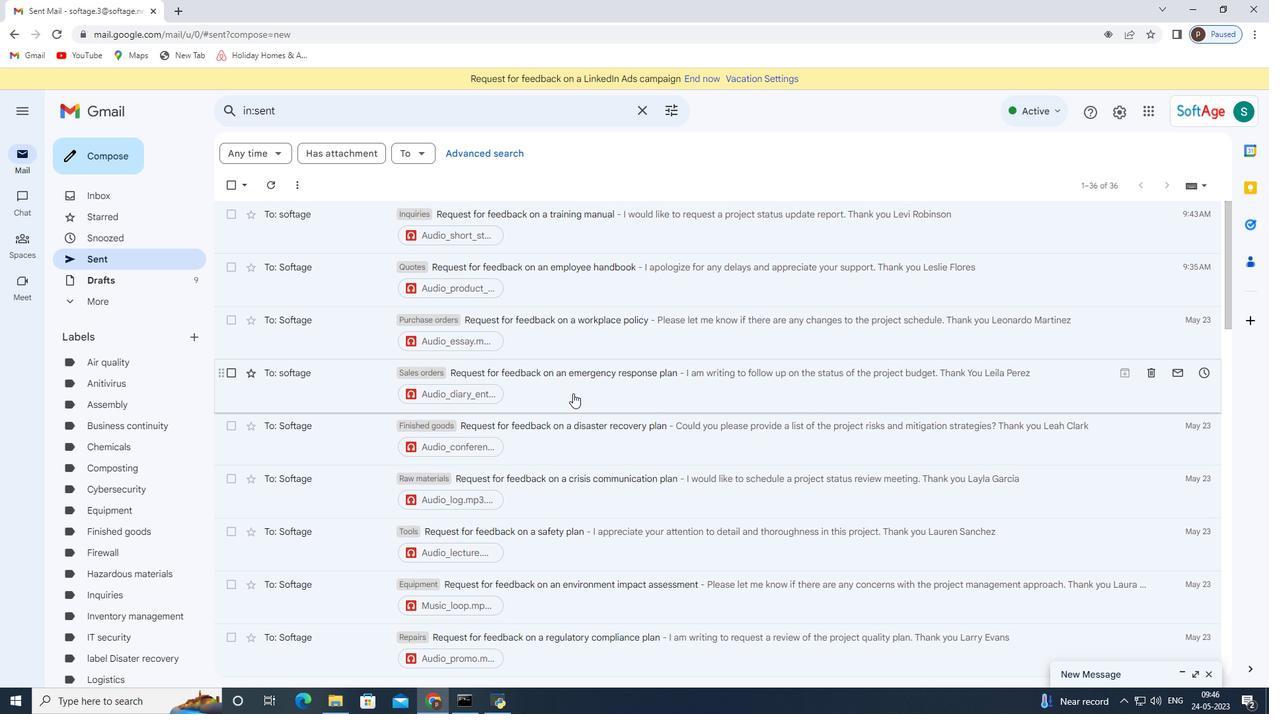 
Action: Mouse scrolled (573, 394) with delta (0, 0)
Screenshot: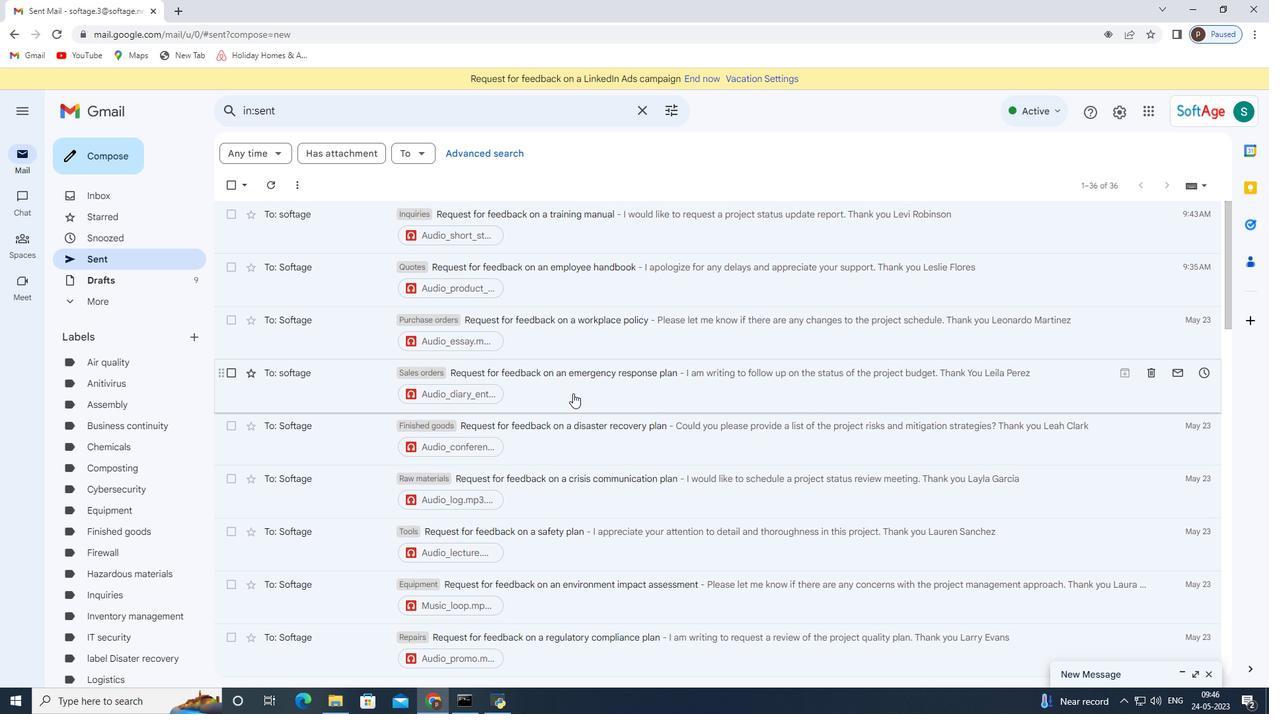 
Action: Mouse moved to (92, 155)
Screenshot: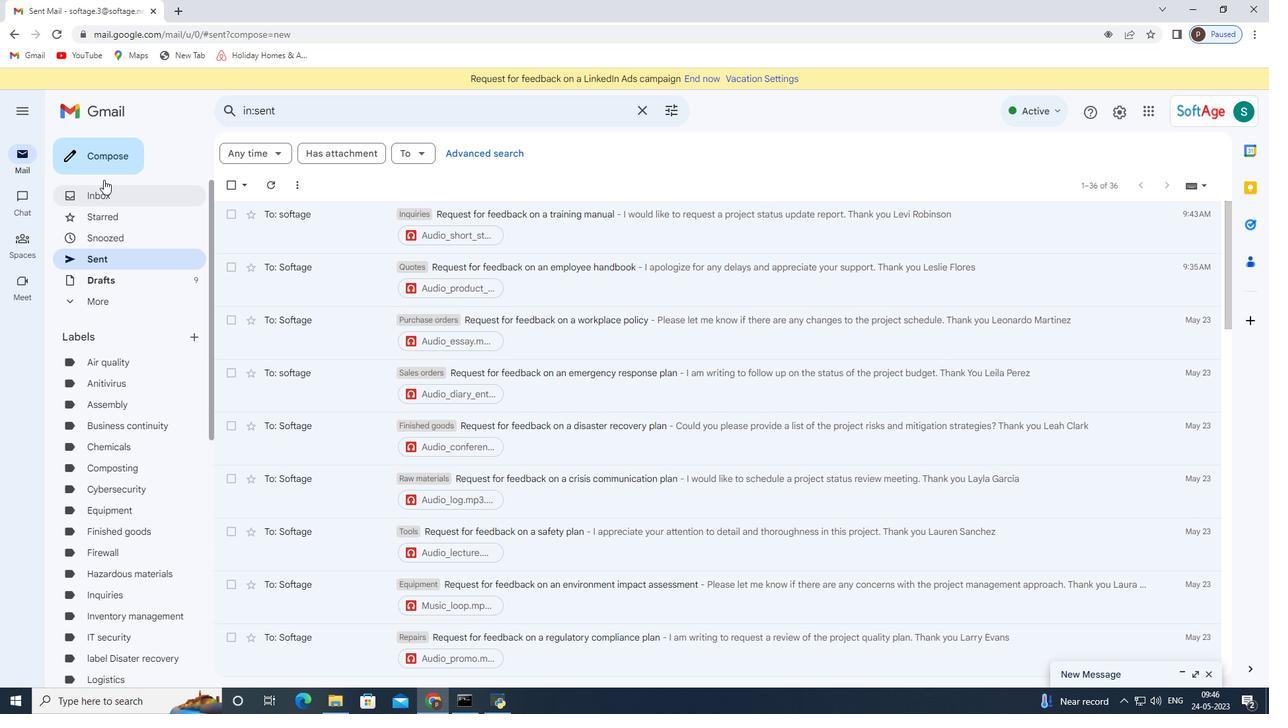 
Action: Mouse pressed left at (92, 155)
Screenshot: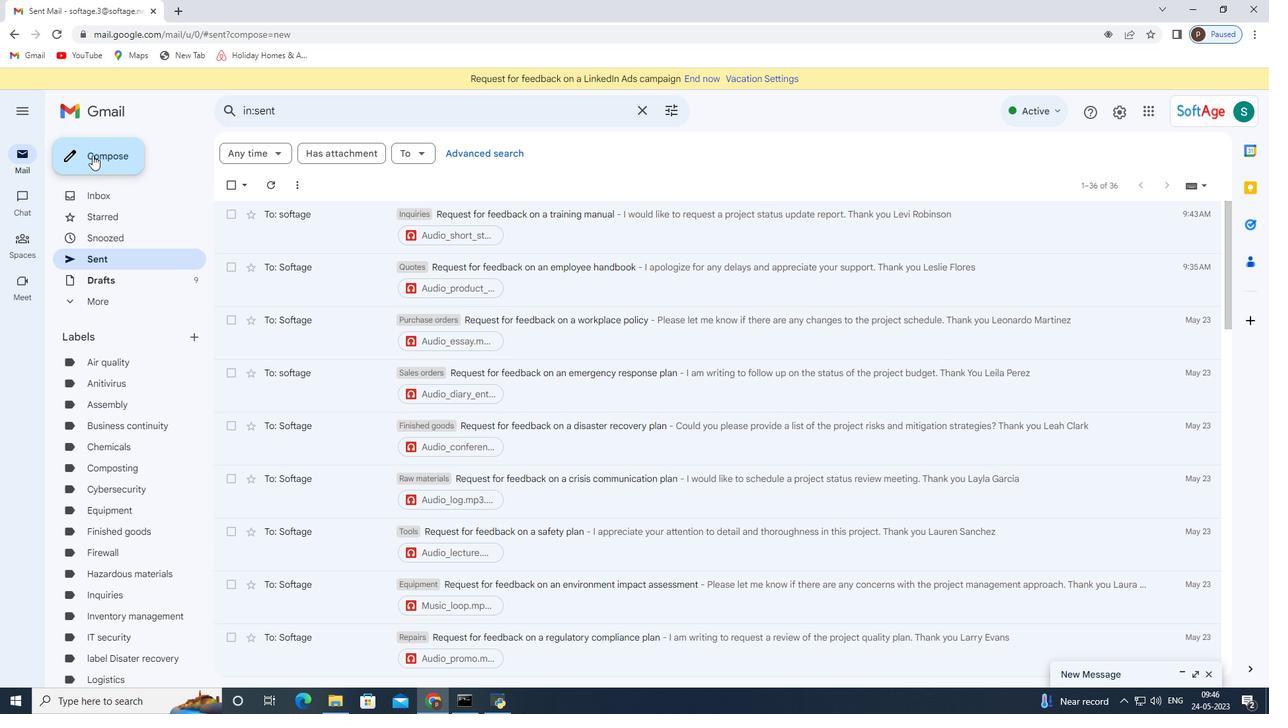 
Action: Mouse moved to (702, 348)
Screenshot: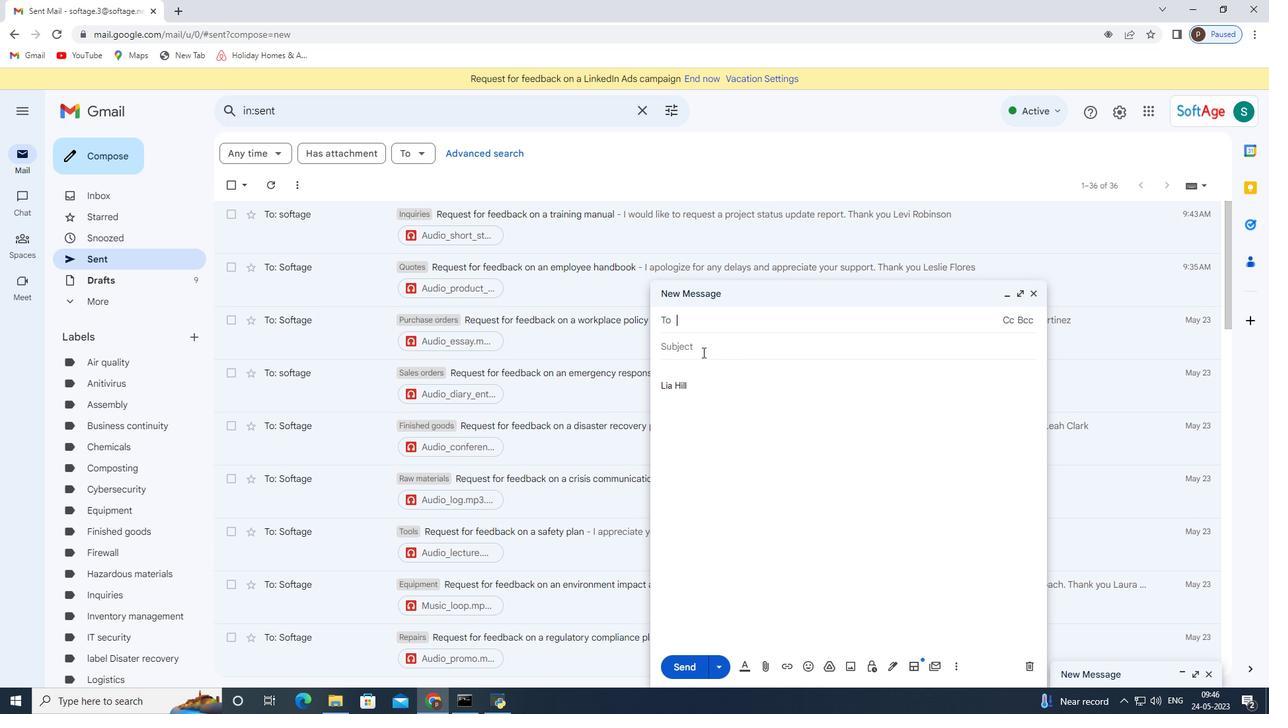 
Action: Mouse pressed left at (702, 348)
Screenshot: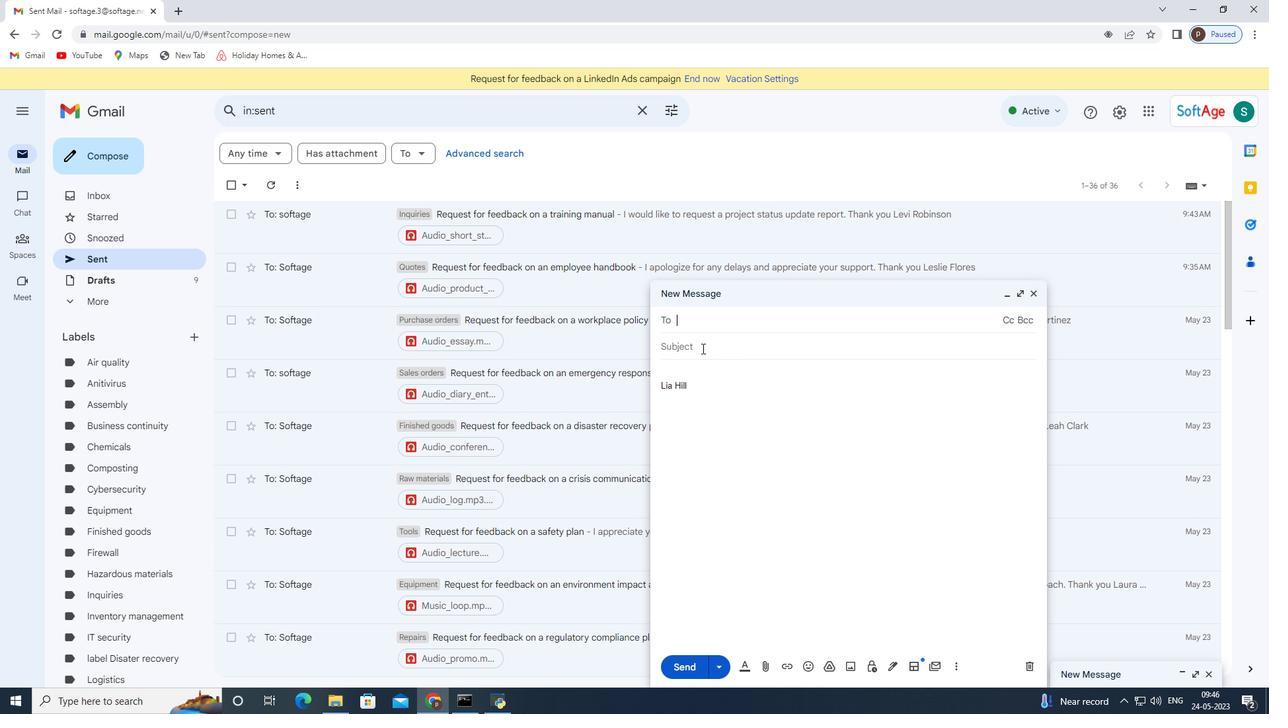 
Action: Key pressed <Key.shift>Request<Key.space>for<Key.space>feedback<Key.space>on<Key.space>a<Key.space>user<Key.space>guide<Key.space><Key.tab><Key.shift>Could<Key.space>you<Key.space>please<Key.space>provide<Key.space>a<Key.space>breakdown<Key.space>of<Key.space>the<Key.space>project<Key.space>assumptions<Key.space>document<Key.shift>?
Screenshot: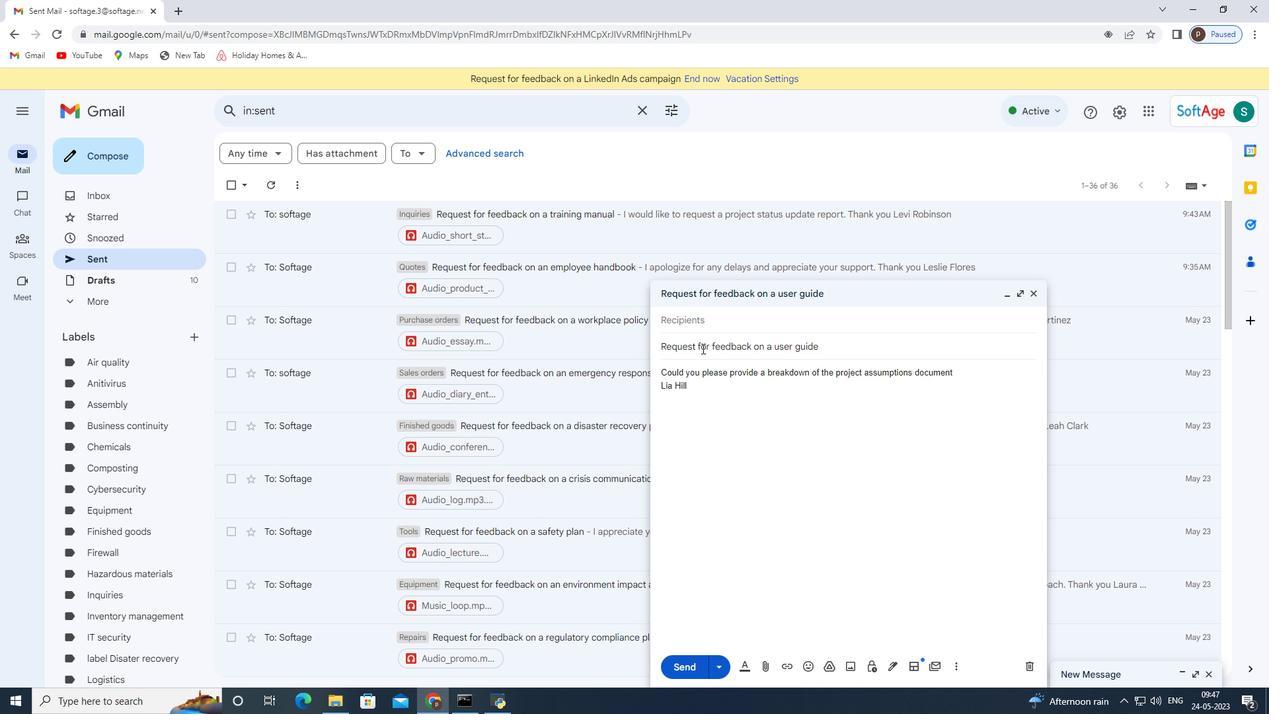 
Action: Mouse moved to (728, 323)
Screenshot: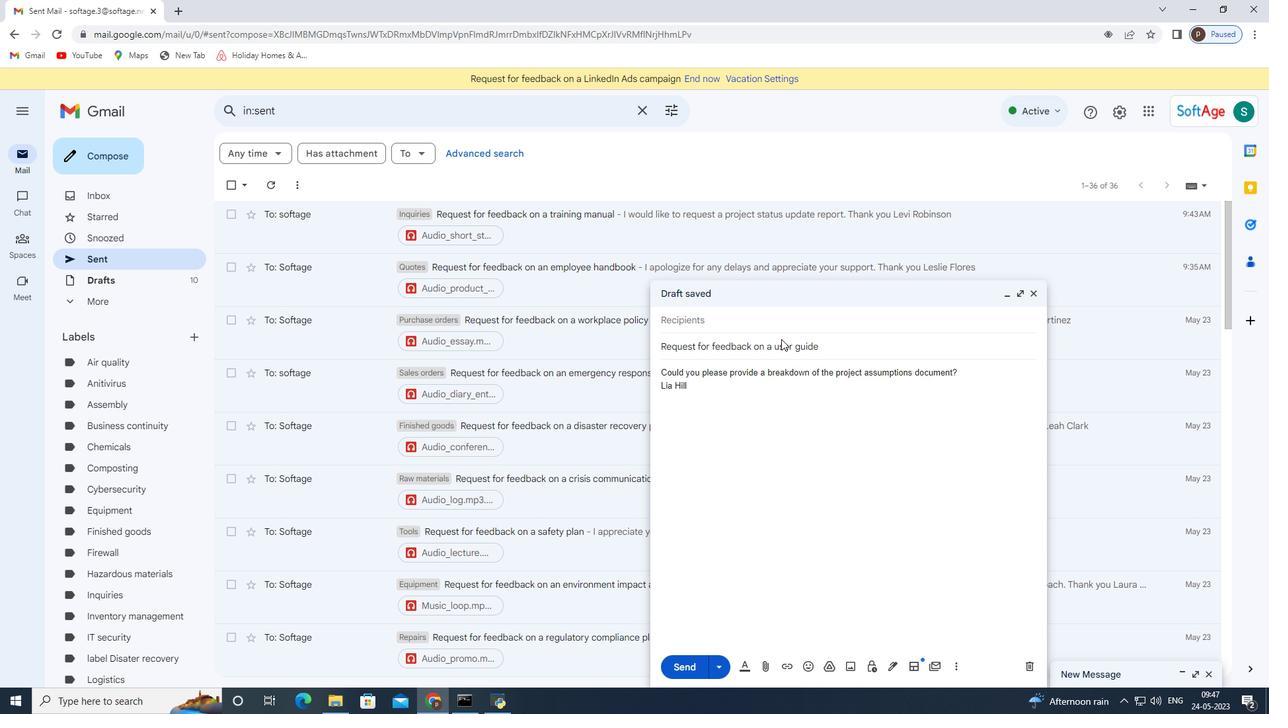 
Action: Mouse pressed left at (728, 323)
Screenshot: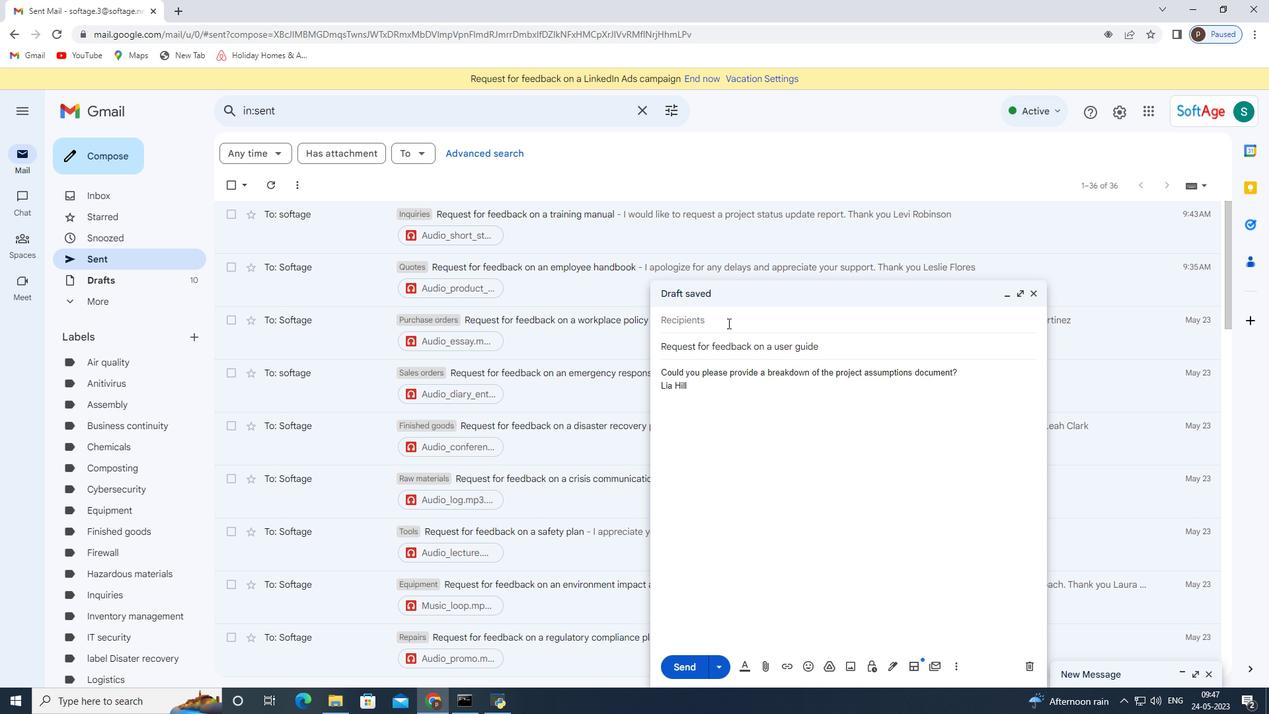 
Action: Key pressed softage.1<Key.shift>@softage.net
Screenshot: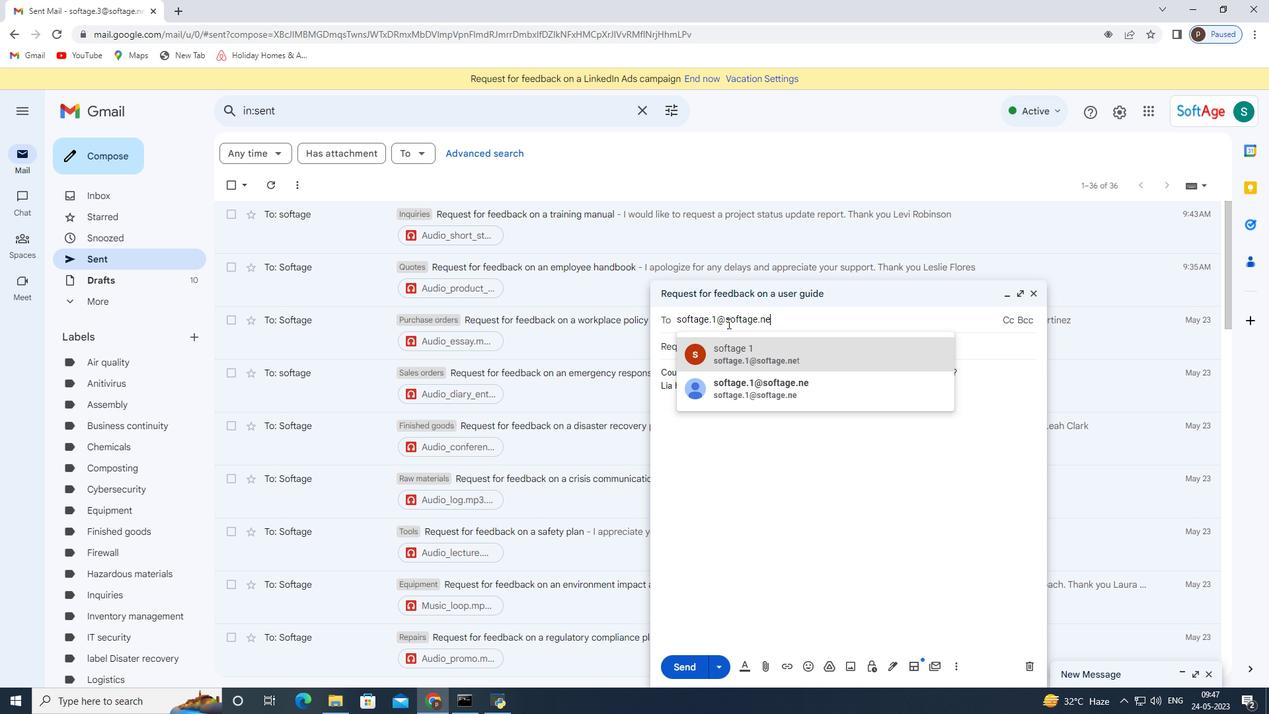 
Action: Mouse moved to (791, 337)
Screenshot: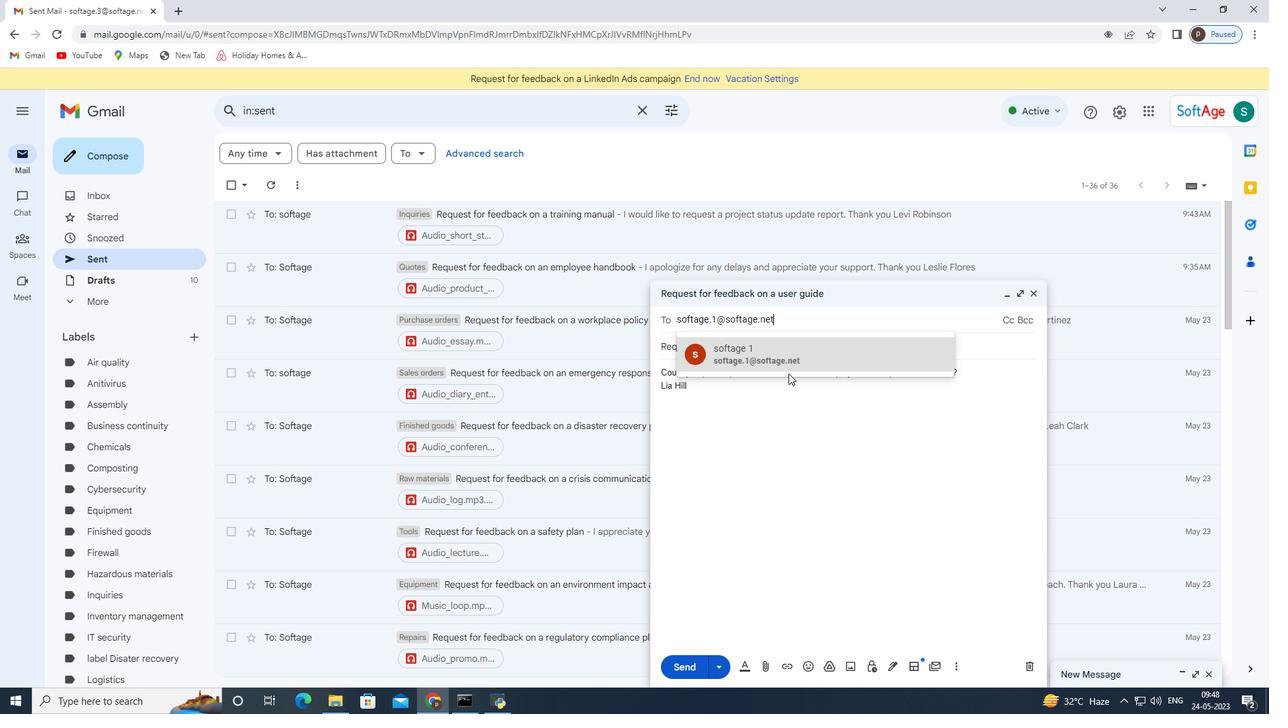 
Action: Mouse pressed left at (791, 337)
Screenshot: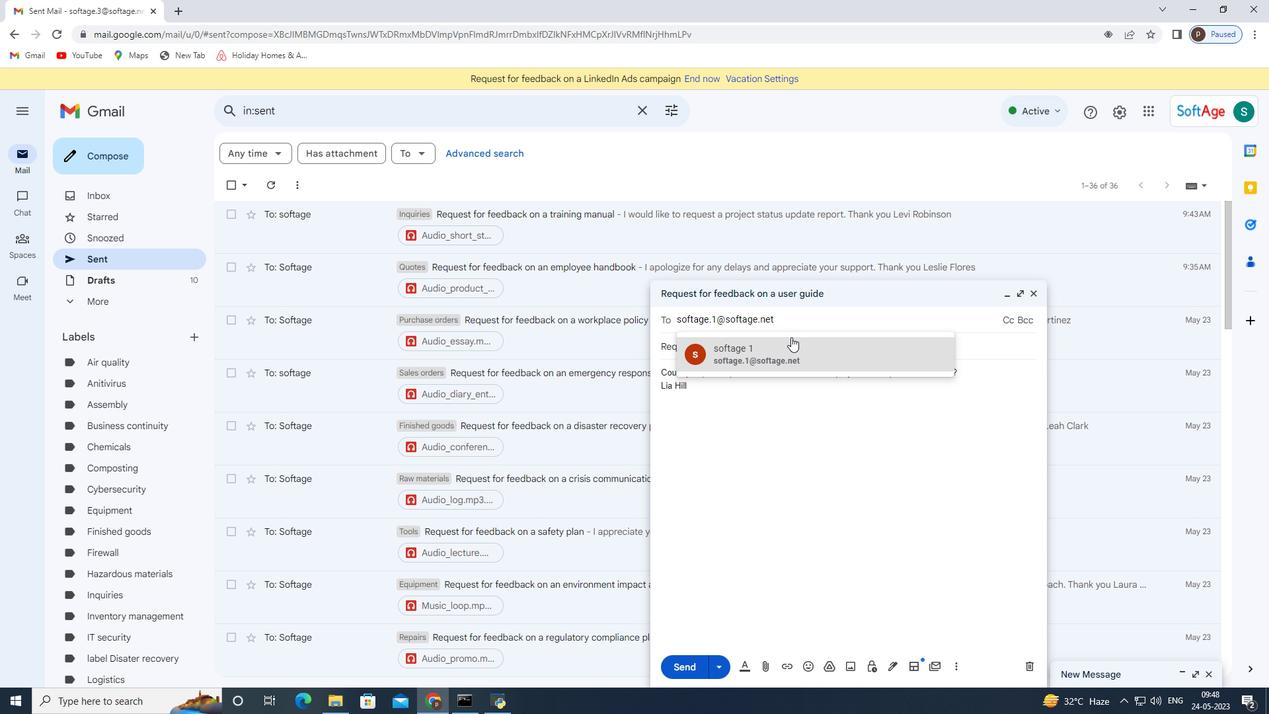 
Action: Mouse moved to (763, 668)
Screenshot: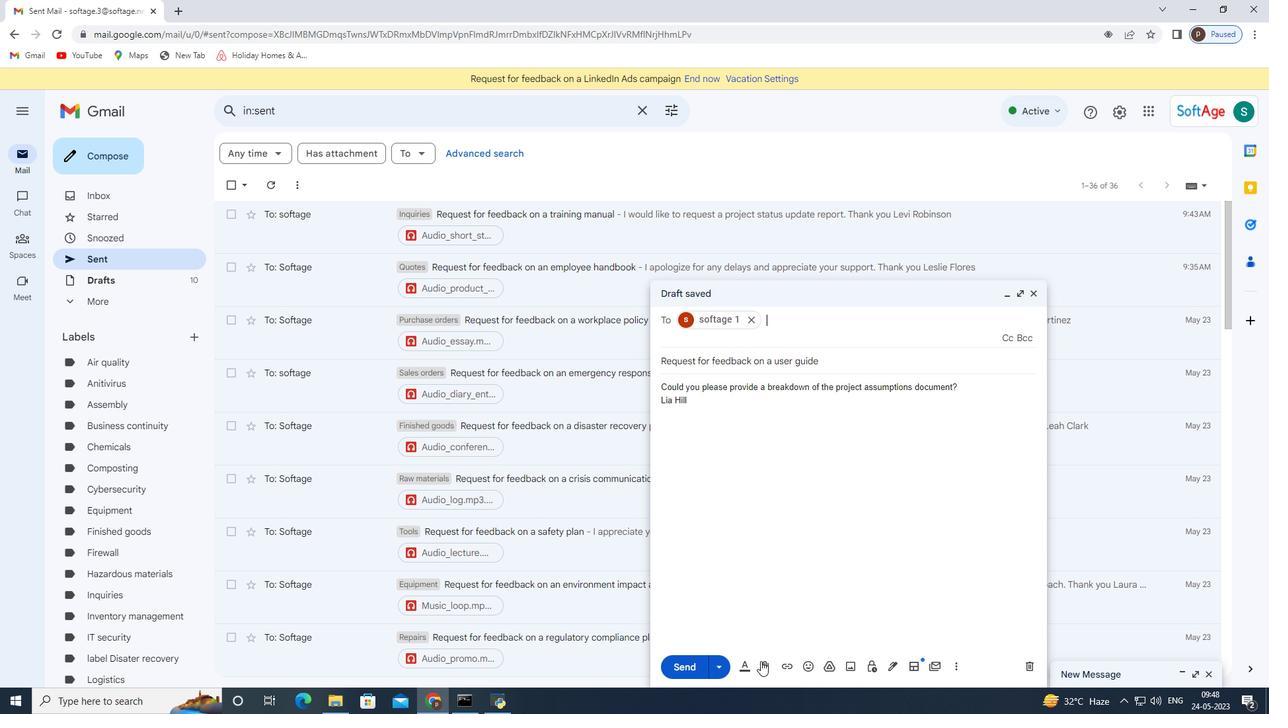 
Action: Mouse pressed left at (763, 668)
Screenshot: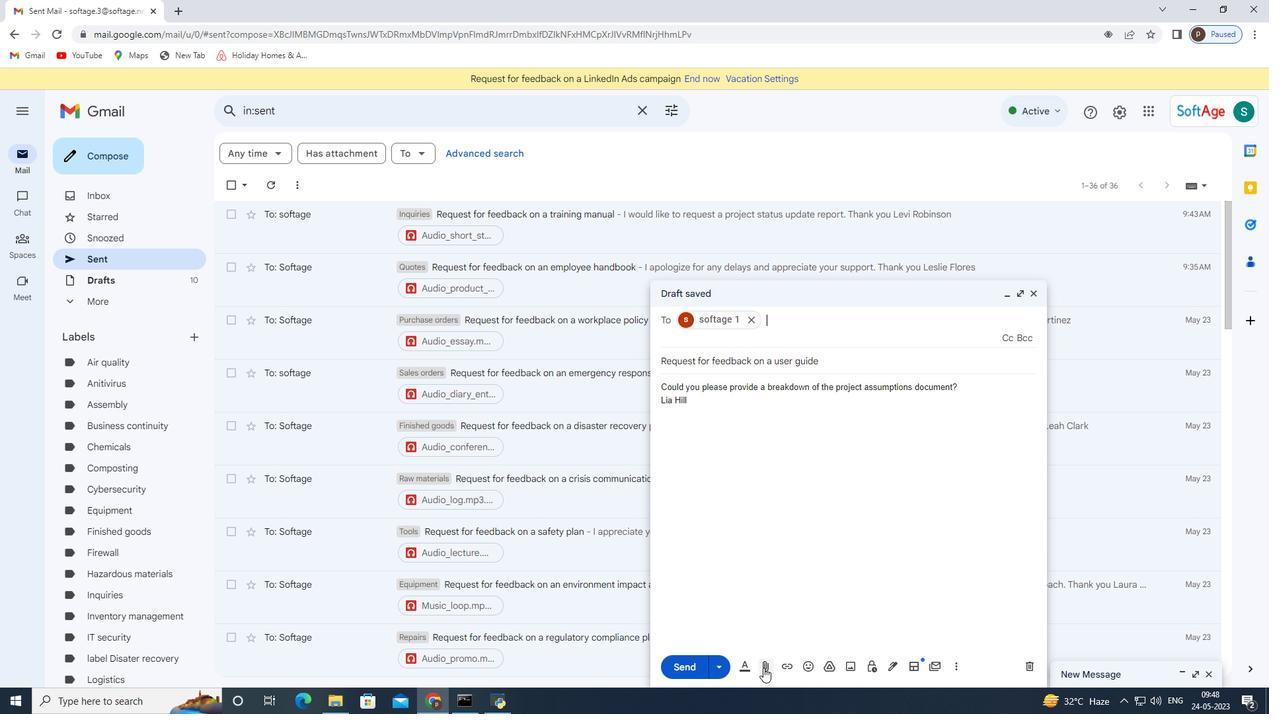
Action: Mouse moved to (228, 109)
Screenshot: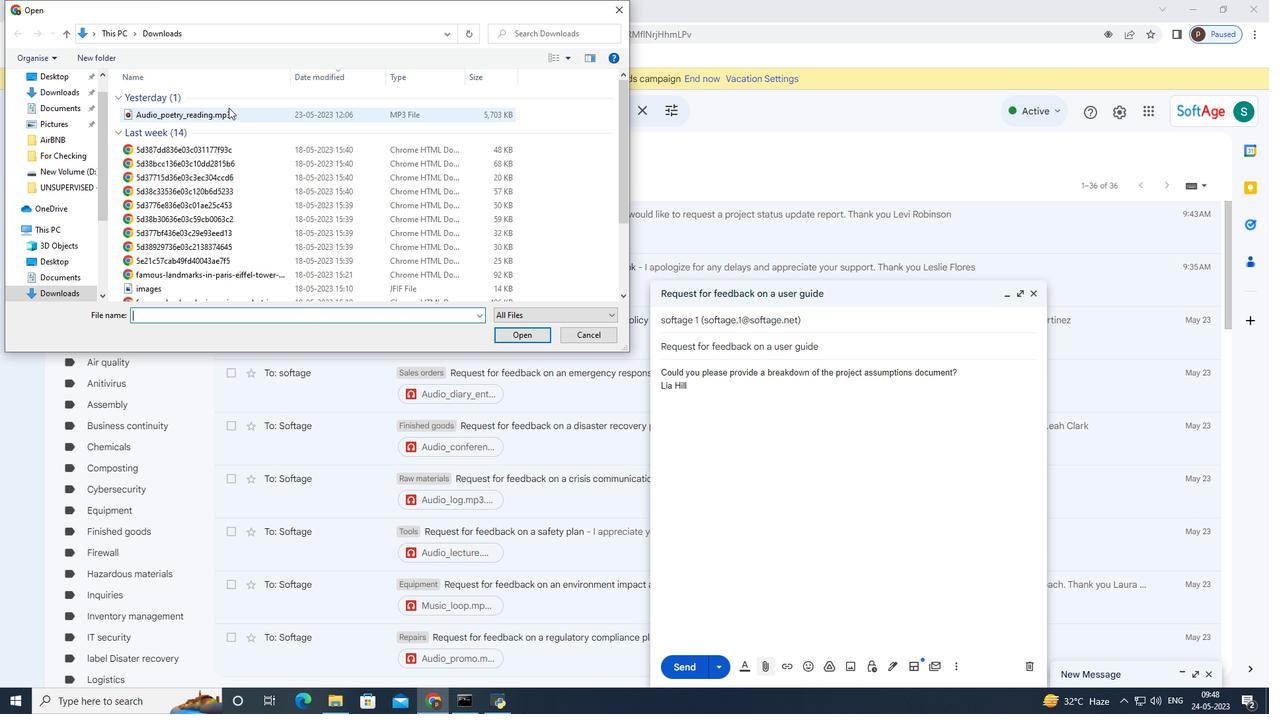 
Action: Mouse pressed left at (228, 109)
Screenshot: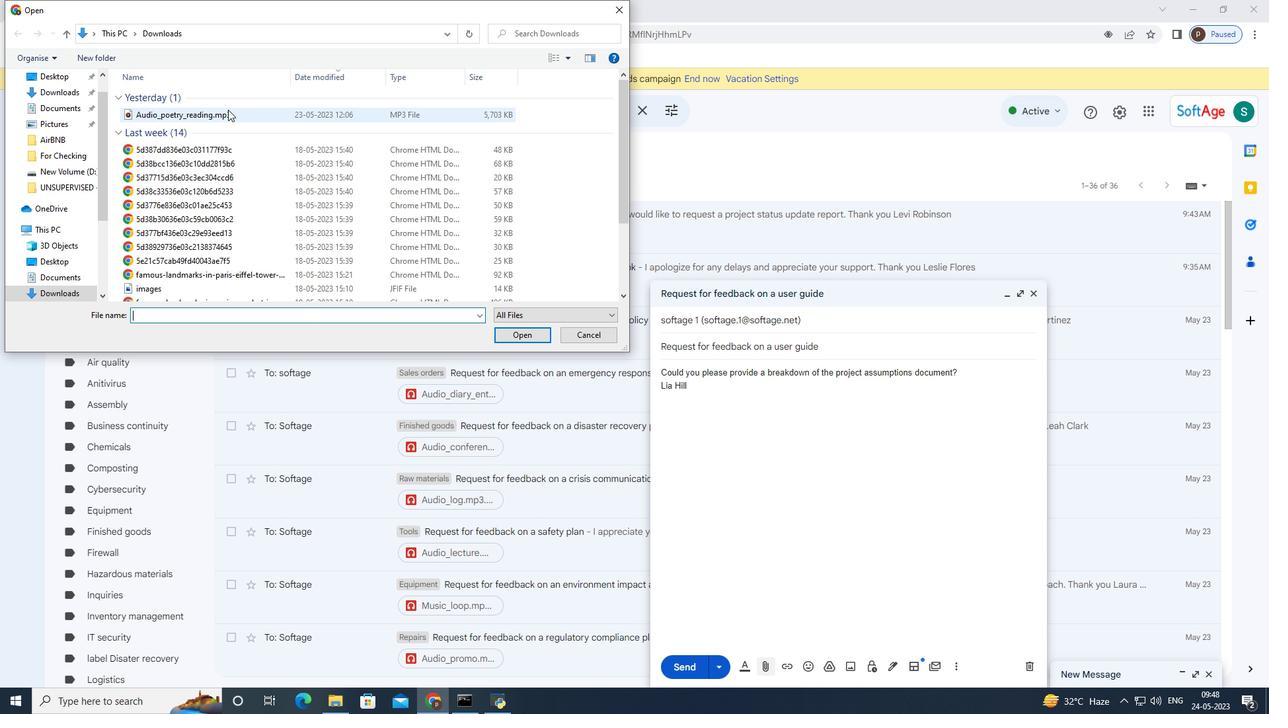 
Action: Mouse moved to (520, 330)
Screenshot: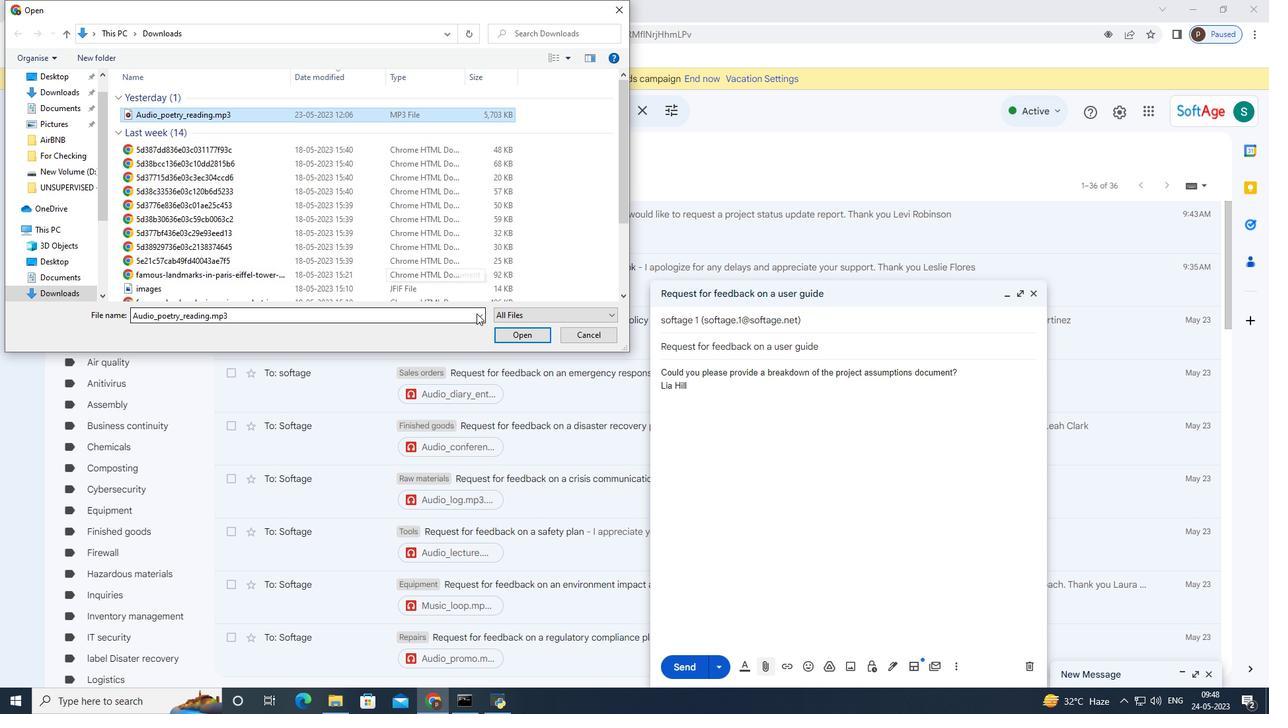
Action: Mouse pressed left at (520, 330)
Screenshot: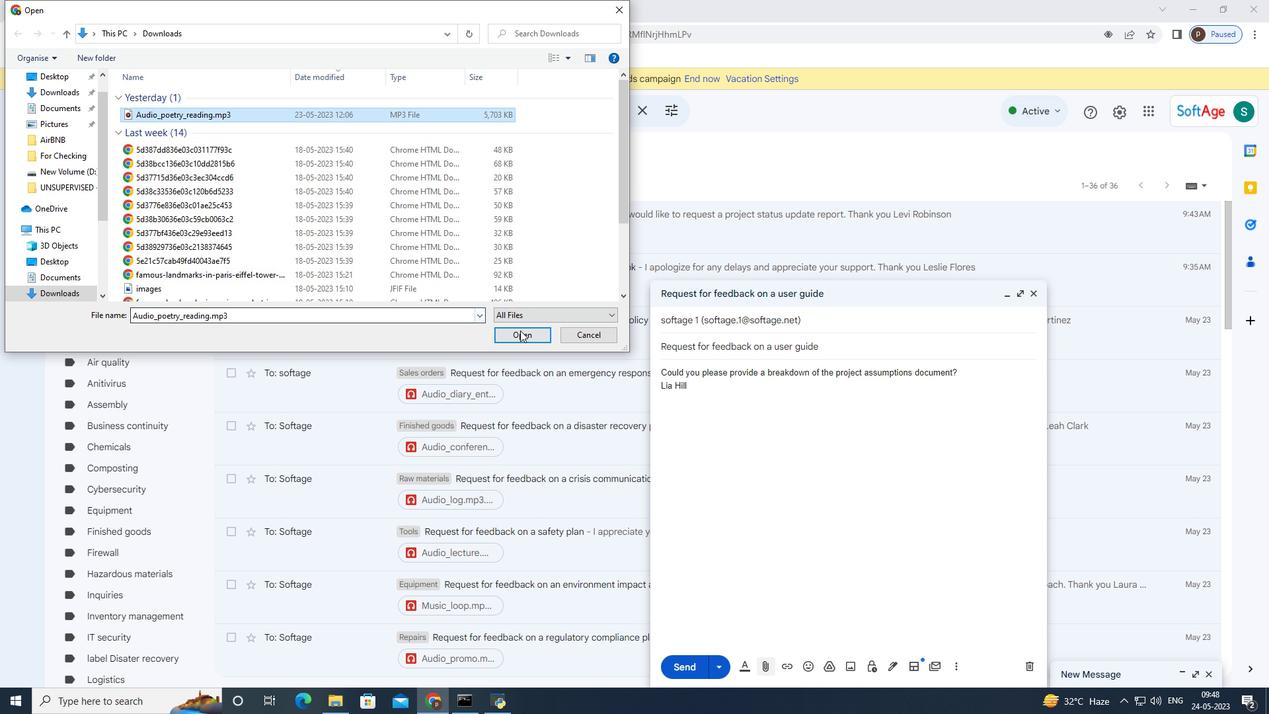
Action: Mouse moved to (980, 372)
Screenshot: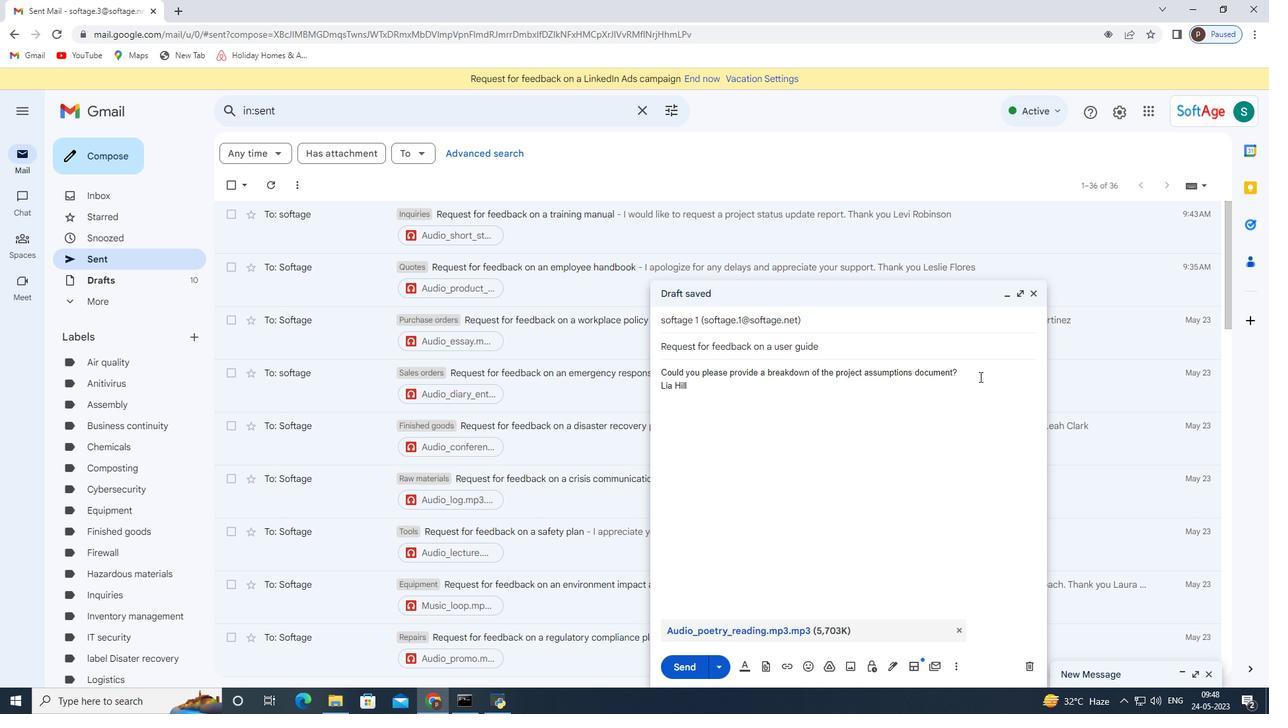 
Action: Mouse pressed left at (980, 372)
Screenshot: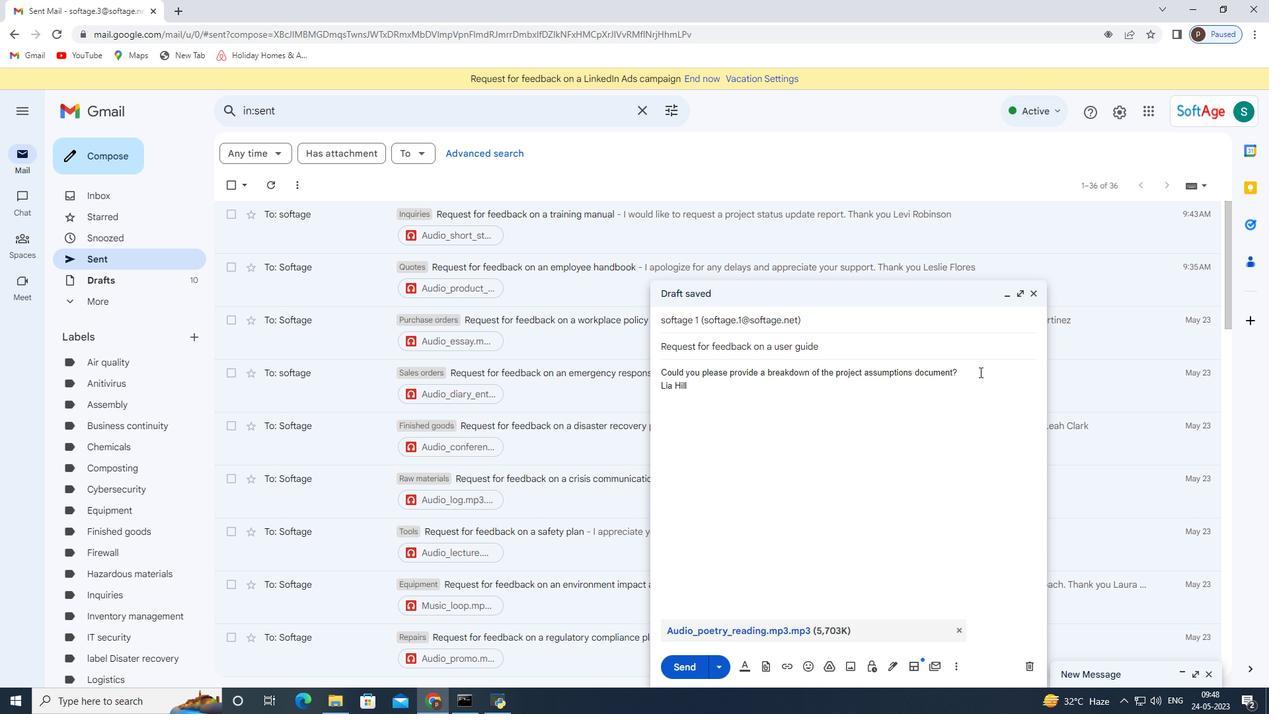 
Action: Key pressed <Key.backspace><Key.backspace><Key.backspace><Key.backspace><Key.backspace><Key.backspace><Key.backspace><Key.backspace><Key.backspace><Key.backspace><Key.backspace><Key.backspace><Key.backspace><Key.backspace><Key.backspace><Key.backspace><Key.backspace><Key.backspace><Key.backspace><Key.backspace><Key.backspace><Key.backspace><Key.backspace><Key.backspace><Key.backspace><Key.backspace><Key.backspace><Key.backspace><Key.backspace><Key.backspace><Key.backspace><Key.backspace><Key.backspace><Key.backspace><Key.backspace><Key.backspace><Key.backspace><Key.backspace><Key.backspace><Key.backspace><Key.backspace><Key.backspace><Key.backspace><Key.backspace><Key.backspace><Key.backspace><Key.backspace><Key.backspace><Key.backspace><Key.backspace><Key.backspace><Key.backspace><Key.backspace><Key.backspace><Key.backspace><Key.backspace><Key.backspace><Key.backspace><Key.backspace><Key.backspace><Key.backspace><Key.backspace><Key.backspace><Key.backspace><Key.backspace><Key.backspace><Key.backspace><Key.backspace><Key.backspace><Key.backspace><Key.backspace><Key.backspace><Key.backspace><Key.backspace><Key.backspace><Key.backspace>ctrl+Z<'\x1a'><'\x1a'><'\x1a'><'\x1a'><'\x1a'><'\x1a'><Key.enter><Key.enter><Key.shift>Thank<Key.space>you
Screenshot: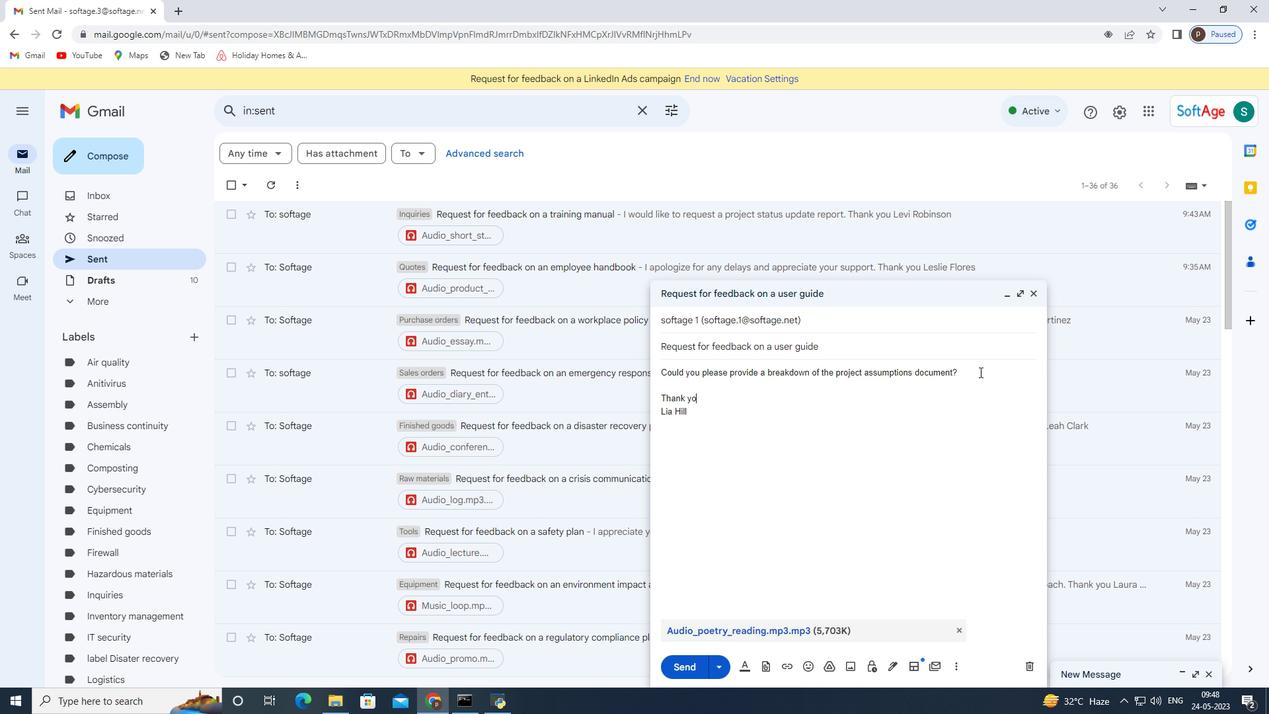
Action: Mouse moved to (680, 669)
Screenshot: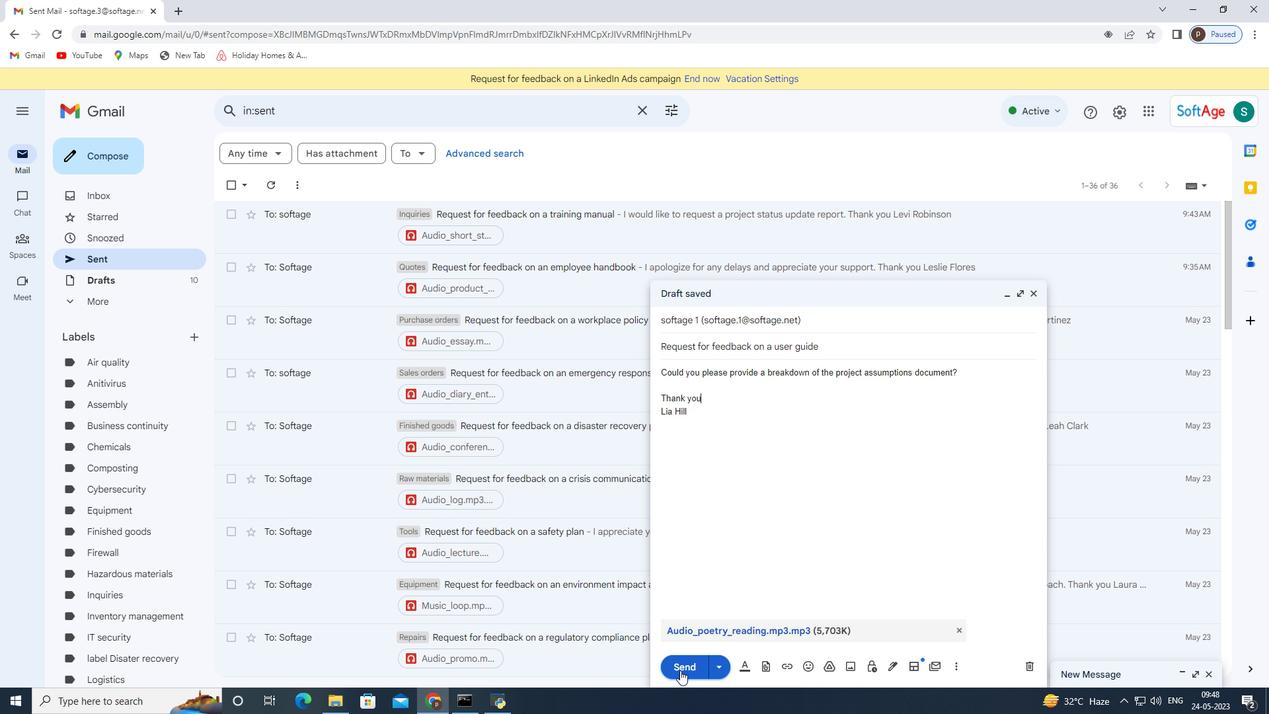 
Action: Mouse pressed left at (680, 669)
Screenshot: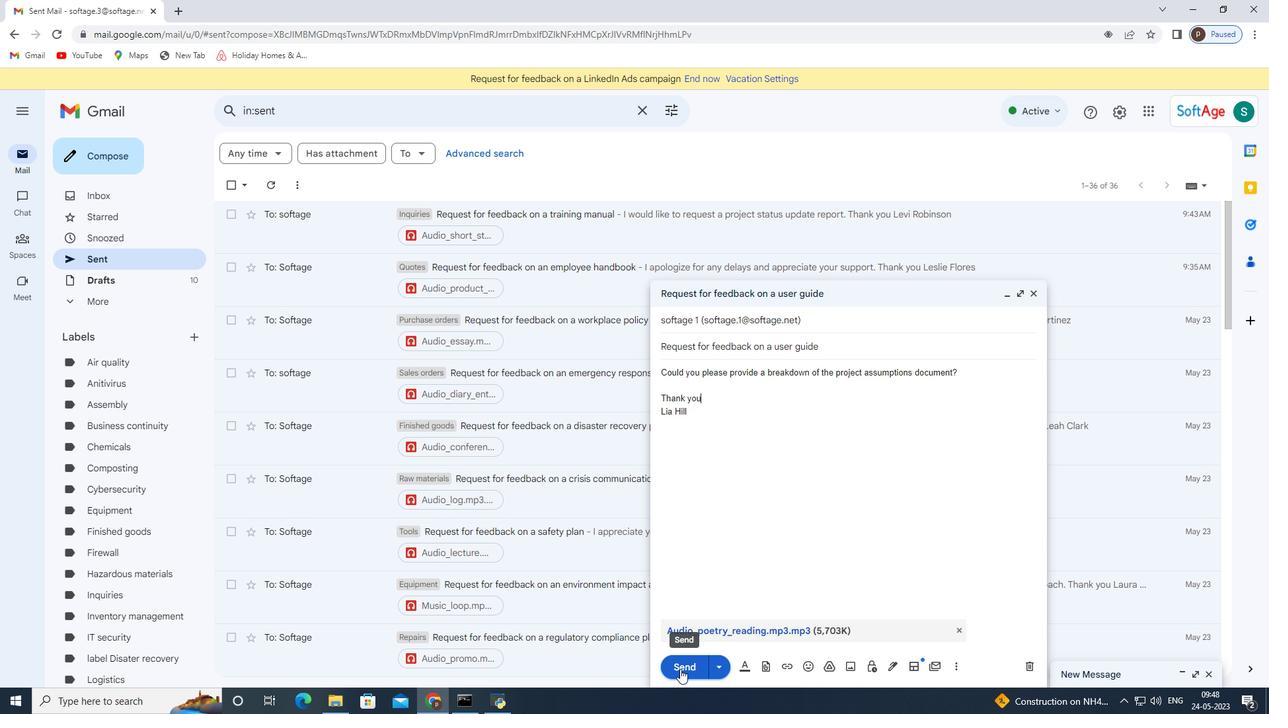 
Action: Mouse moved to (566, 224)
Screenshot: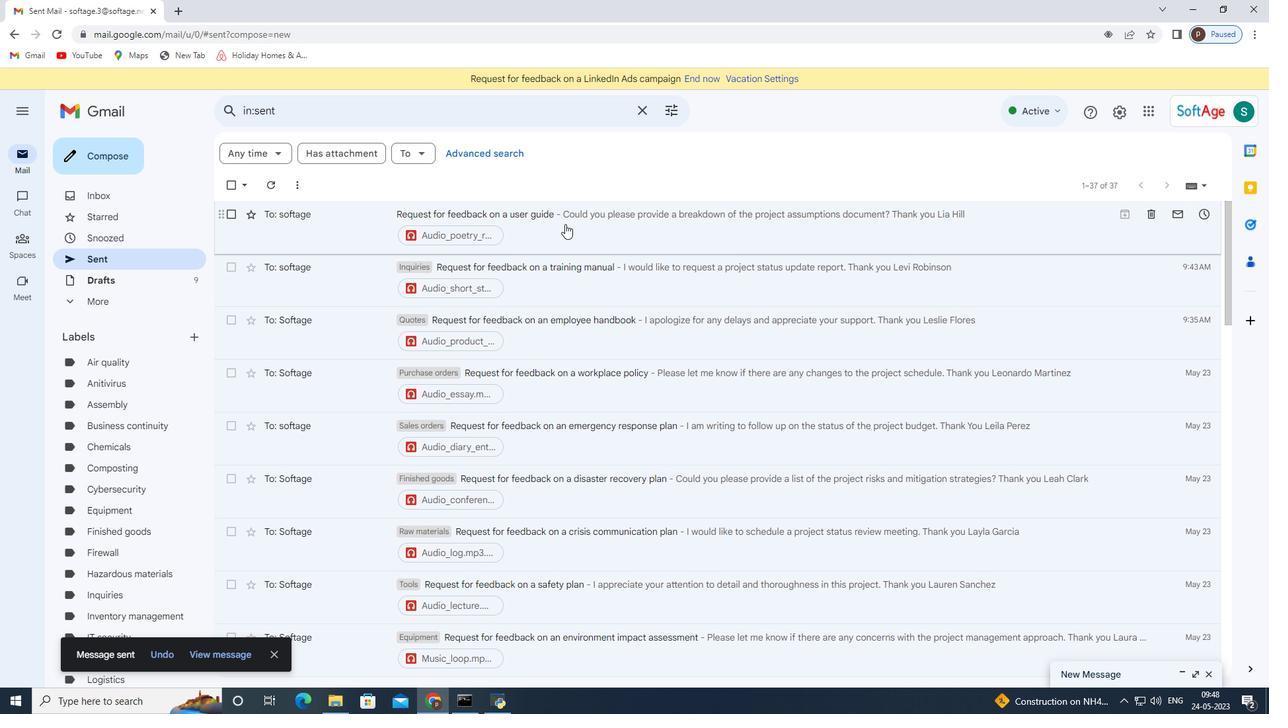 
Action: Mouse pressed right at (566, 224)
Screenshot: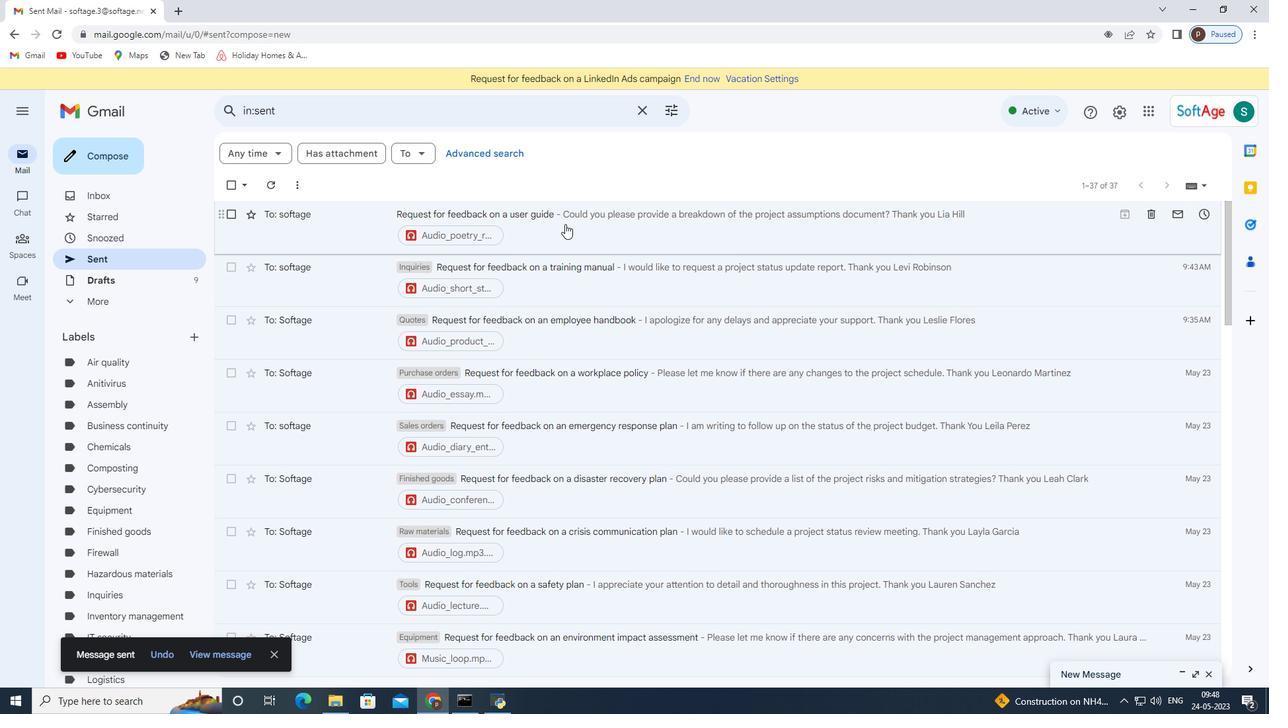 
Action: Mouse moved to (628, 446)
Screenshot: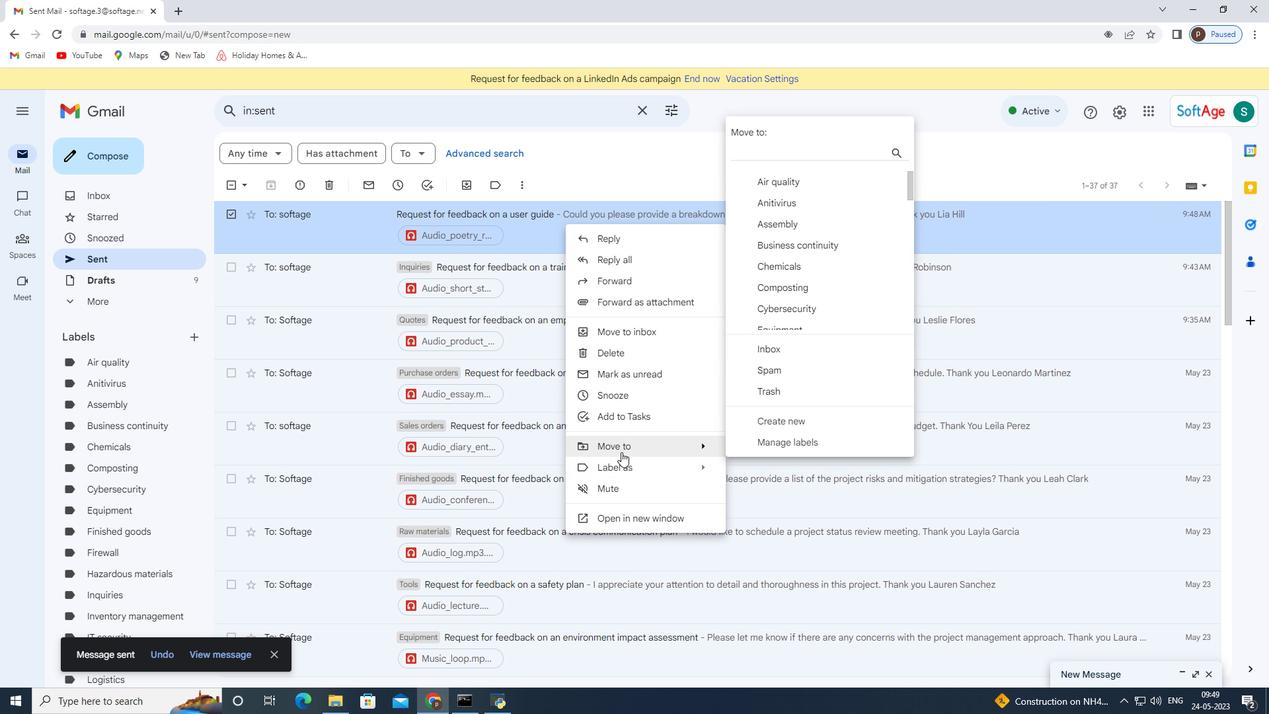 
Action: Mouse pressed left at (628, 446)
Screenshot: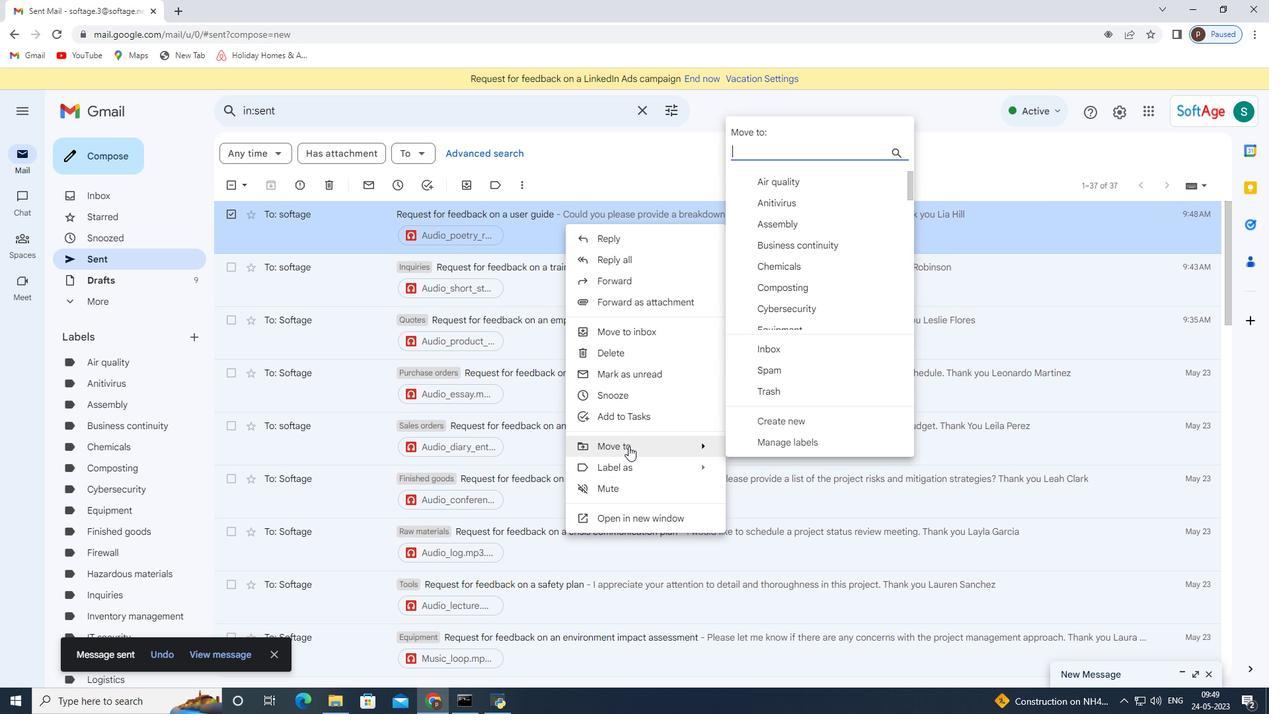 
Action: Mouse moved to (796, 420)
Screenshot: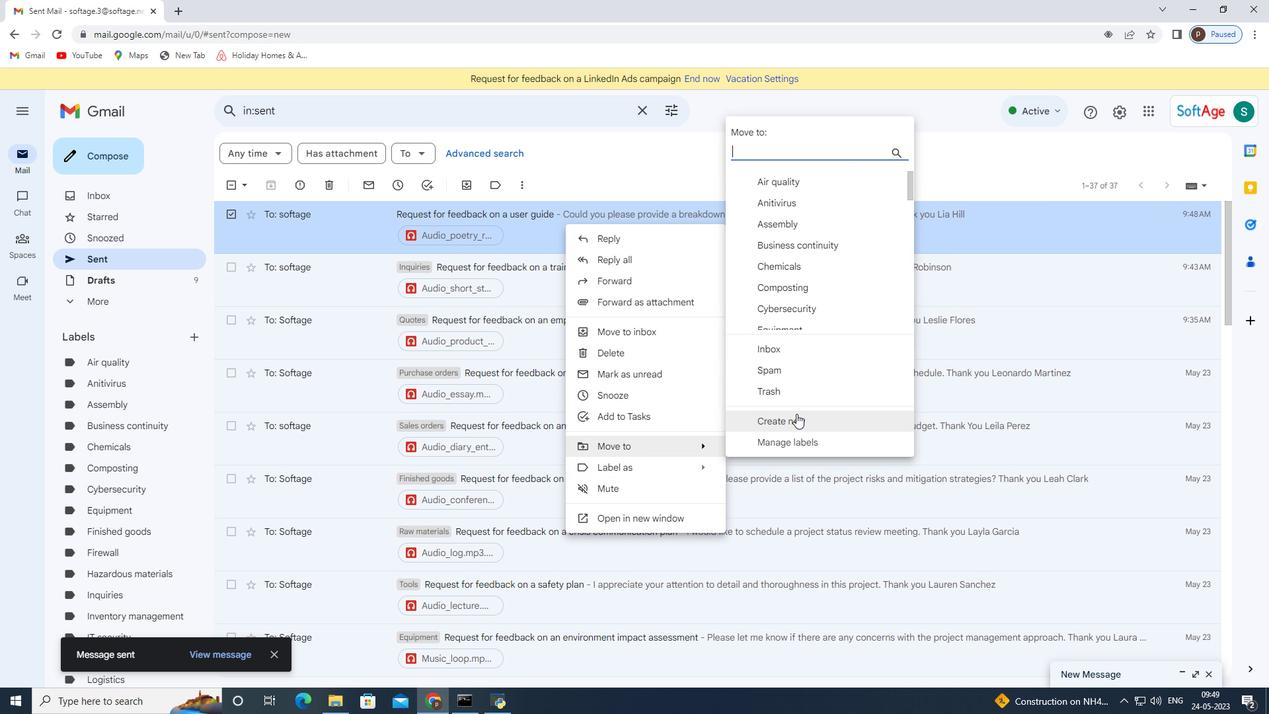 
Action: Mouse pressed left at (796, 420)
Screenshot: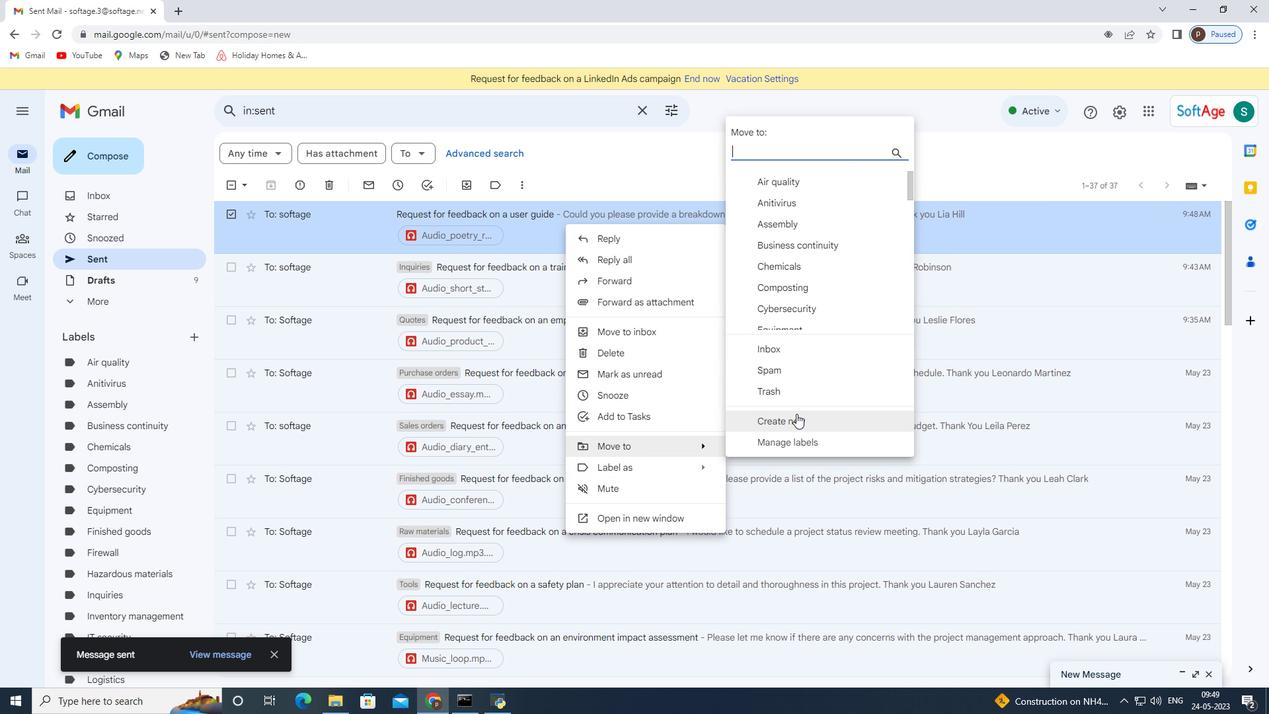 
Action: Mouse moved to (528, 359)
Screenshot: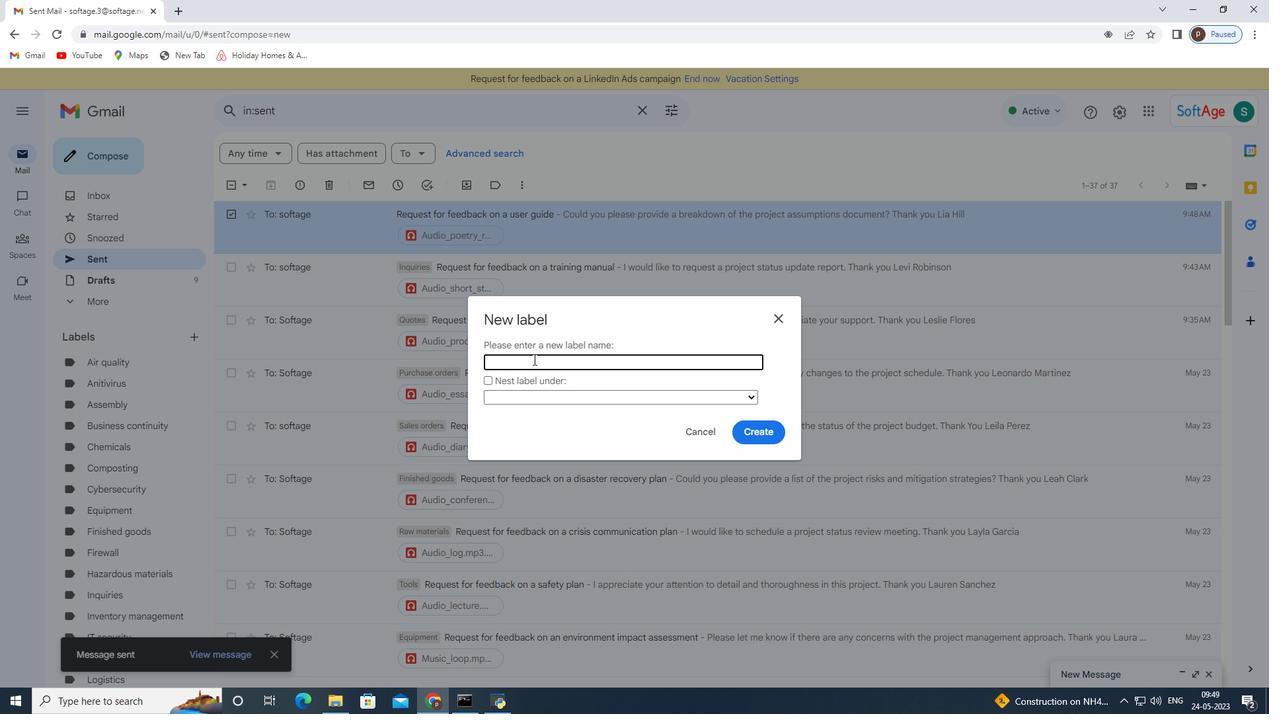 
Action: Mouse pressed left at (528, 359)
Screenshot: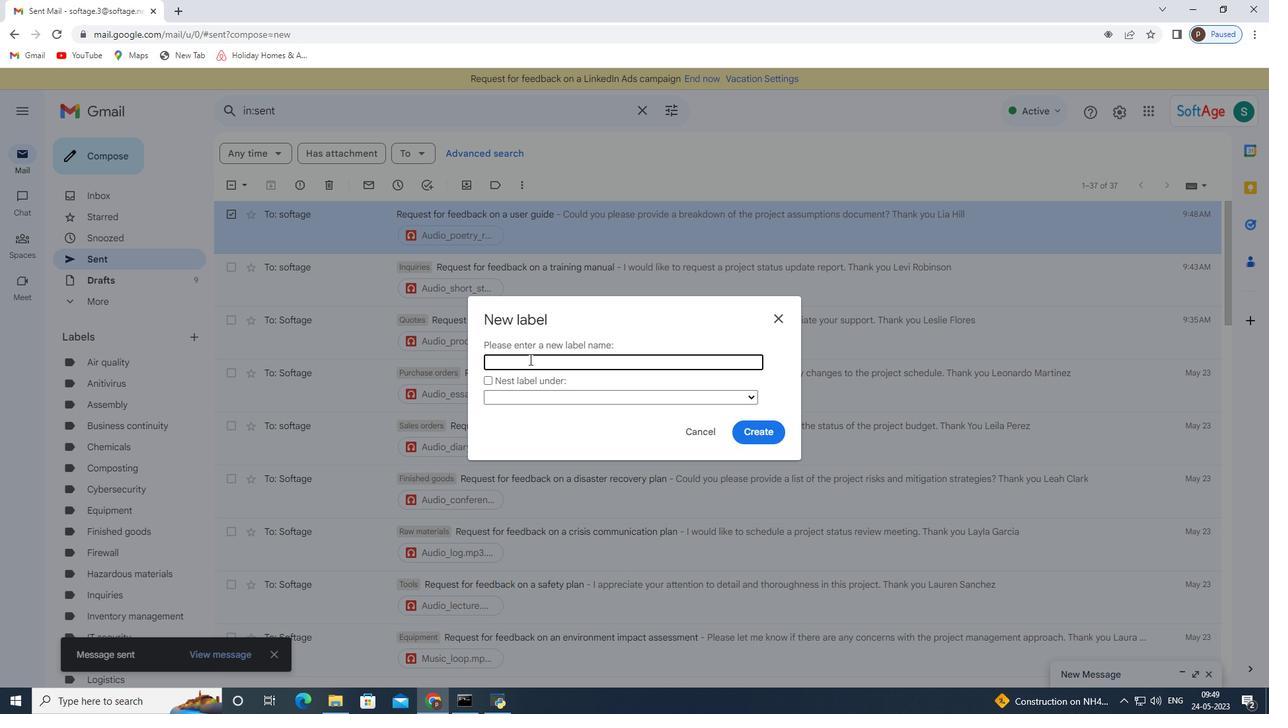 
Action: Key pressed <Key.shift>Customer<Key.space>complaints
Screenshot: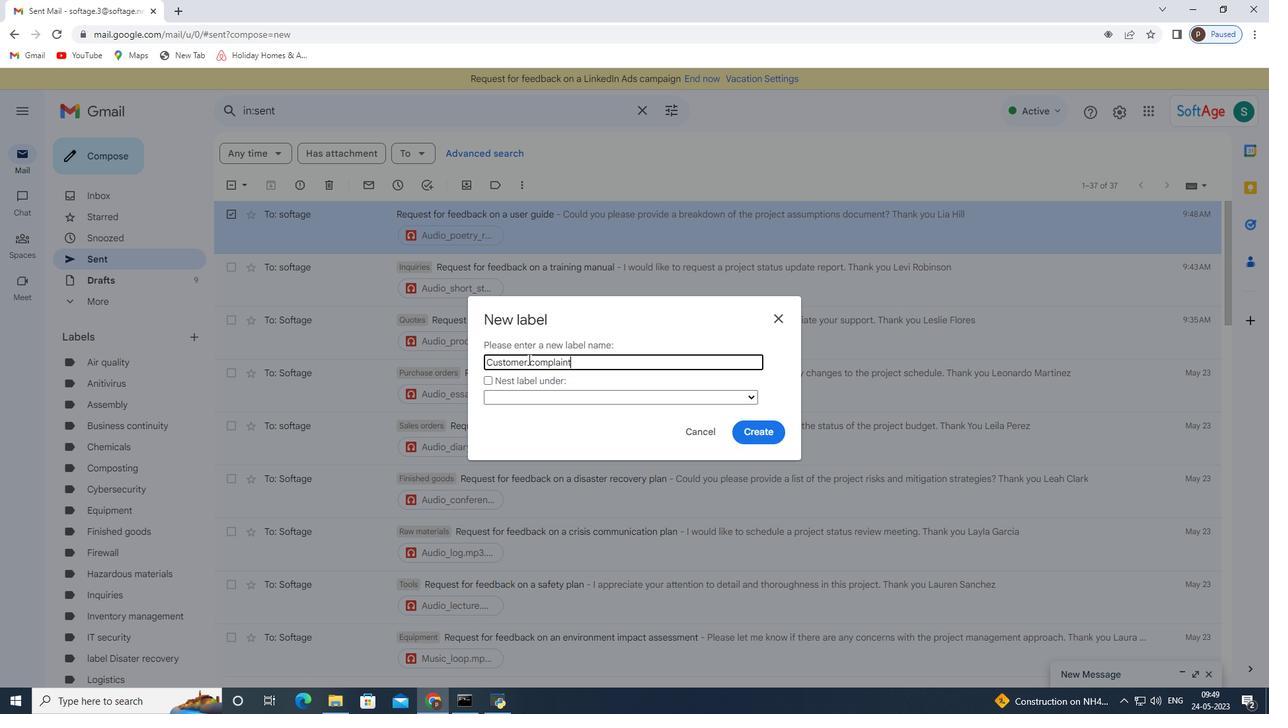 
Action: Mouse moved to (759, 428)
Screenshot: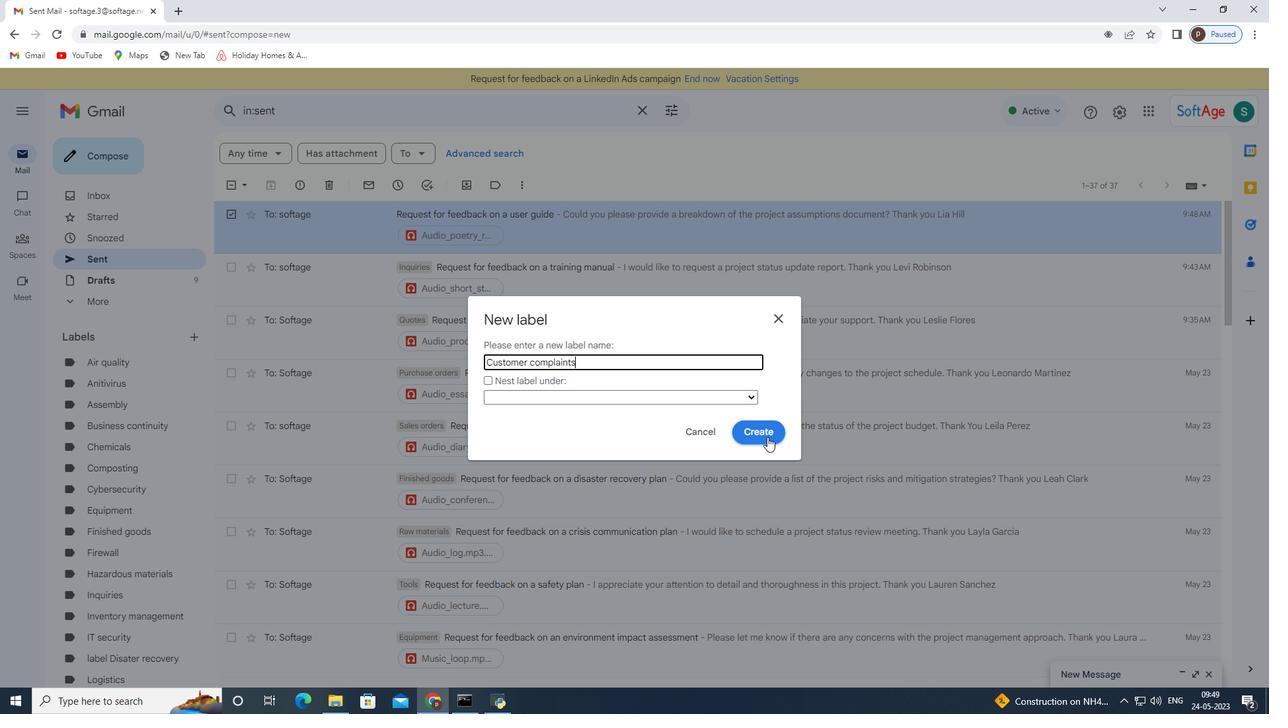 
Action: Mouse pressed left at (759, 428)
Screenshot: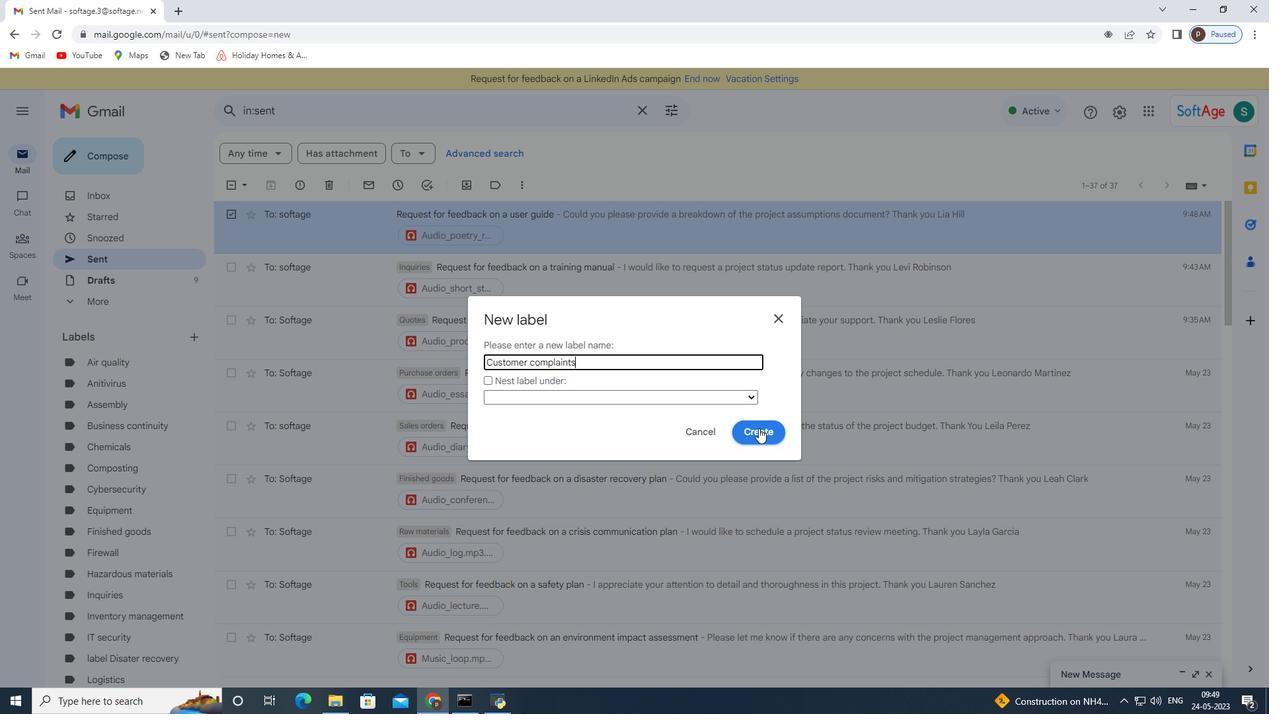 
